 Task: Send an email with the signature Jamie Cooper with the subject Confirmation of a shipment and the message I noticed that there is an error in the financial report. Could you please take a look and let me know how we can correct it? from softage.5@softage.net to softage.10@softage.net and move the email from Sent Items to the folder Crafts
Action: Mouse moved to (47, 49)
Screenshot: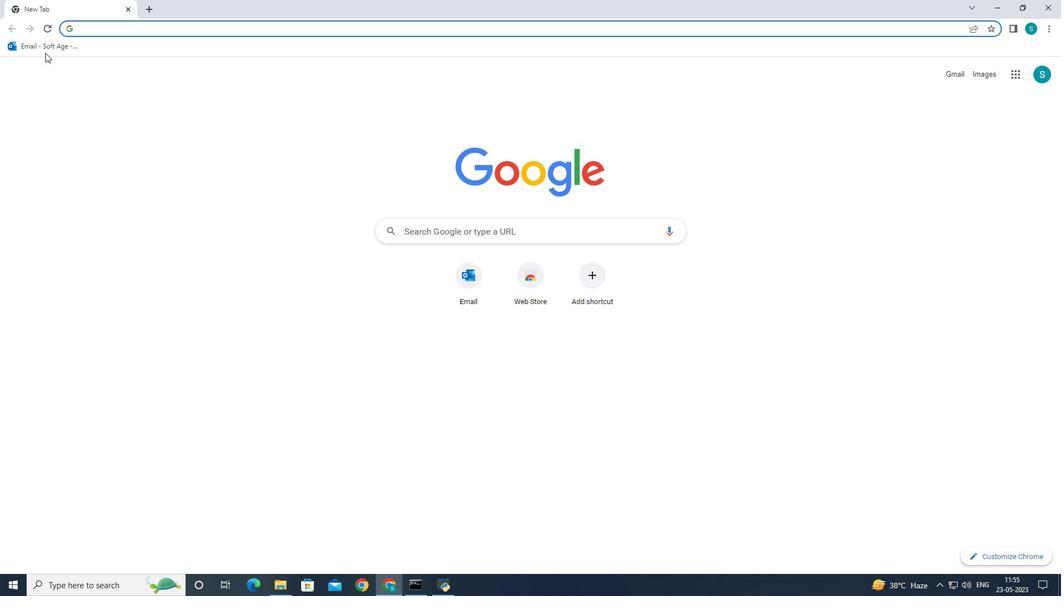 
Action: Mouse pressed left at (47, 49)
Screenshot: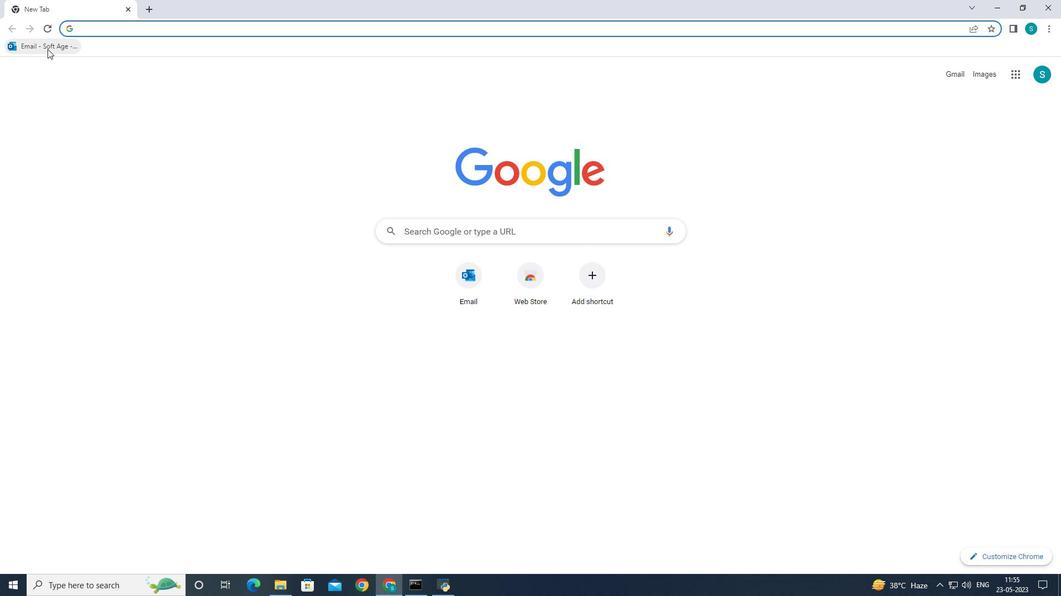 
Action: Mouse pressed left at (47, 49)
Screenshot: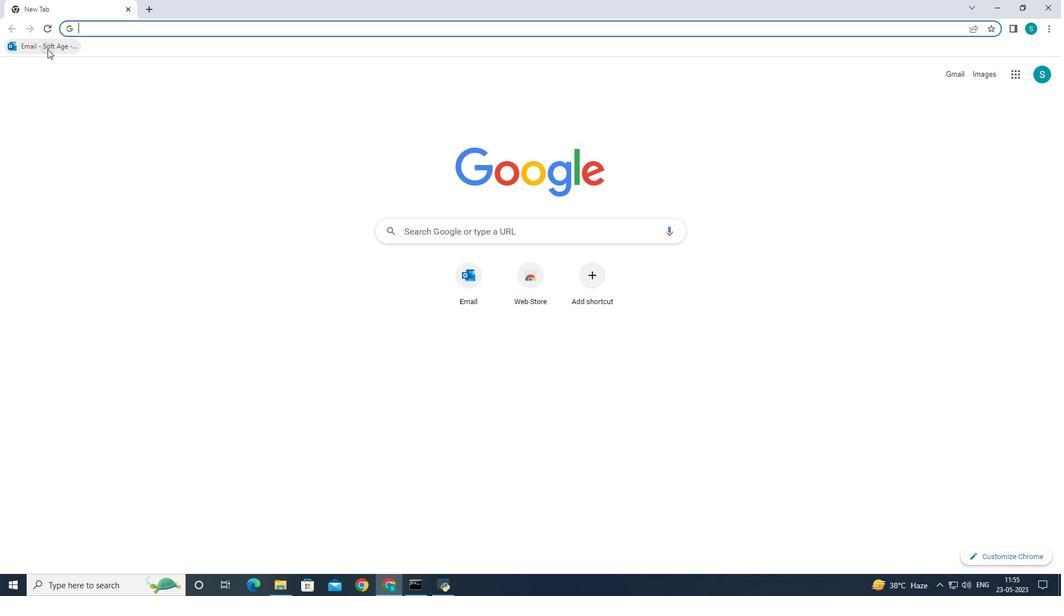
Action: Mouse moved to (161, 101)
Screenshot: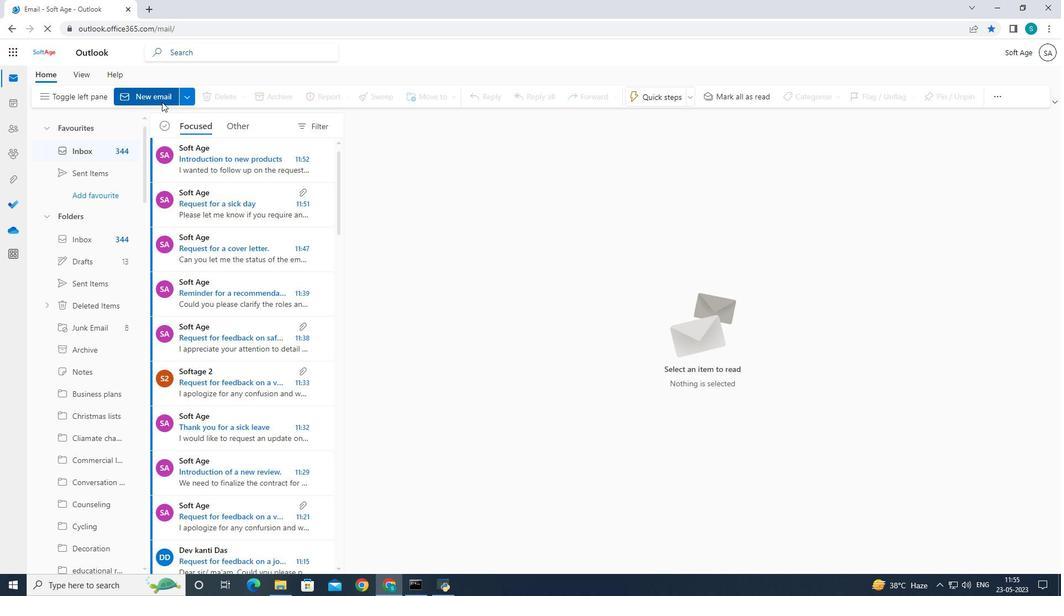 
Action: Mouse pressed left at (161, 101)
Screenshot: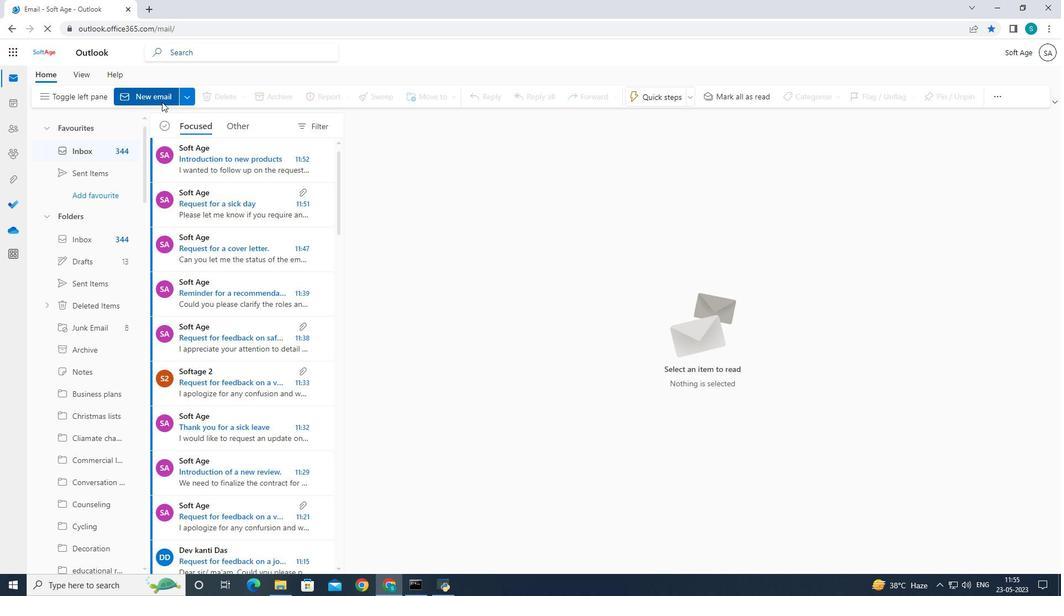 
Action: Mouse pressed left at (161, 101)
Screenshot: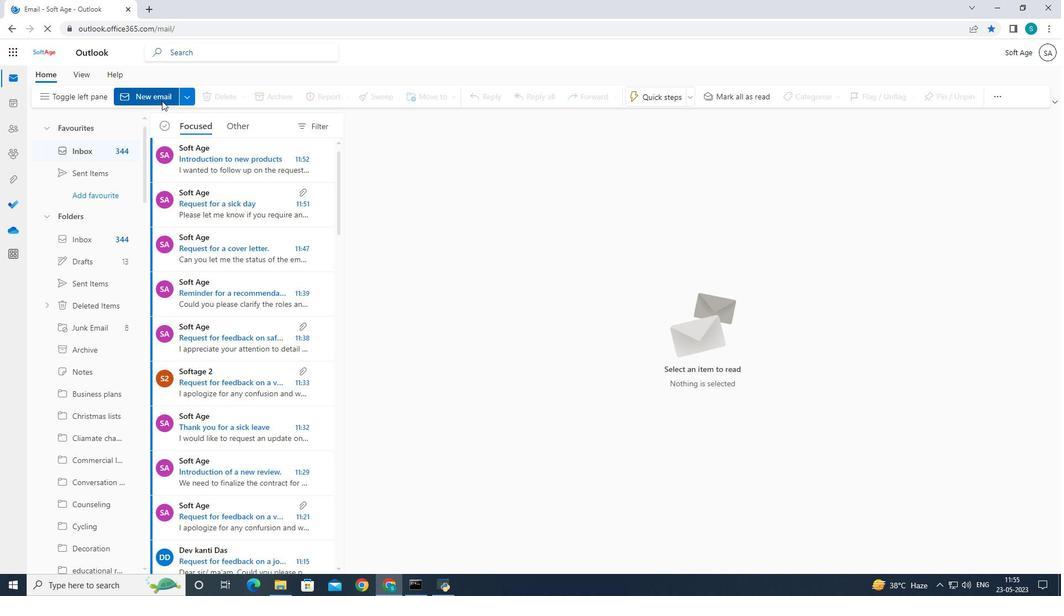 
Action: Mouse moved to (717, 95)
Screenshot: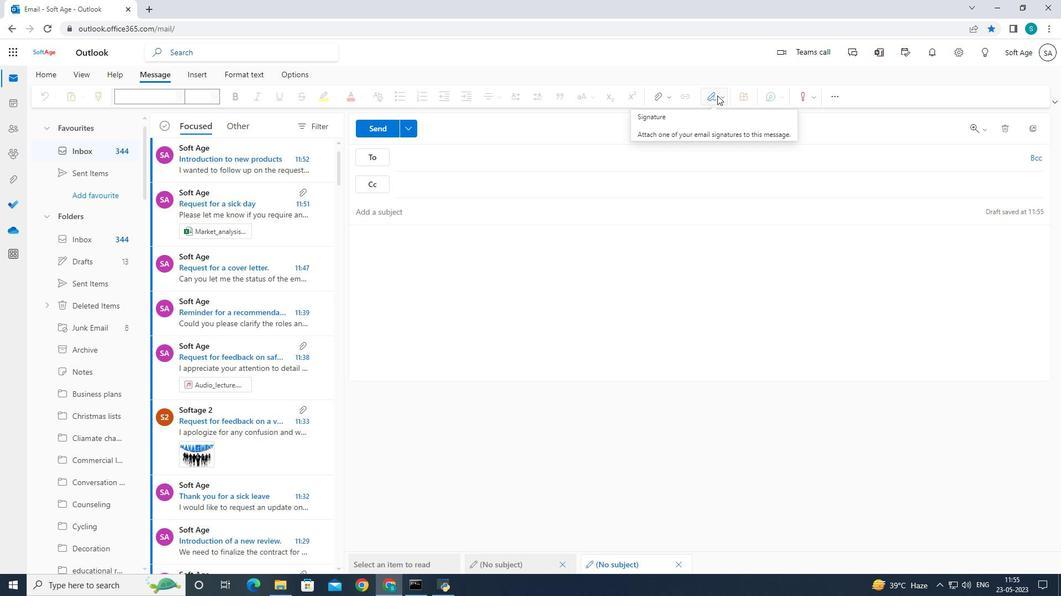 
Action: Mouse pressed left at (717, 95)
Screenshot: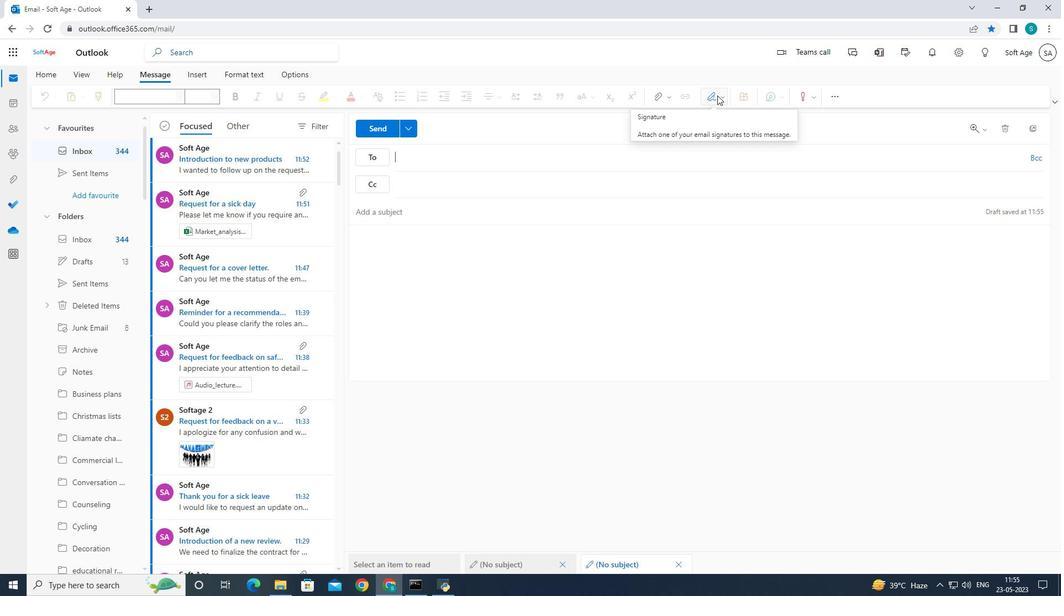 
Action: Mouse moved to (712, 144)
Screenshot: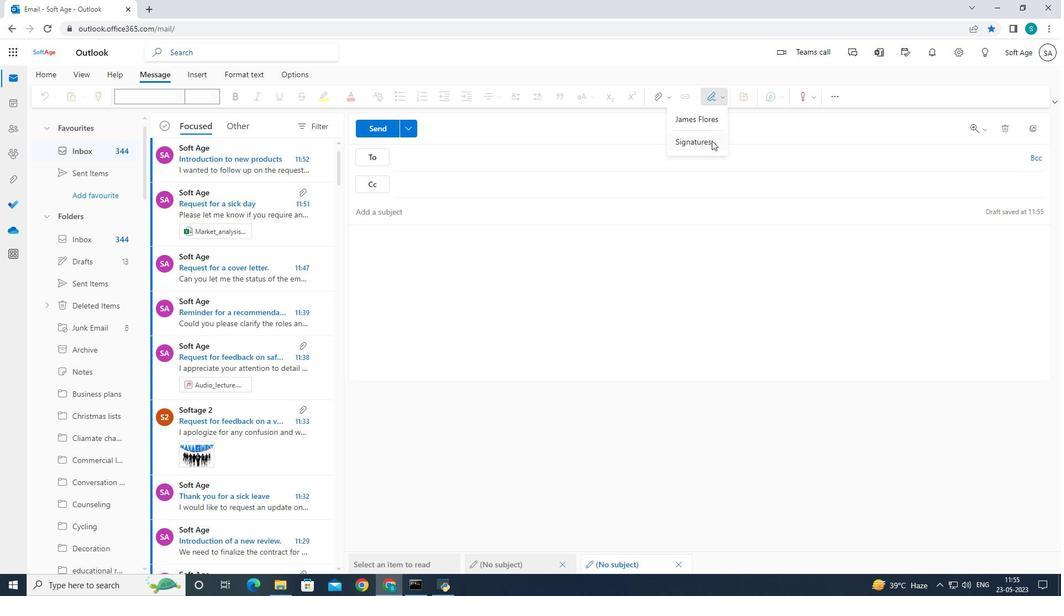 
Action: Mouse pressed left at (712, 144)
Screenshot: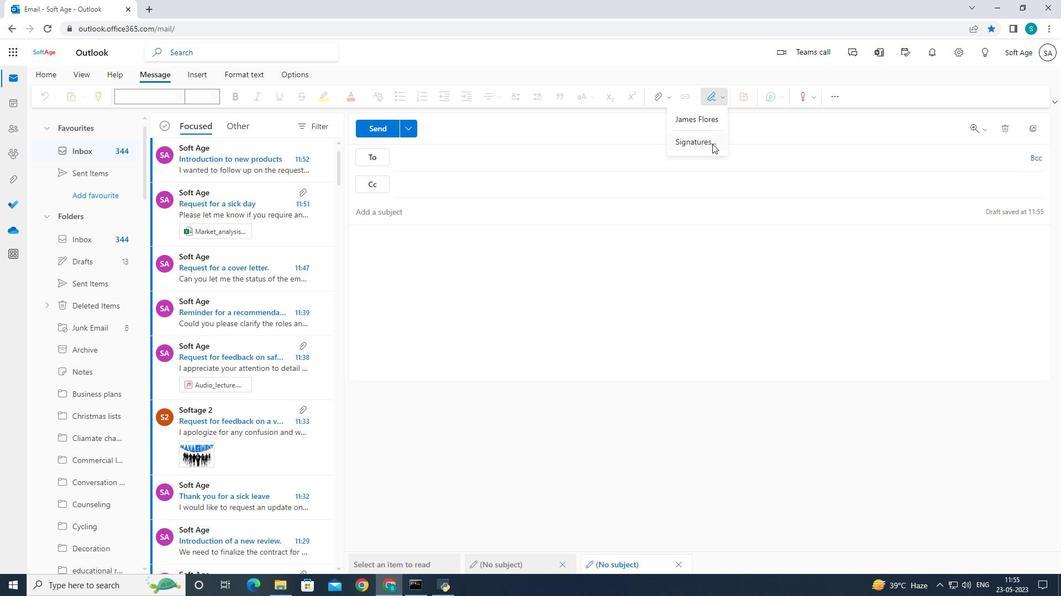 
Action: Mouse moved to (706, 186)
Screenshot: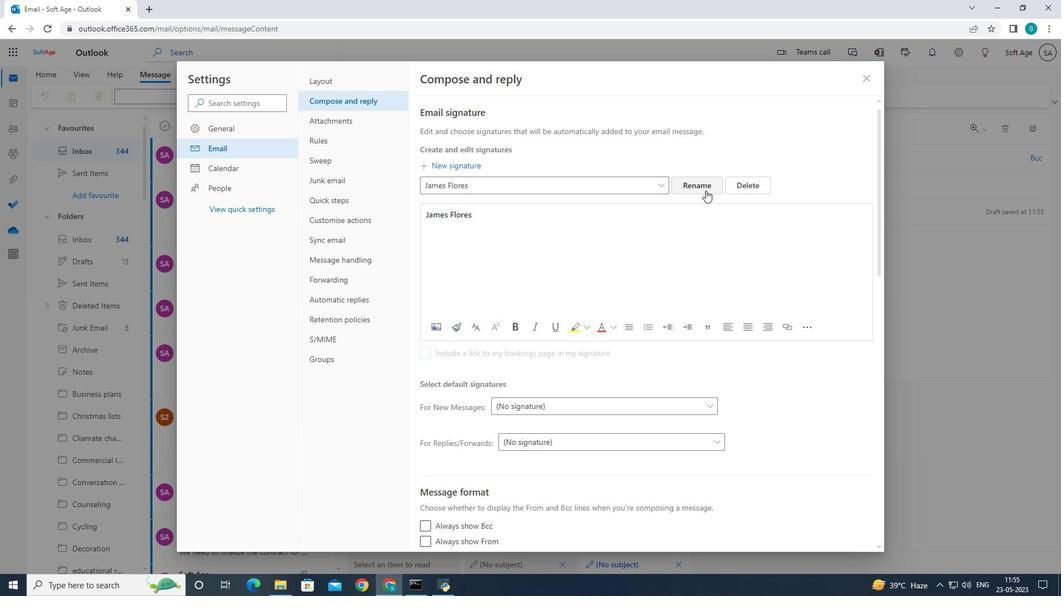 
Action: Mouse pressed left at (706, 186)
Screenshot: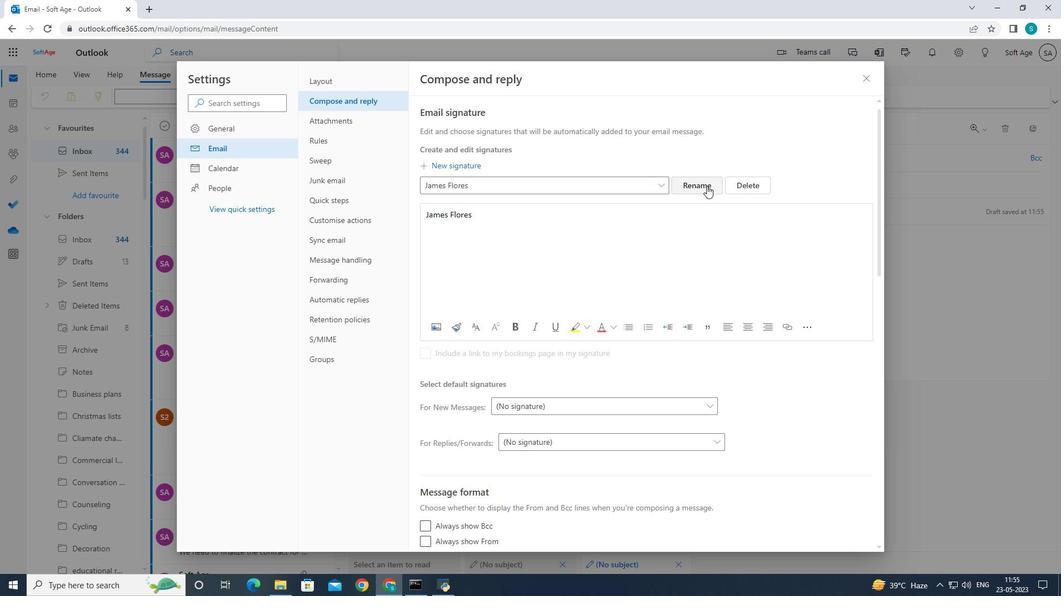 
Action: Mouse moved to (633, 185)
Screenshot: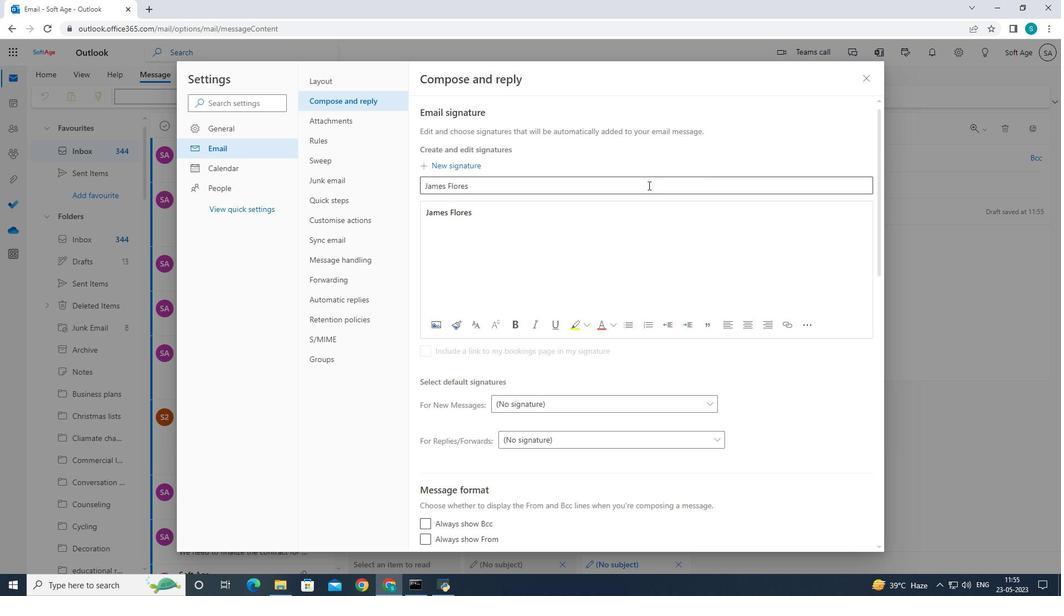 
Action: Mouse pressed left at (633, 185)
Screenshot: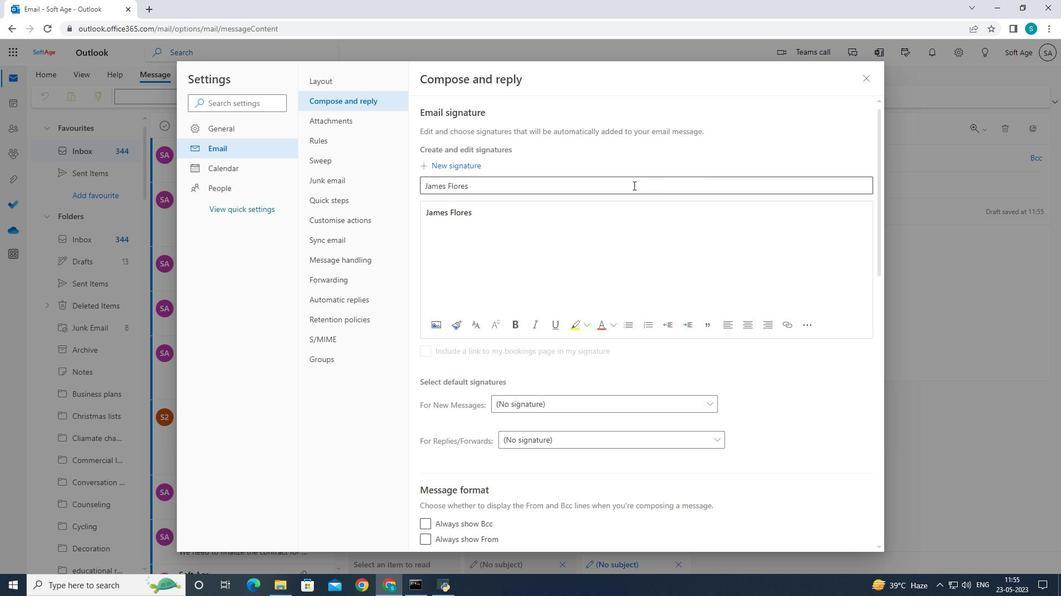 
Action: Mouse moved to (655, 188)
Screenshot: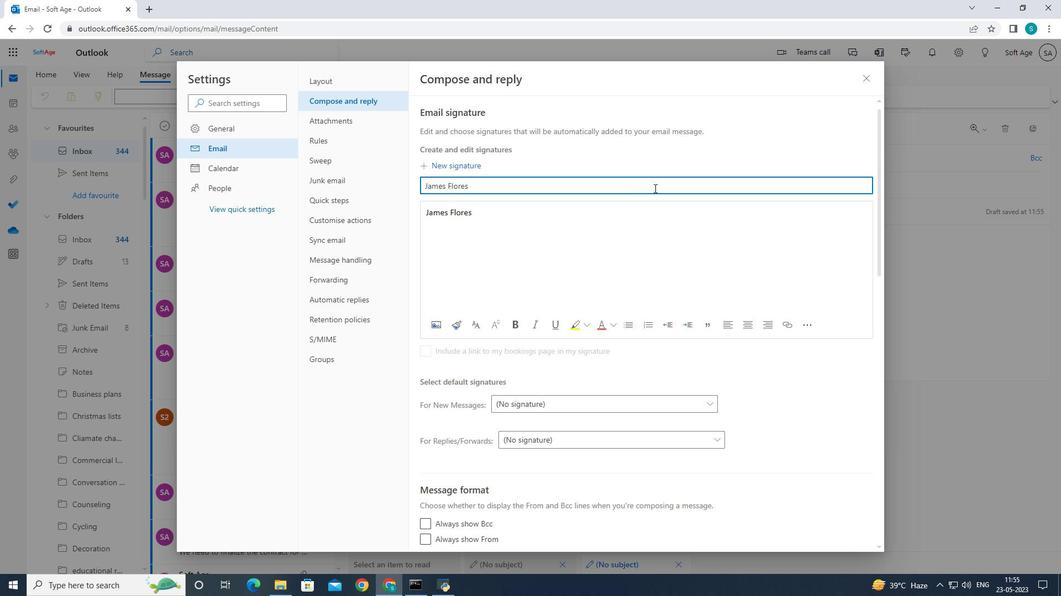 
Action: Key pressed <Key.backspace><Key.backspace><Key.backspace><Key.backspace><Key.backspace><Key.backspace><Key.backspace><Key.backspace><Key.backspace><Key.backspace><Key.backspace>amie<Key.space><Key.caps_lock>C<Key.caps_lock>ooper
Screenshot: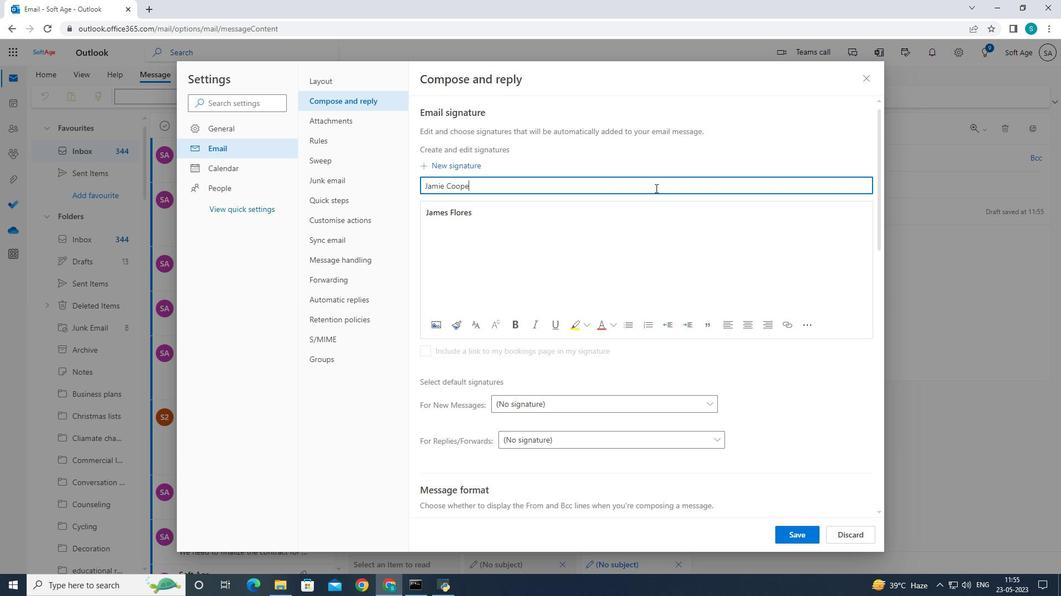 
Action: Mouse moved to (558, 220)
Screenshot: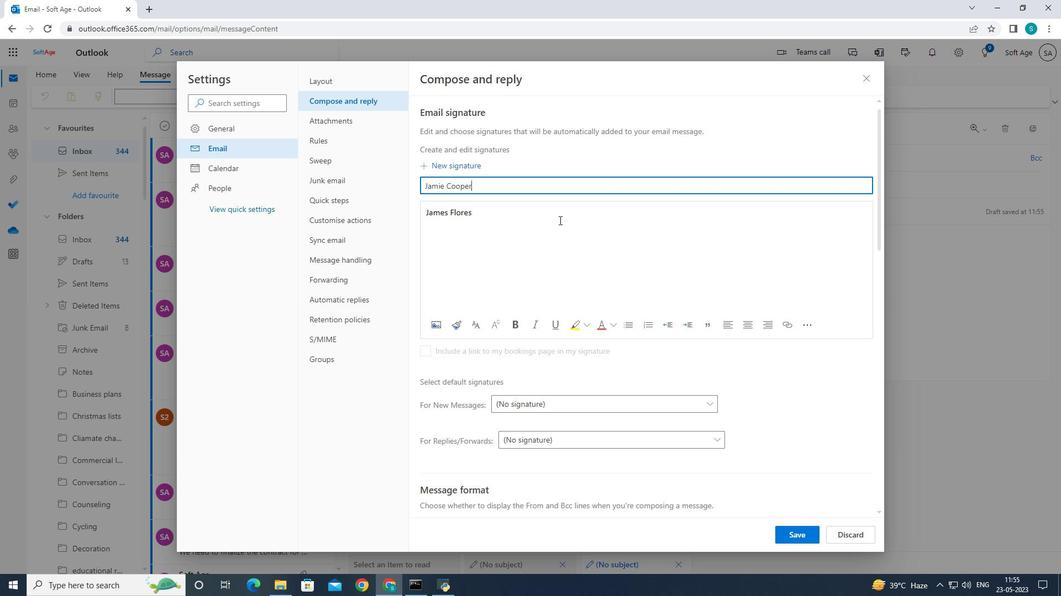 
Action: Mouse pressed left at (558, 220)
Screenshot: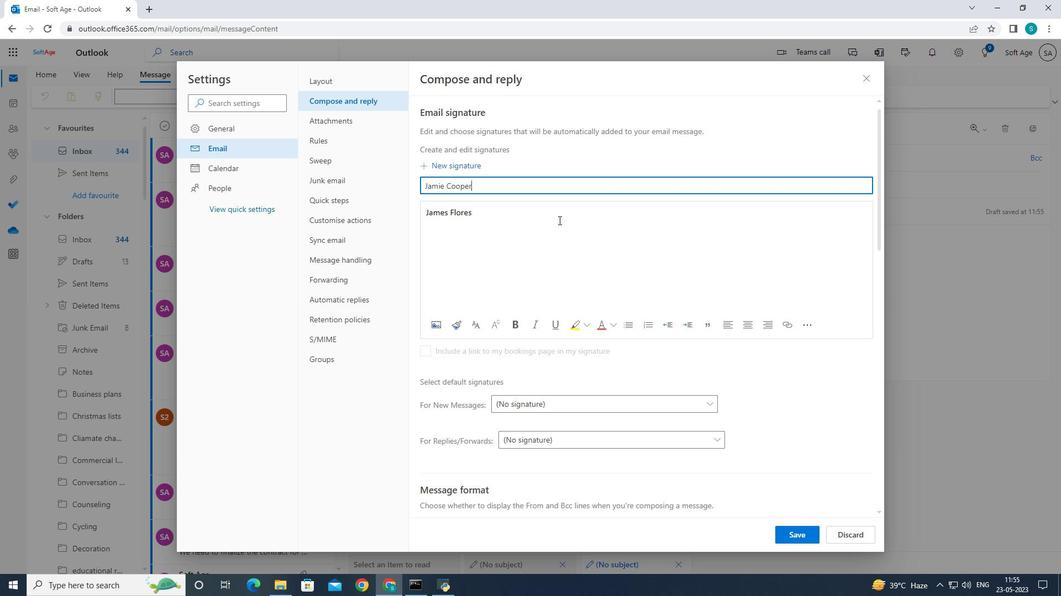 
Action: Mouse moved to (558, 218)
Screenshot: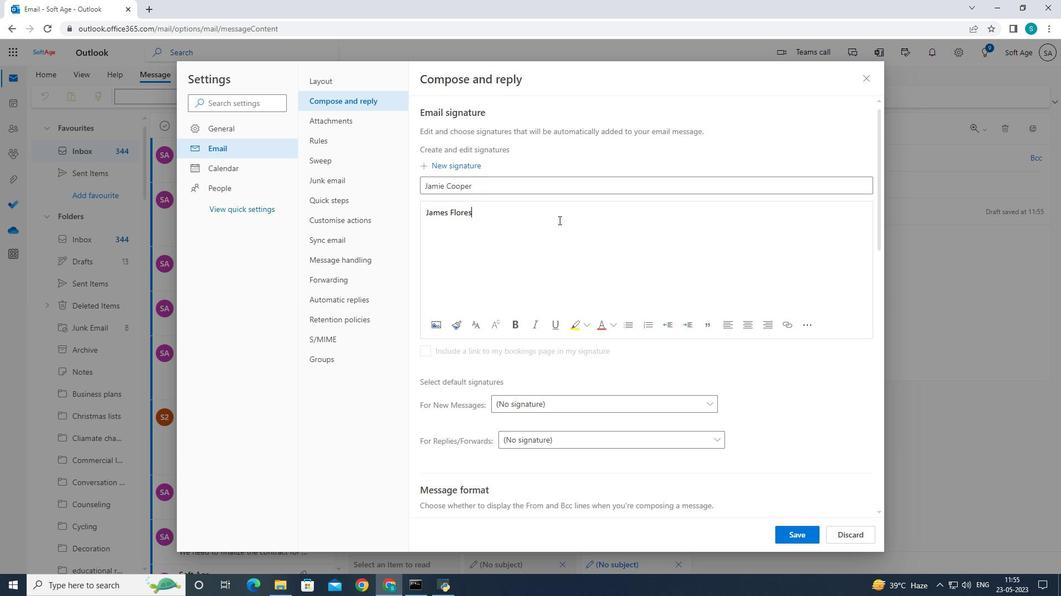
Action: Key pressed <Key.backspace><Key.backspace><Key.backspace><Key.backspace><Key.backspace><Key.backspace><Key.backspace><Key.backspace><Key.backspace>ie<Key.space><Key.caps_lock>C<Key.caps_lock>ooper
Screenshot: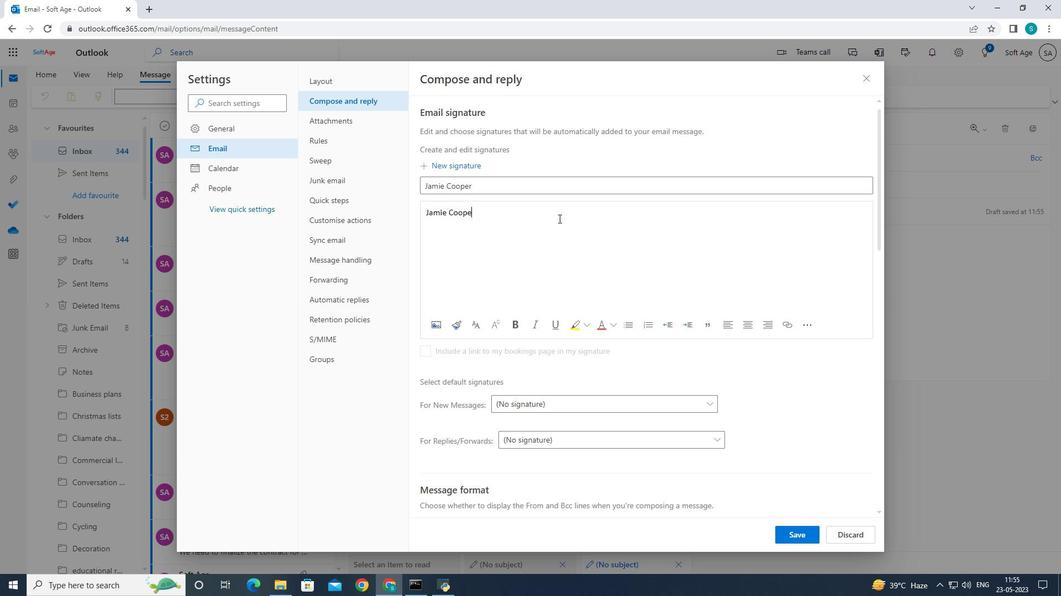 
Action: Mouse moved to (788, 541)
Screenshot: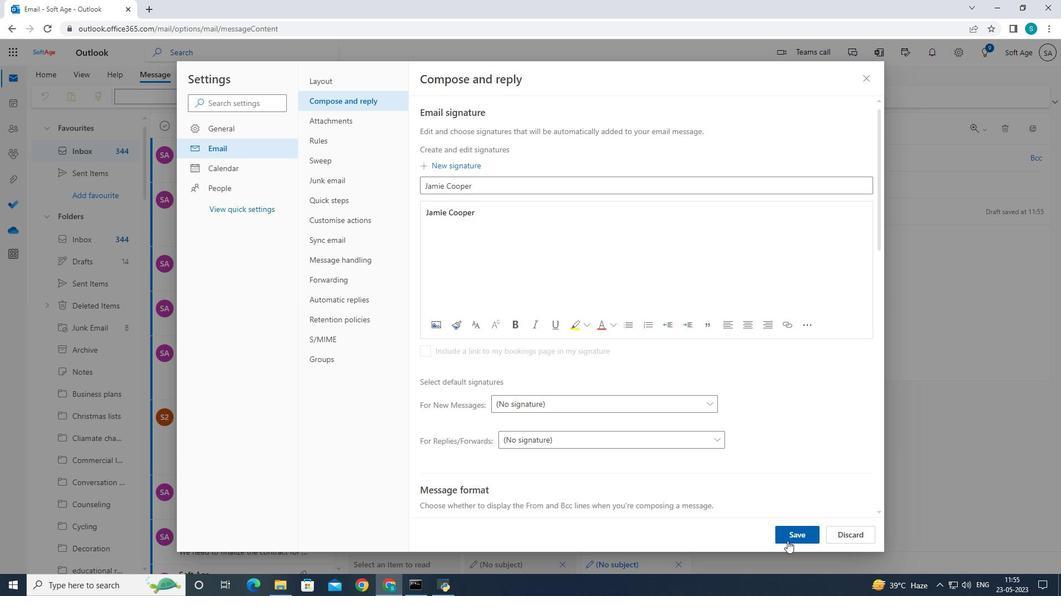 
Action: Mouse pressed left at (788, 541)
Screenshot: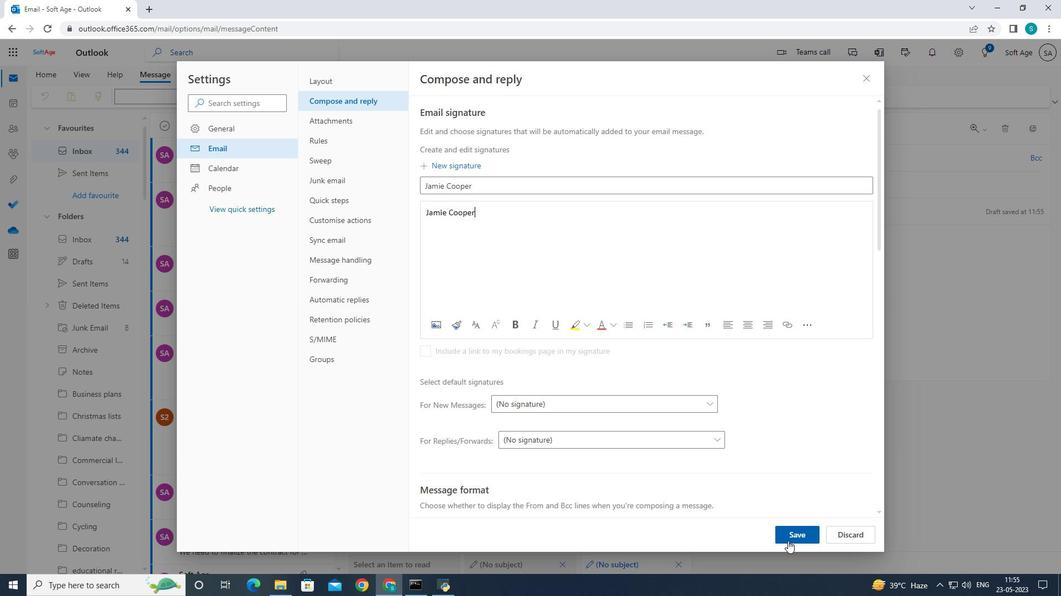 
Action: Mouse moved to (866, 76)
Screenshot: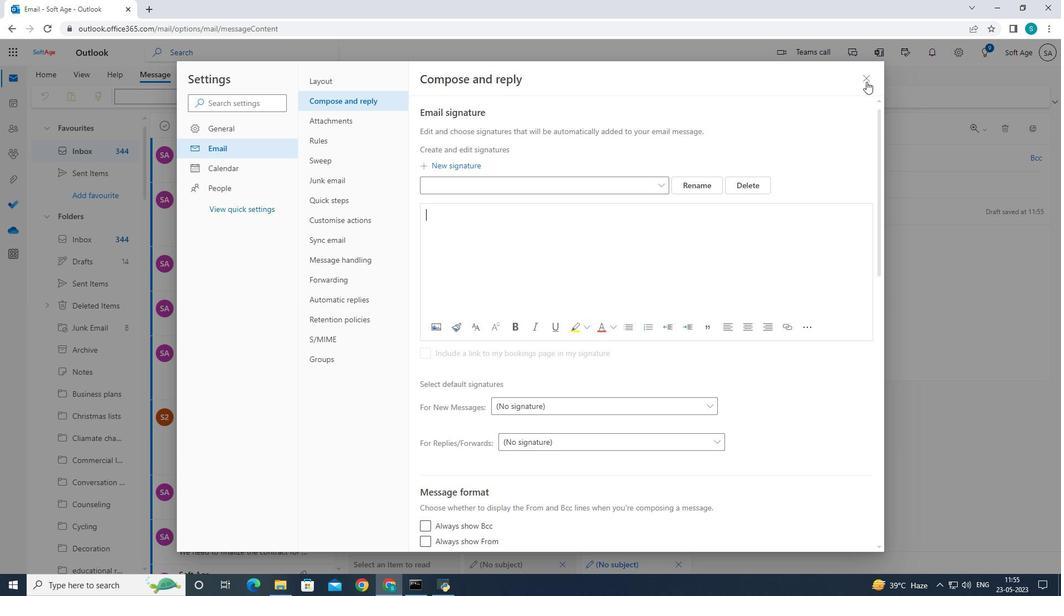 
Action: Mouse pressed left at (866, 76)
Screenshot: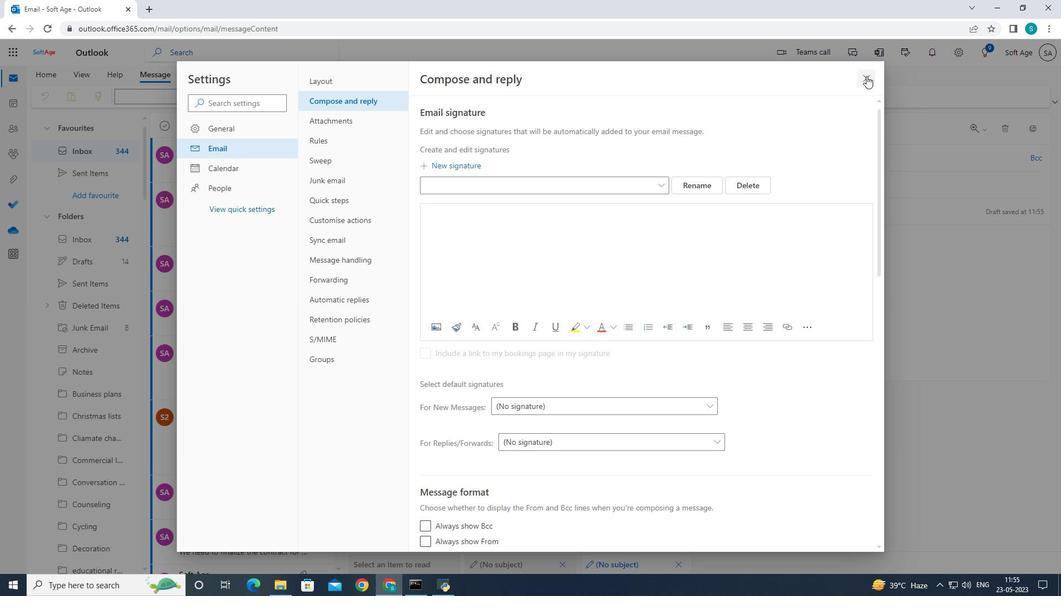 
Action: Mouse moved to (442, 211)
Screenshot: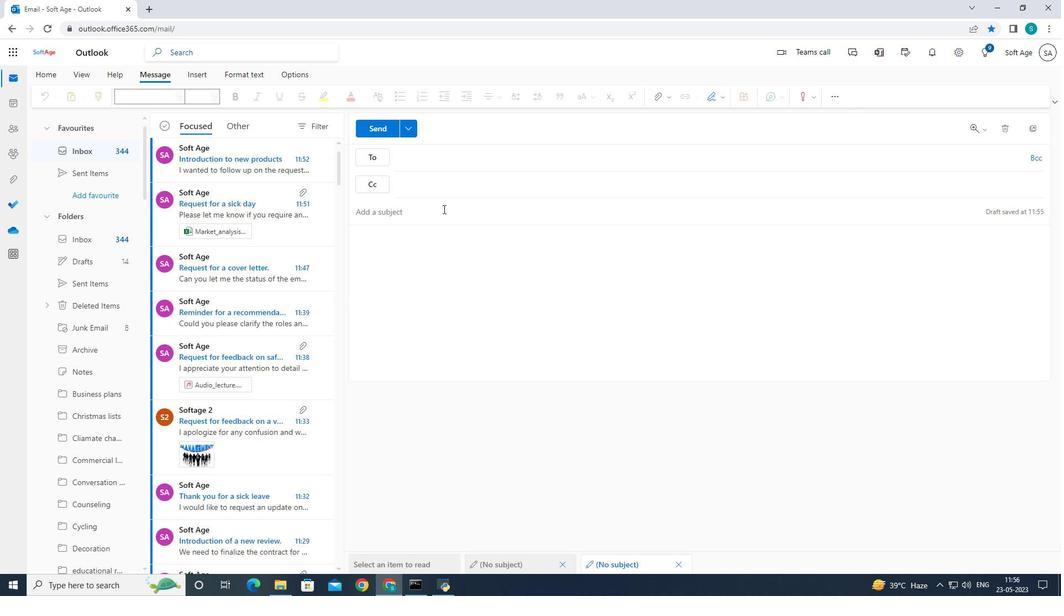 
Action: Mouse pressed left at (442, 211)
Screenshot: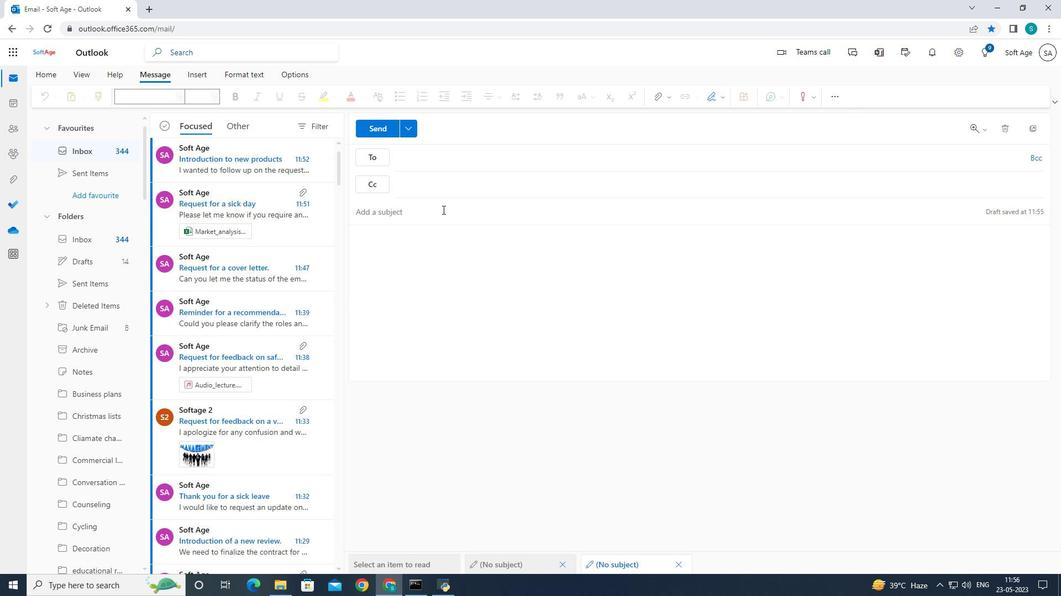 
Action: Mouse moved to (490, 216)
Screenshot: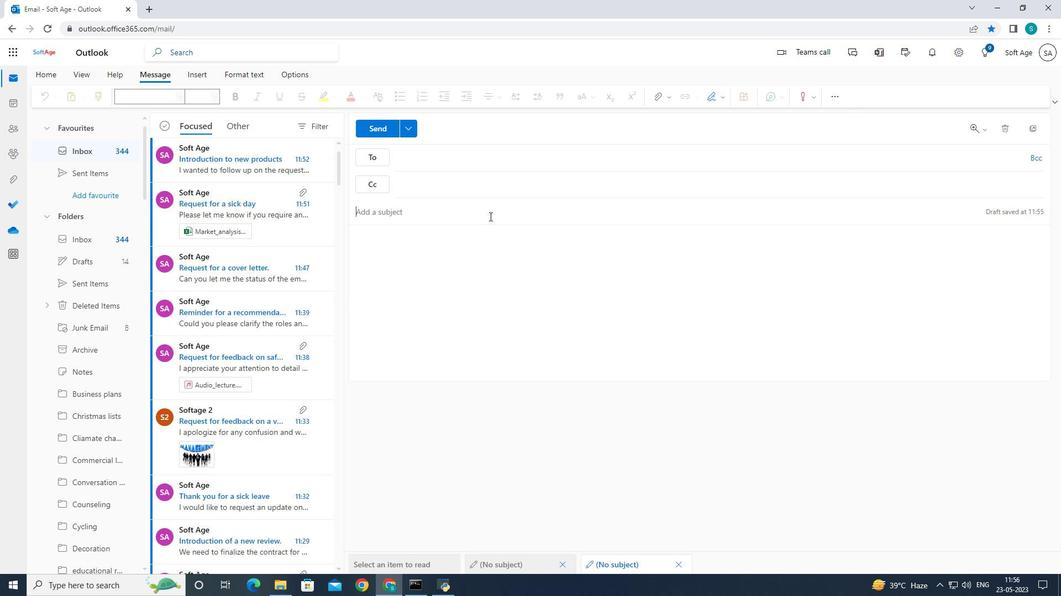 
Action: Key pressed <Key.caps_lock>C<Key.caps_lock>onfirmation<Key.space>of<Key.space>a<Key.space>shipment
Screenshot: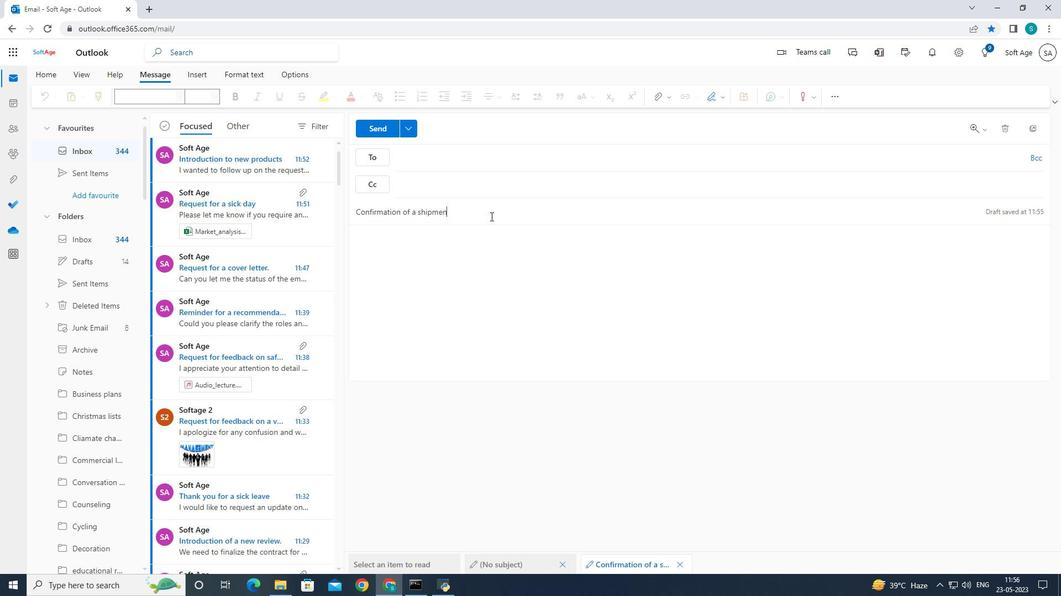 
Action: Mouse moved to (454, 239)
Screenshot: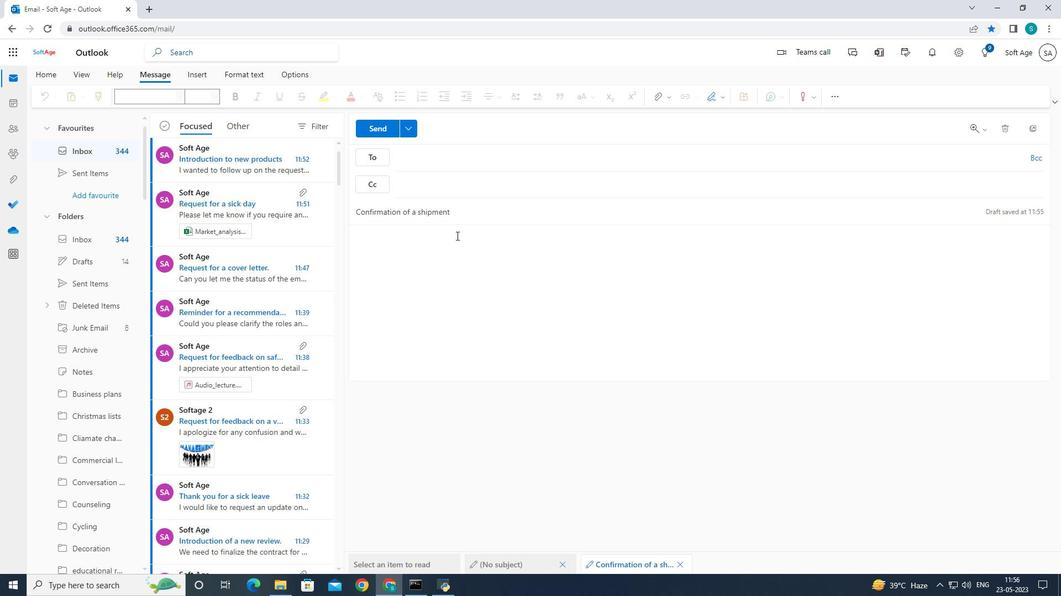 
Action: Mouse pressed left at (454, 239)
Screenshot: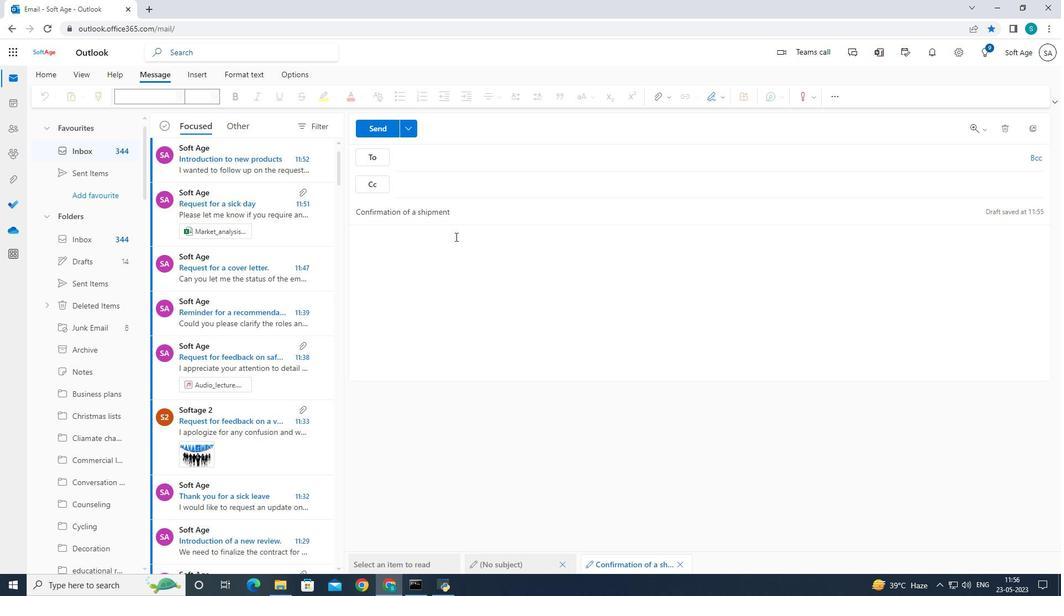 
Action: Mouse moved to (576, 258)
Screenshot: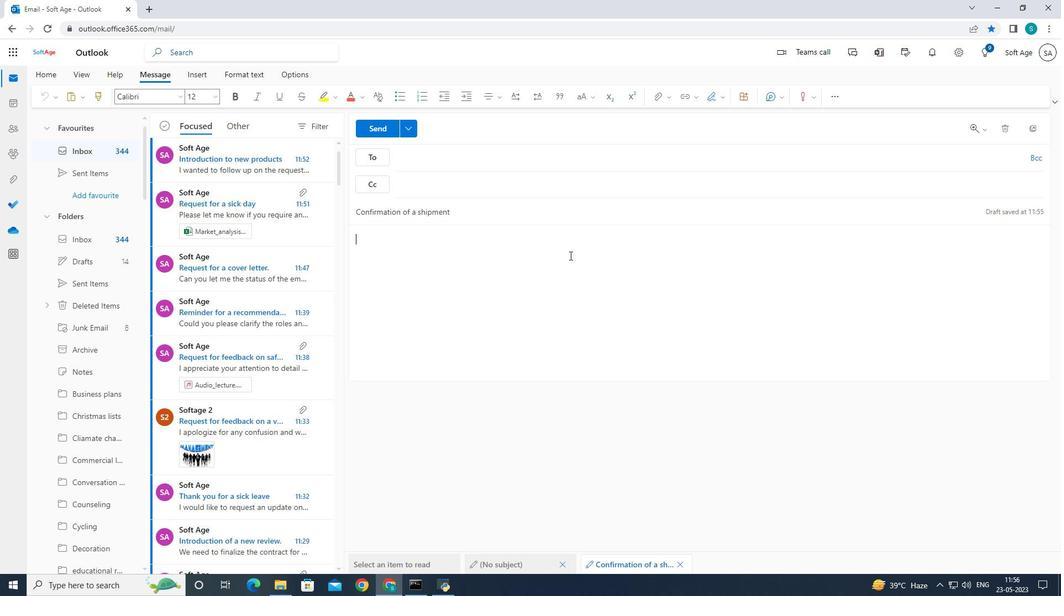 
Action: Key pressed <Key.caps_lock>I<Key.caps_lock><Key.space>noticed<Key.space>that<Key.space>there<Key.space>is<Key.space>an<Key.space>r<Key.backspace>error<Key.space>in<Key.space>the<Key.space>financial<Key.space>report<Key.space><Key.shift>.<Key.space><Key.shift>Could<Key.space>you<Key.space>please<Key.space>take<Key.space>a<Key.space>look<Key.space>and<Key.space>let<Key.space>n<Key.backspace>me<Key.space>know<Key.space>how<Key.space>we<Key.space>can<Key.space>correct<Key.space>it<Key.space><Key.shift_r>?
Screenshot: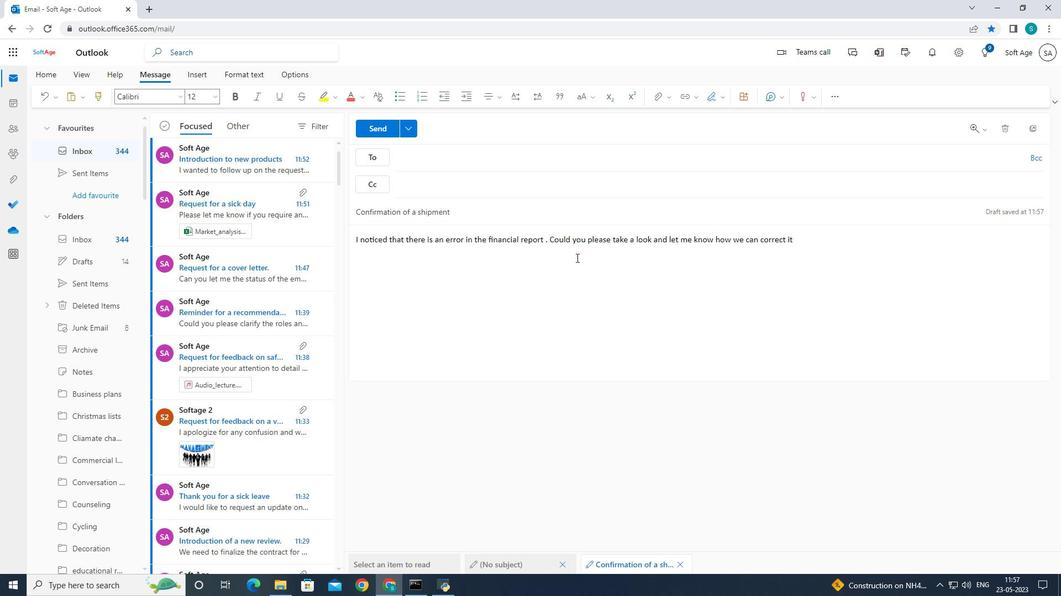 
Action: Mouse moved to (455, 161)
Screenshot: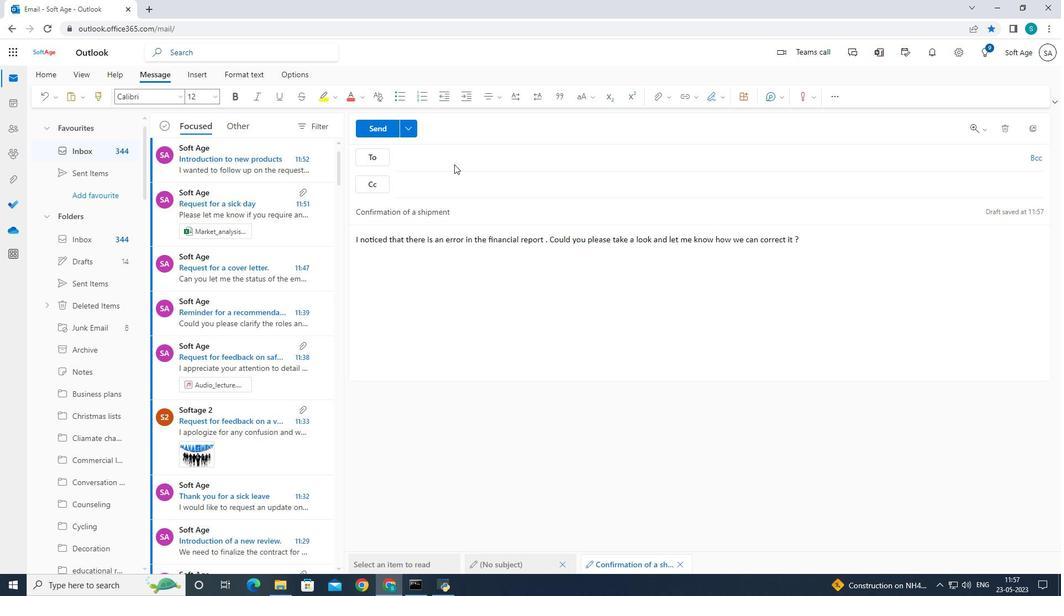 
Action: Mouse pressed left at (455, 161)
Screenshot: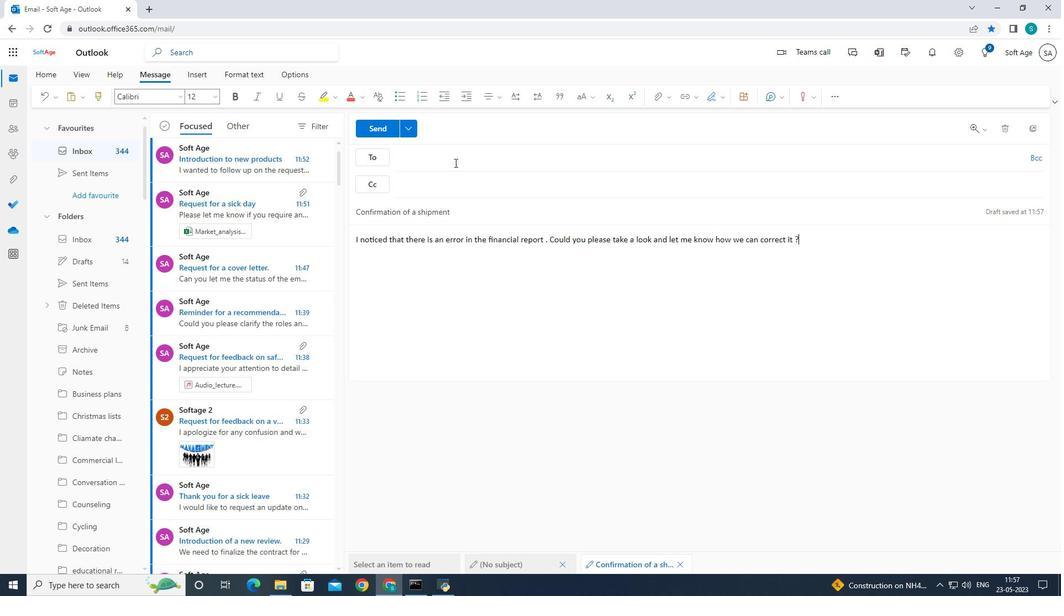
Action: Mouse moved to (694, 226)
Screenshot: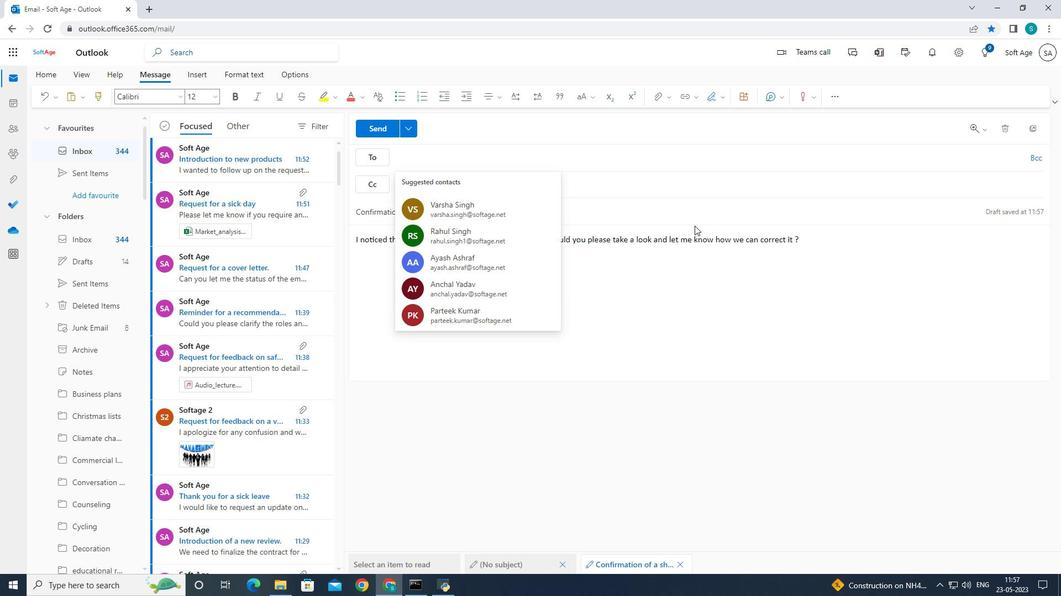 
Action: Key pressed <Key.caps_lock><Key.caps_lock>softage.10<Key.shift>@softage.net
Screenshot: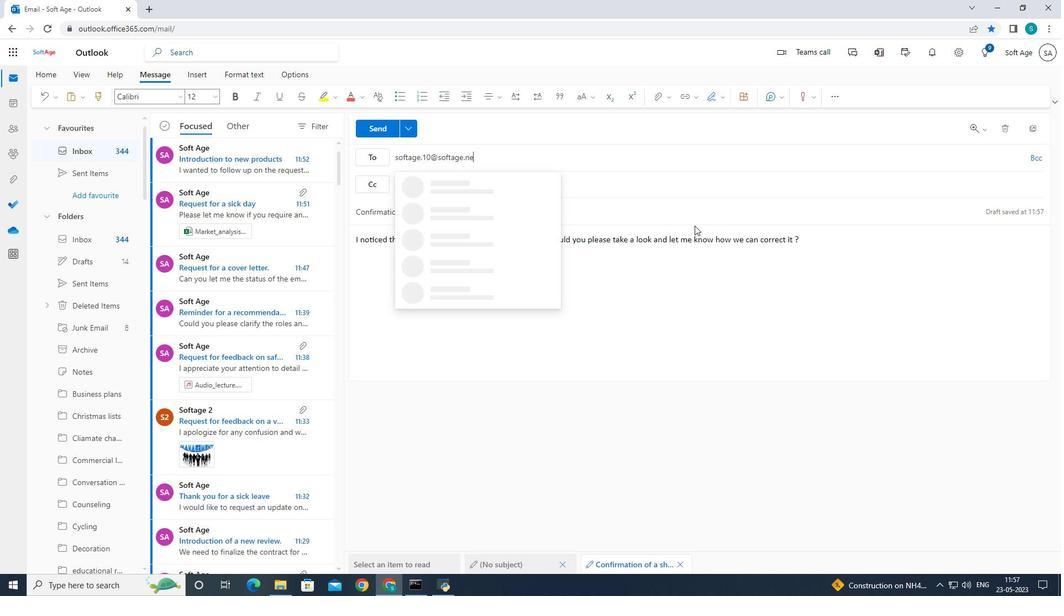 
Action: Mouse moved to (463, 181)
Screenshot: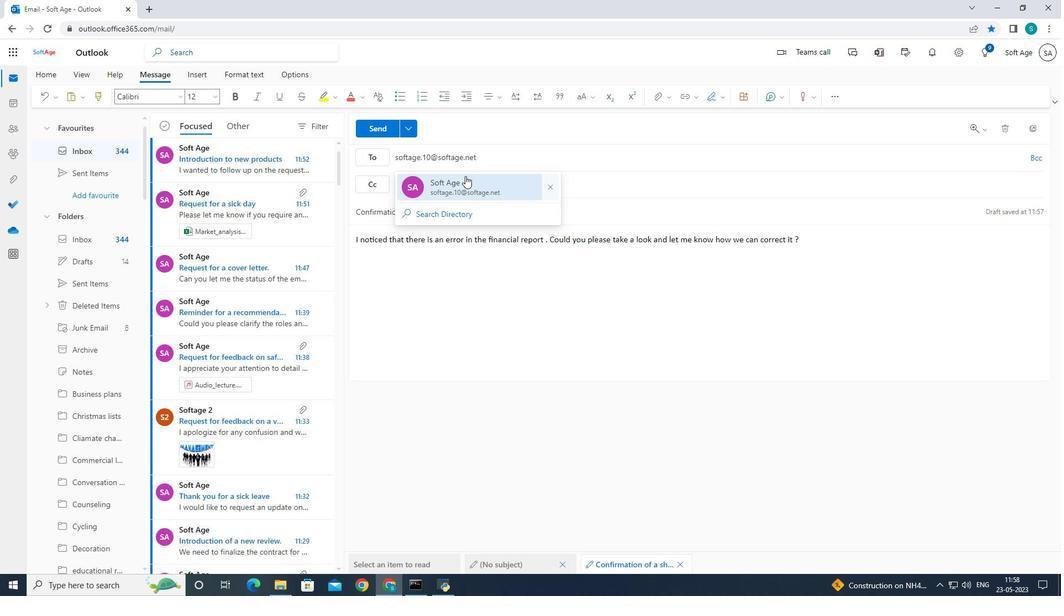 
Action: Mouse pressed left at (463, 181)
Screenshot: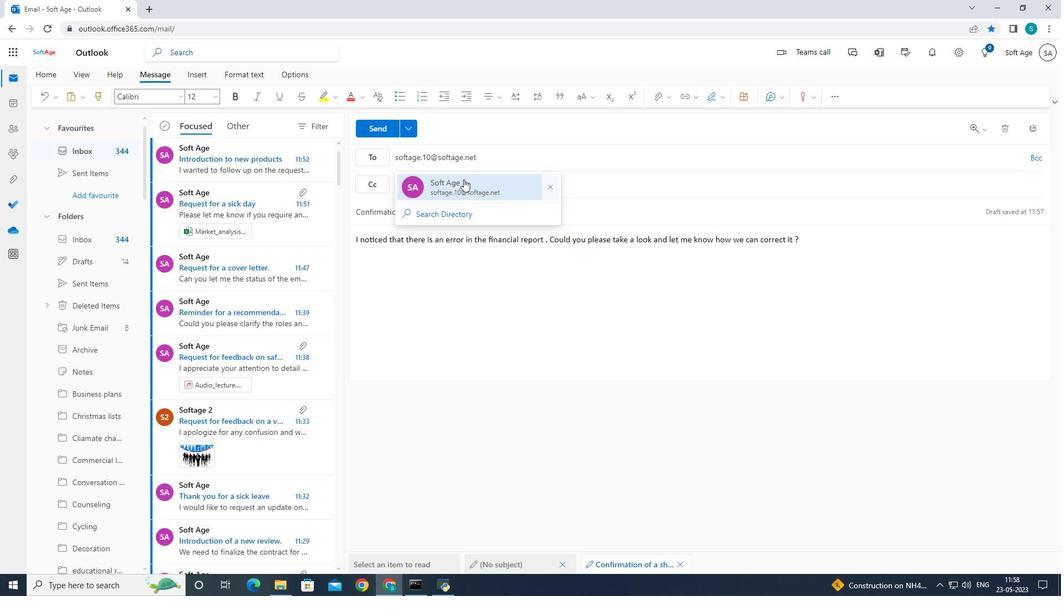 
Action: Mouse moved to (96, 328)
Screenshot: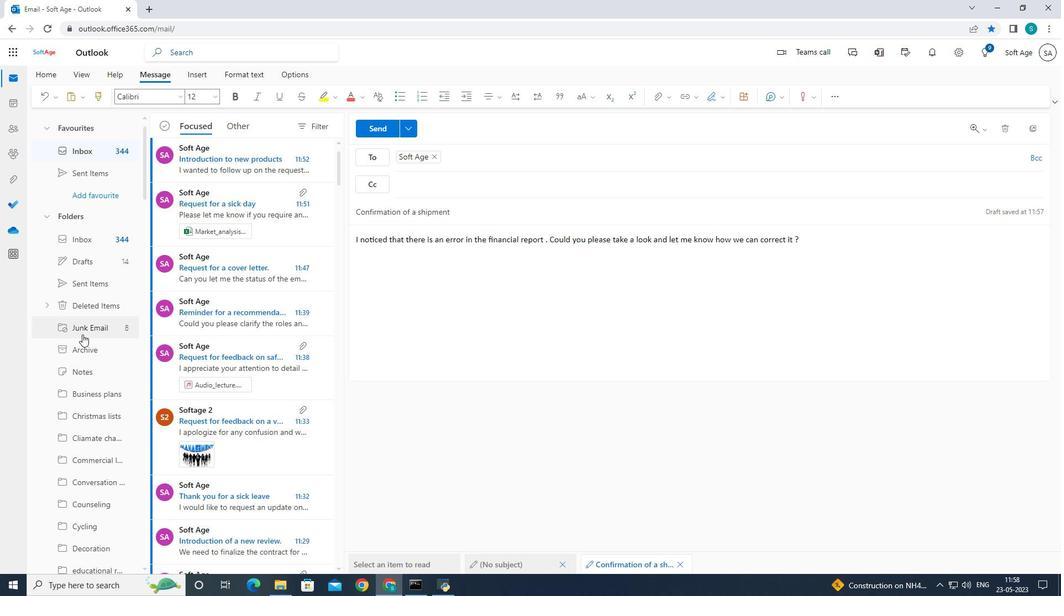 
Action: Mouse scrolled (96, 328) with delta (0, 0)
Screenshot: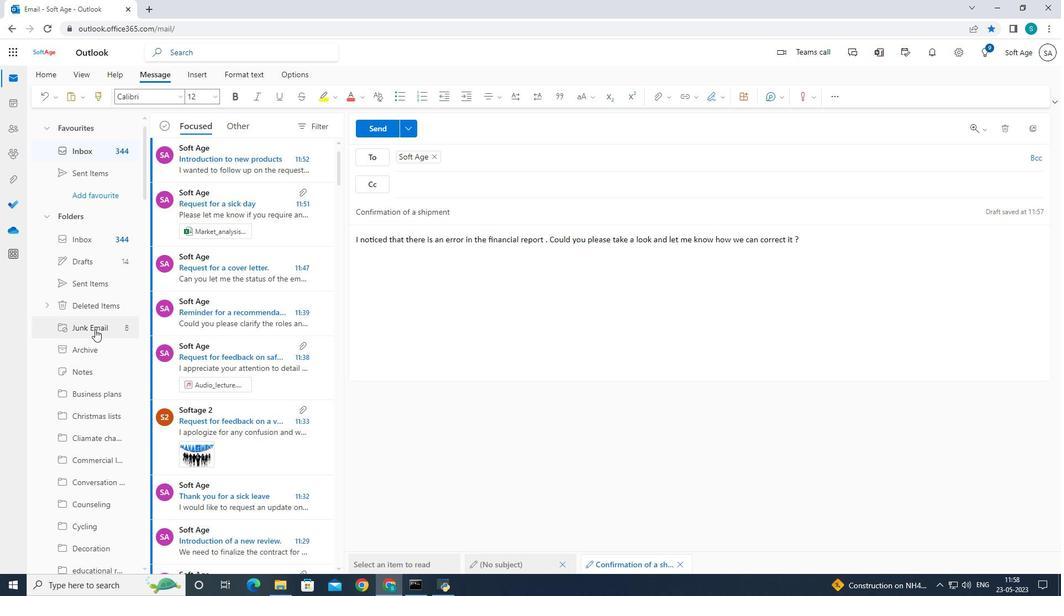 
Action: Mouse scrolled (96, 328) with delta (0, 0)
Screenshot: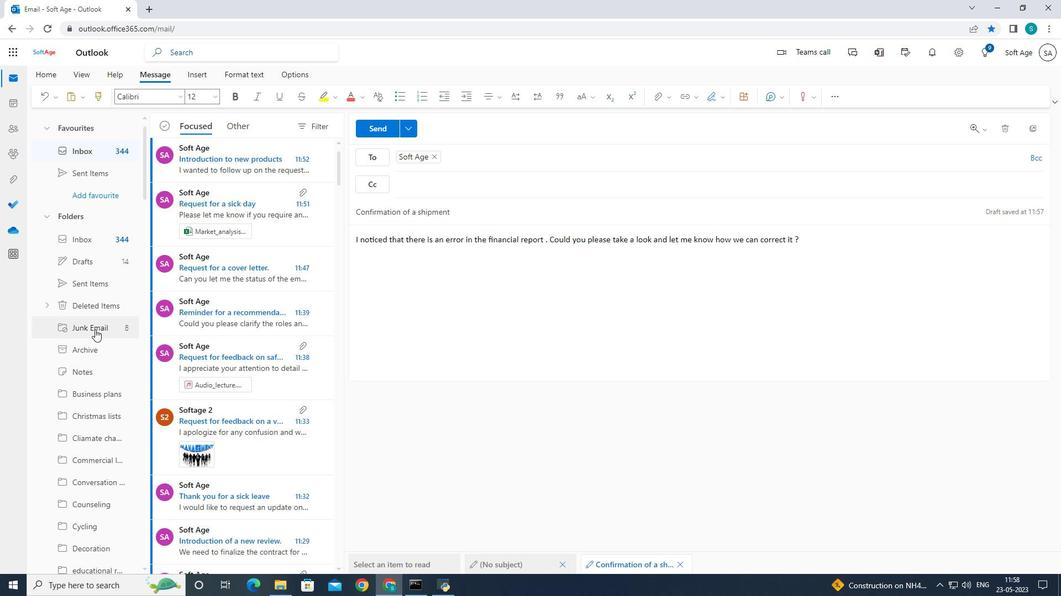 
Action: Mouse scrolled (96, 328) with delta (0, 0)
Screenshot: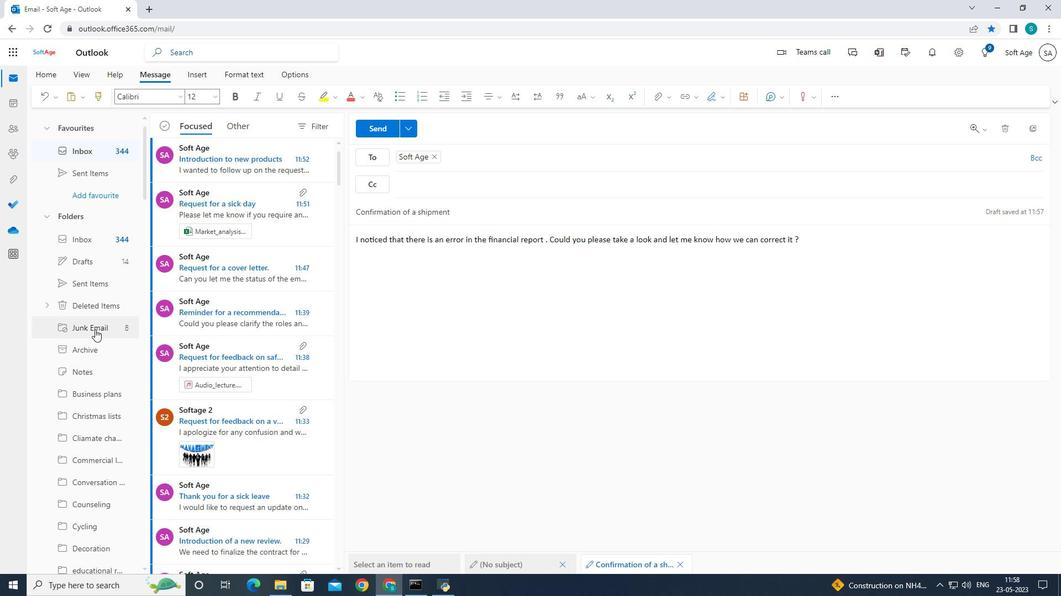 
Action: Mouse scrolled (96, 328) with delta (0, 0)
Screenshot: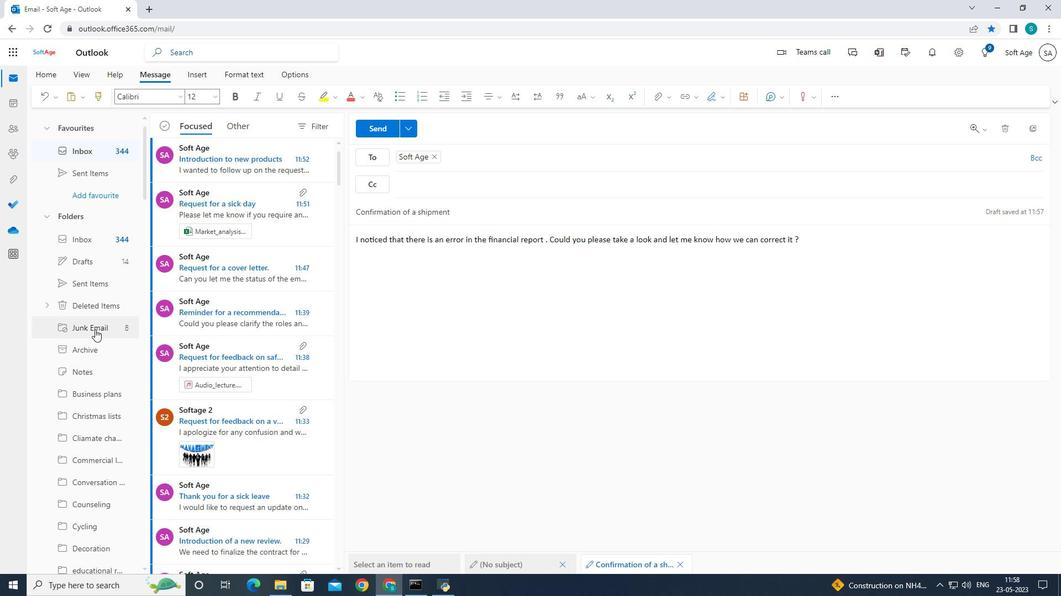 
Action: Mouse scrolled (96, 328) with delta (0, 0)
Screenshot: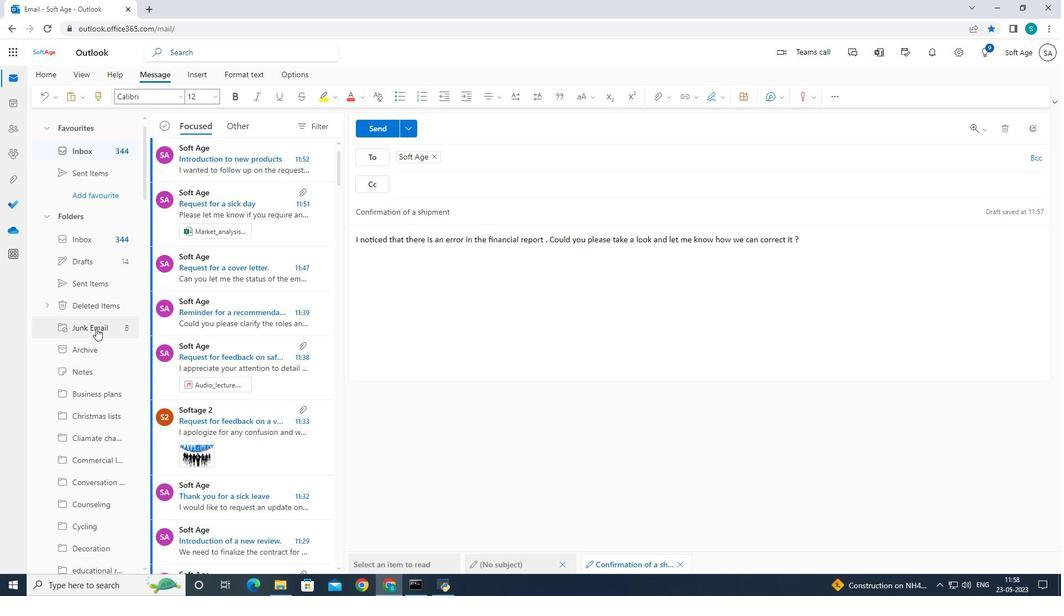 
Action: Mouse scrolled (96, 328) with delta (0, 0)
Screenshot: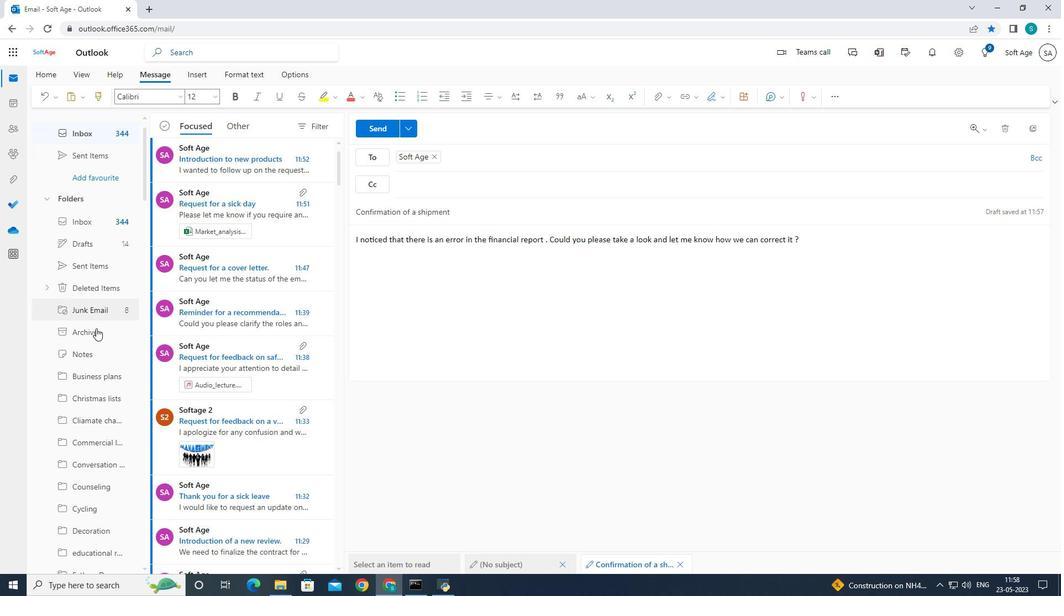 
Action: Mouse scrolled (96, 328) with delta (0, 0)
Screenshot: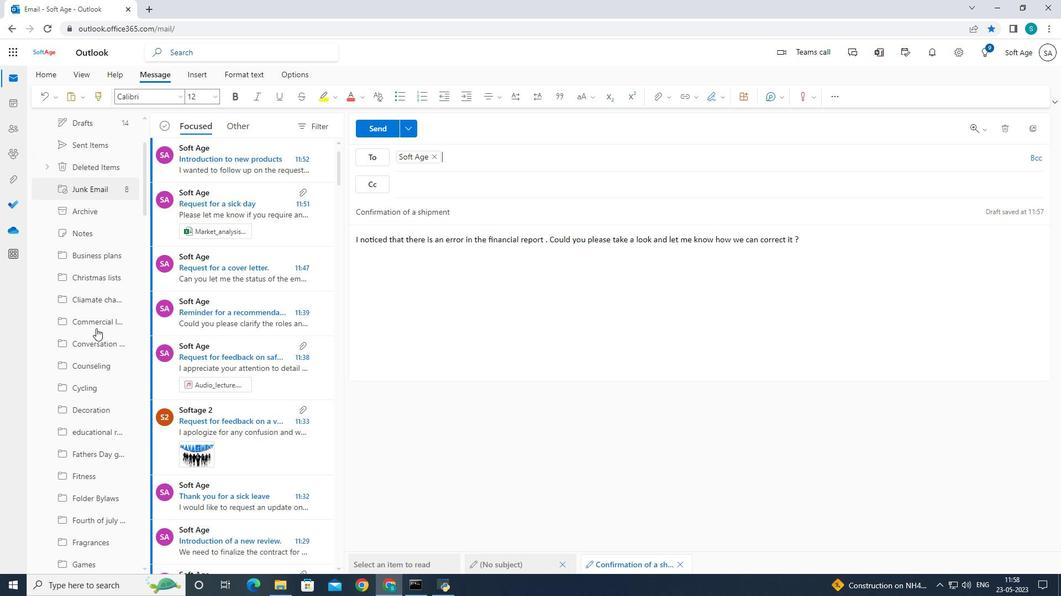 
Action: Mouse scrolled (96, 328) with delta (0, 0)
Screenshot: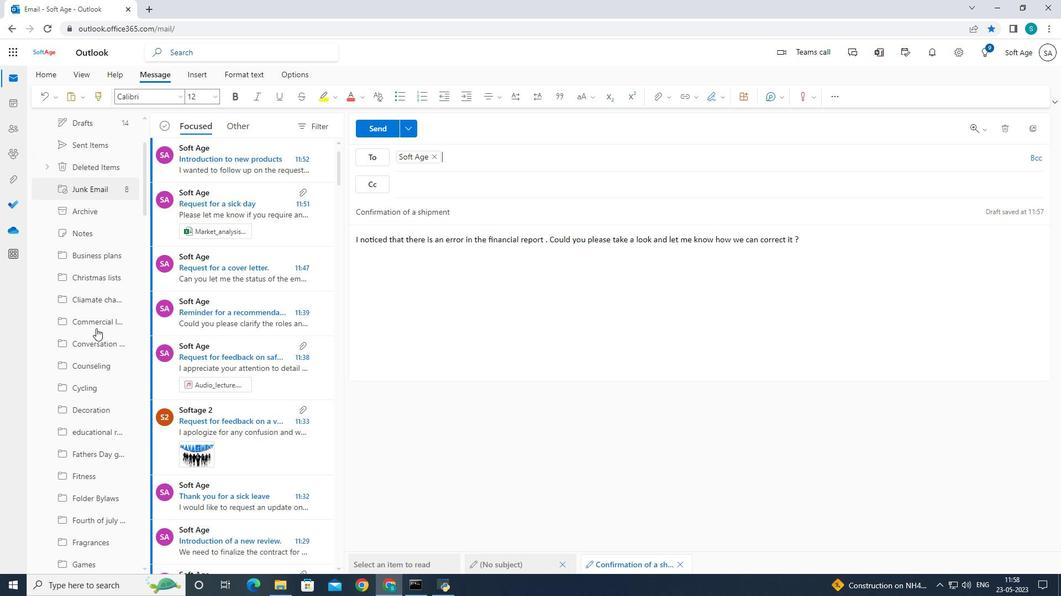 
Action: Mouse scrolled (96, 328) with delta (0, 0)
Screenshot: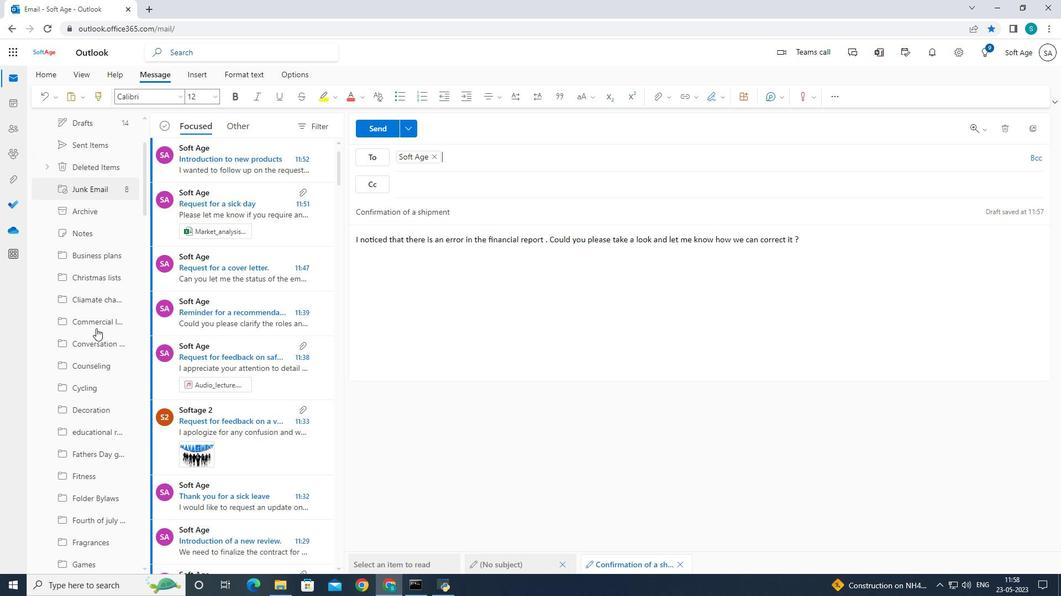 
Action: Mouse moved to (96, 327)
Screenshot: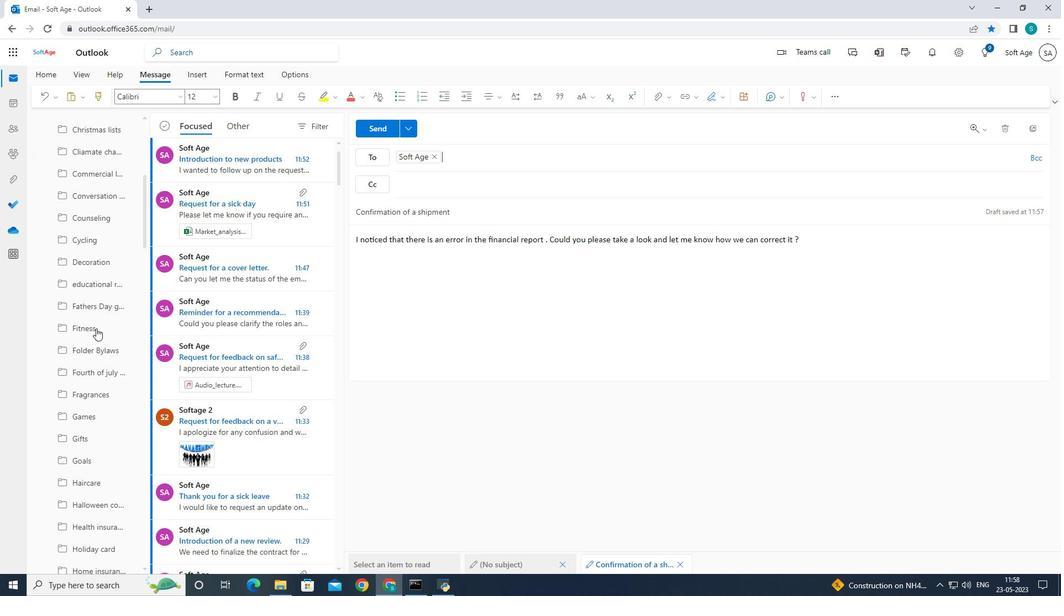 
Action: Mouse scrolled (96, 327) with delta (0, 0)
Screenshot: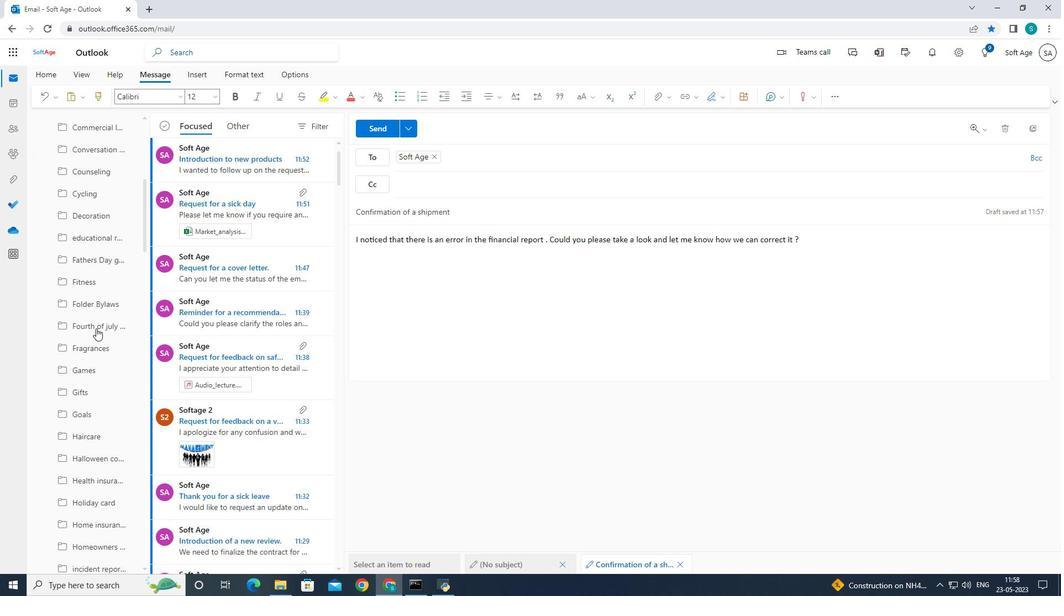 
Action: Mouse scrolled (96, 327) with delta (0, 0)
Screenshot: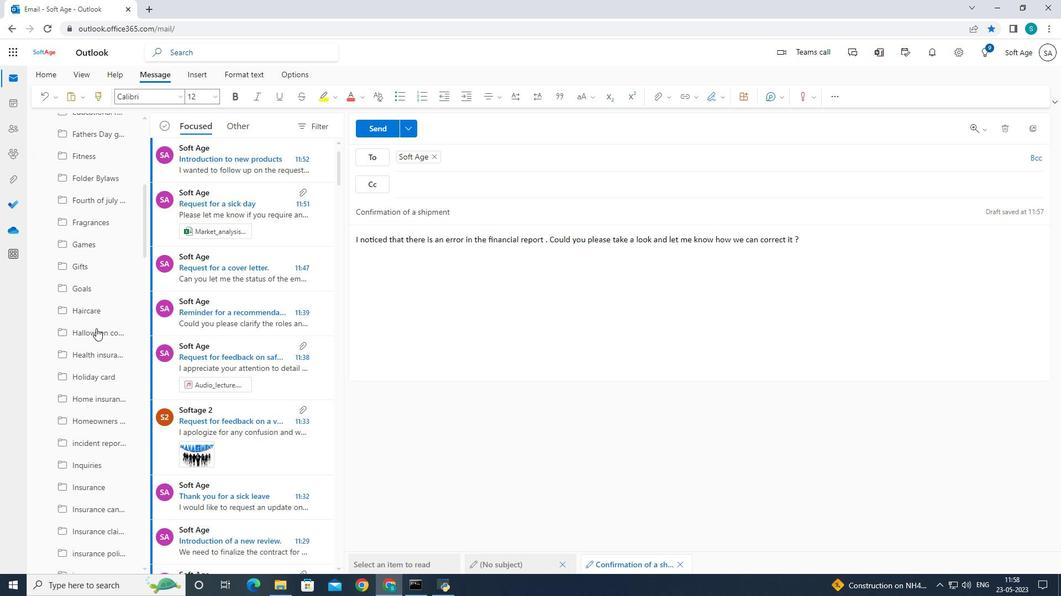 
Action: Mouse scrolled (96, 327) with delta (0, 0)
Screenshot: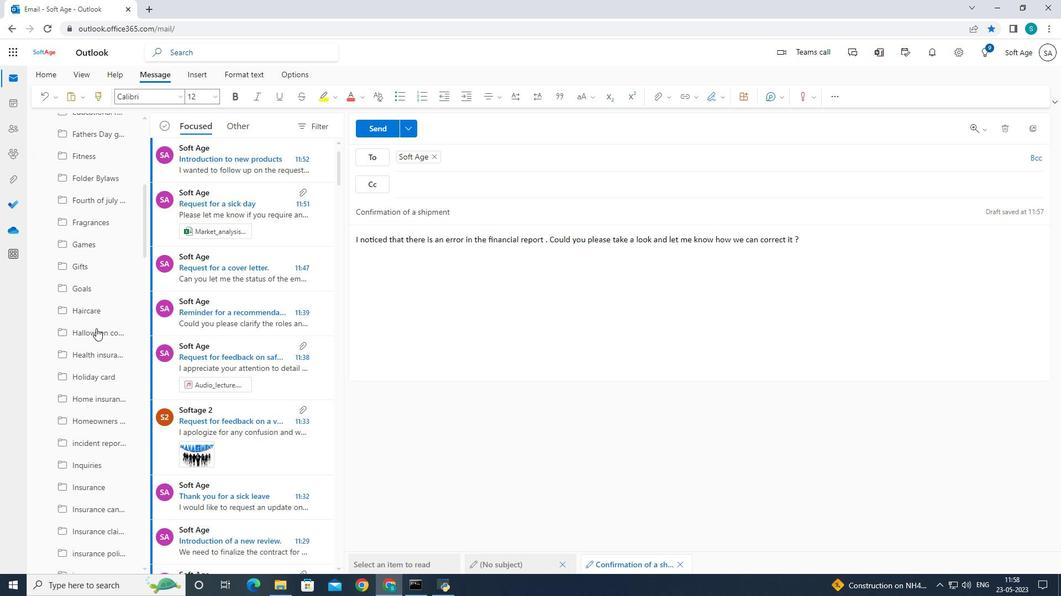
Action: Mouse moved to (96, 327)
Screenshot: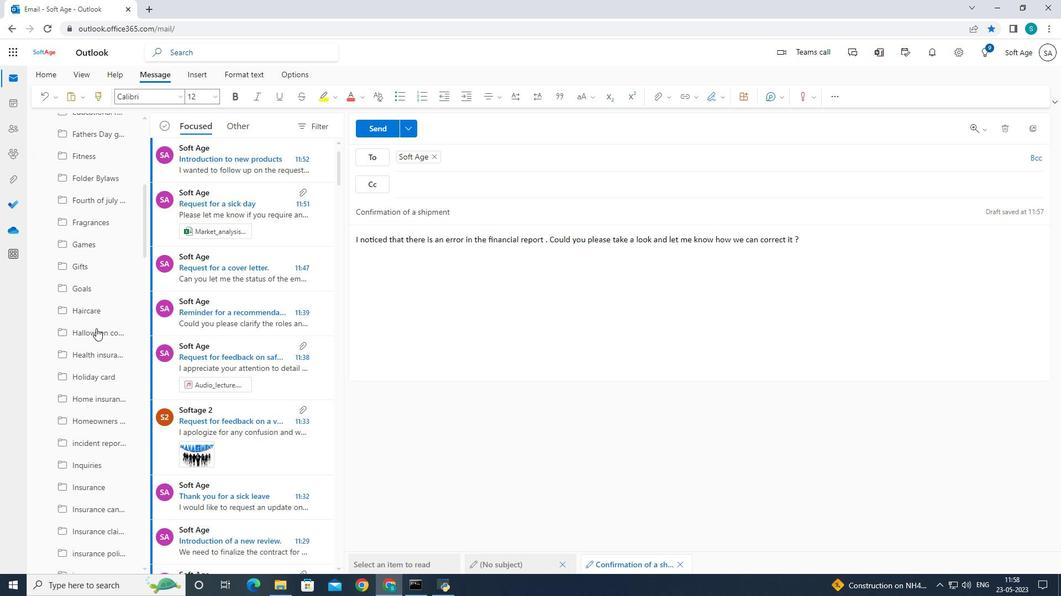 
Action: Mouse scrolled (96, 326) with delta (0, 0)
Screenshot: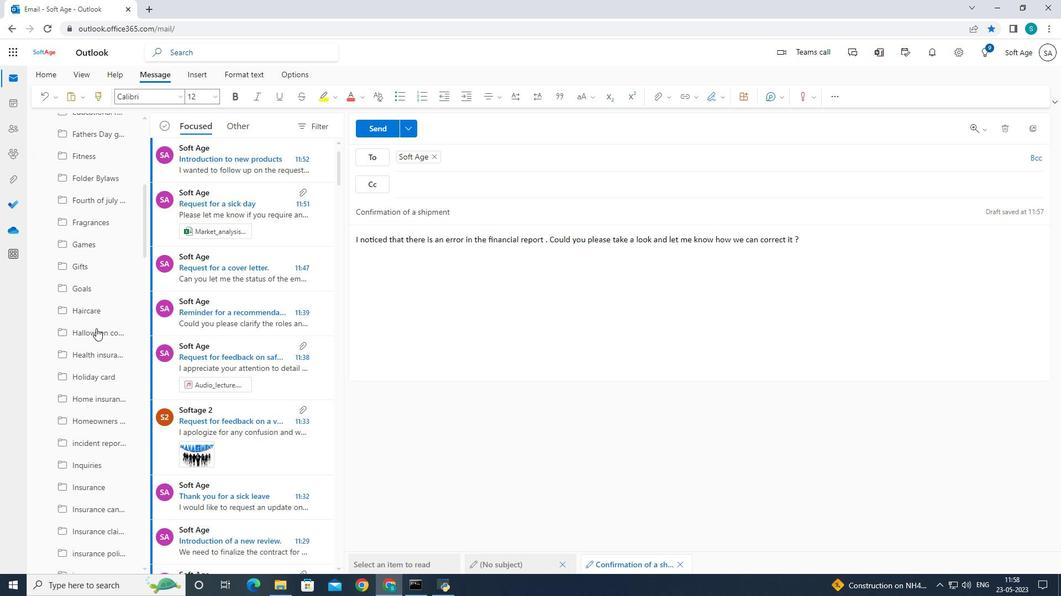 
Action: Mouse scrolled (96, 326) with delta (0, 0)
Screenshot: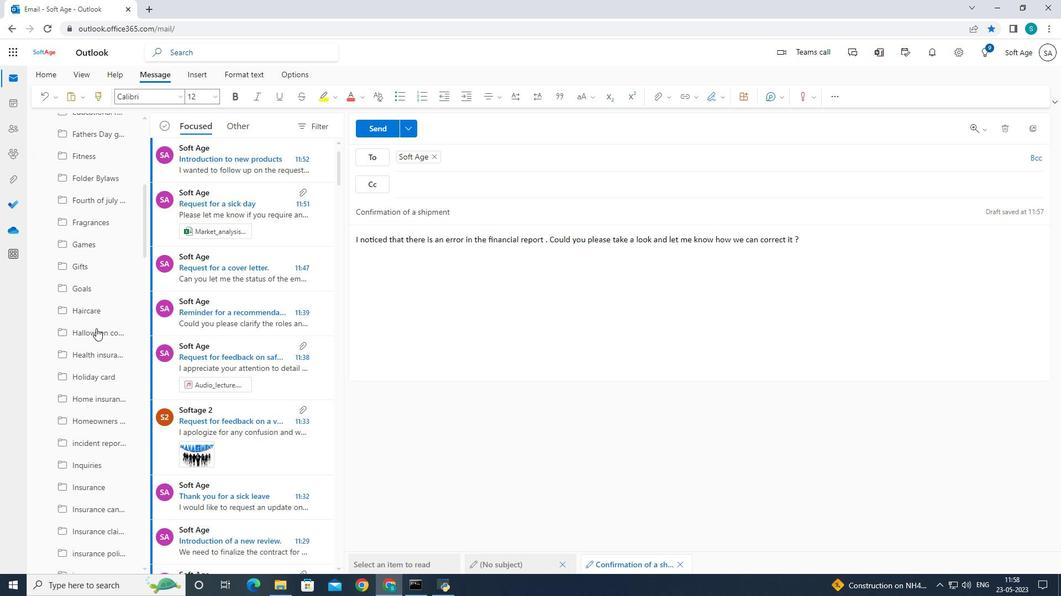 
Action: Mouse moved to (97, 324)
Screenshot: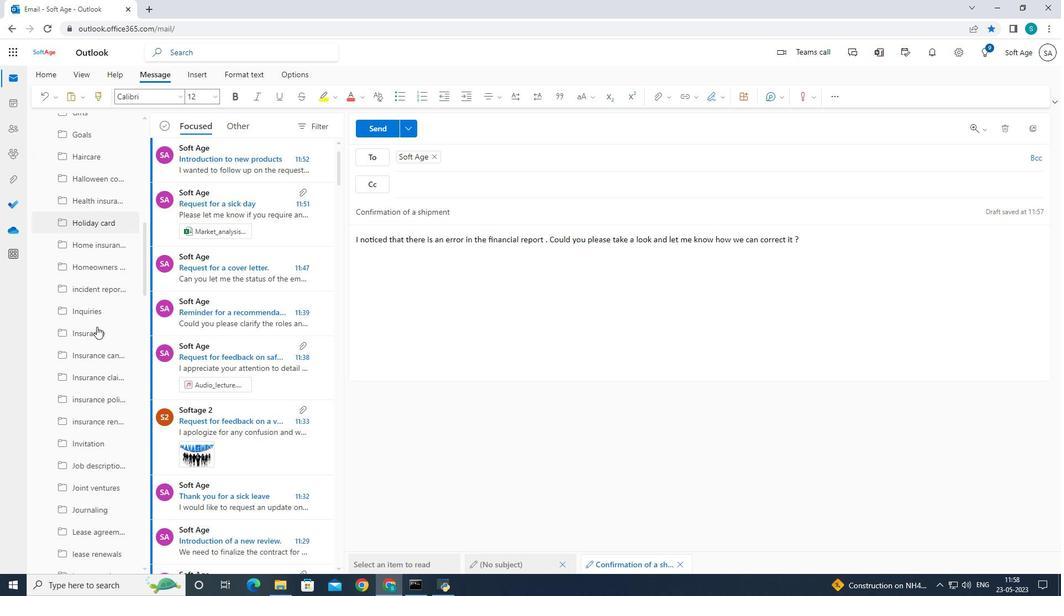 
Action: Mouse scrolled (97, 323) with delta (0, 0)
Screenshot: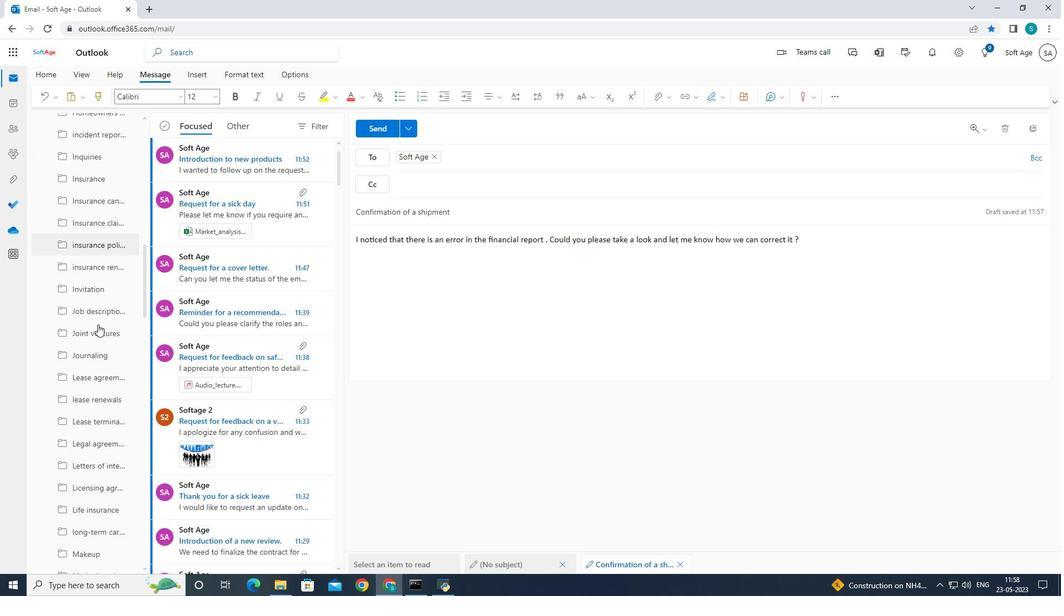 
Action: Mouse scrolled (97, 323) with delta (0, 0)
Screenshot: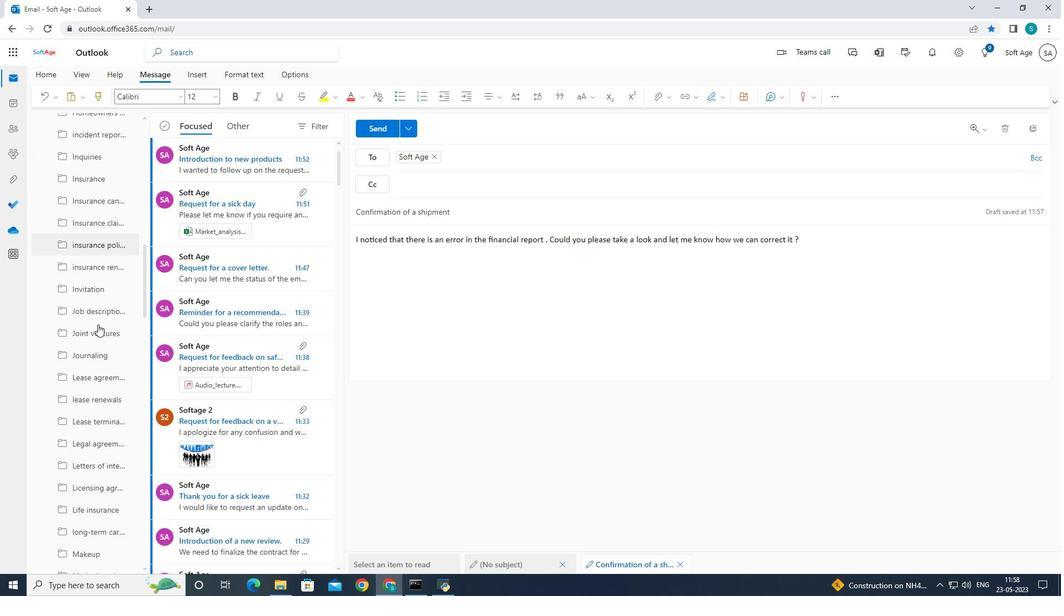 
Action: Mouse scrolled (97, 323) with delta (0, 0)
Screenshot: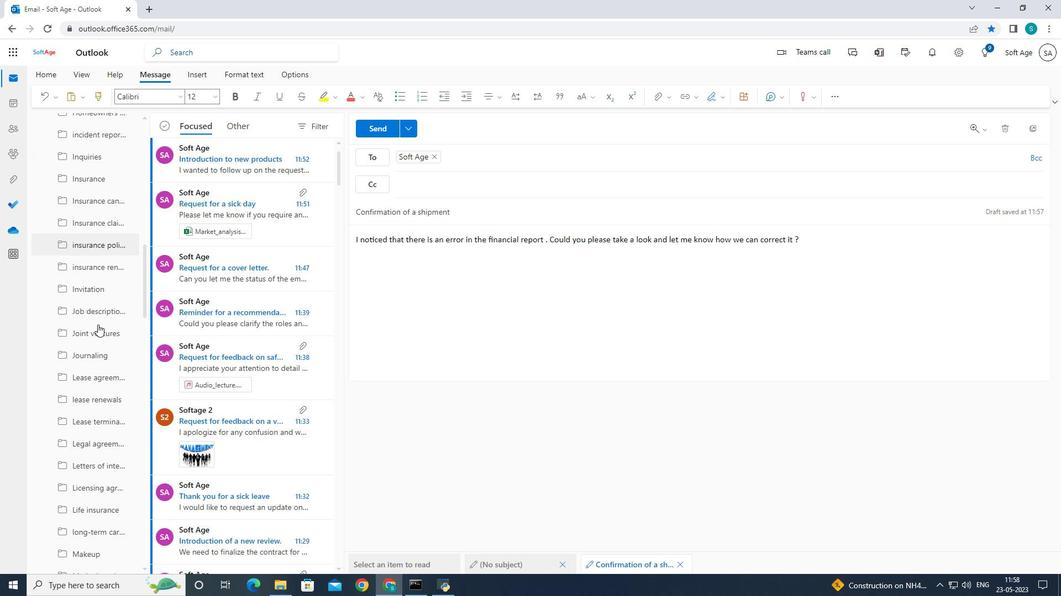 
Action: Mouse scrolled (97, 323) with delta (0, 0)
Screenshot: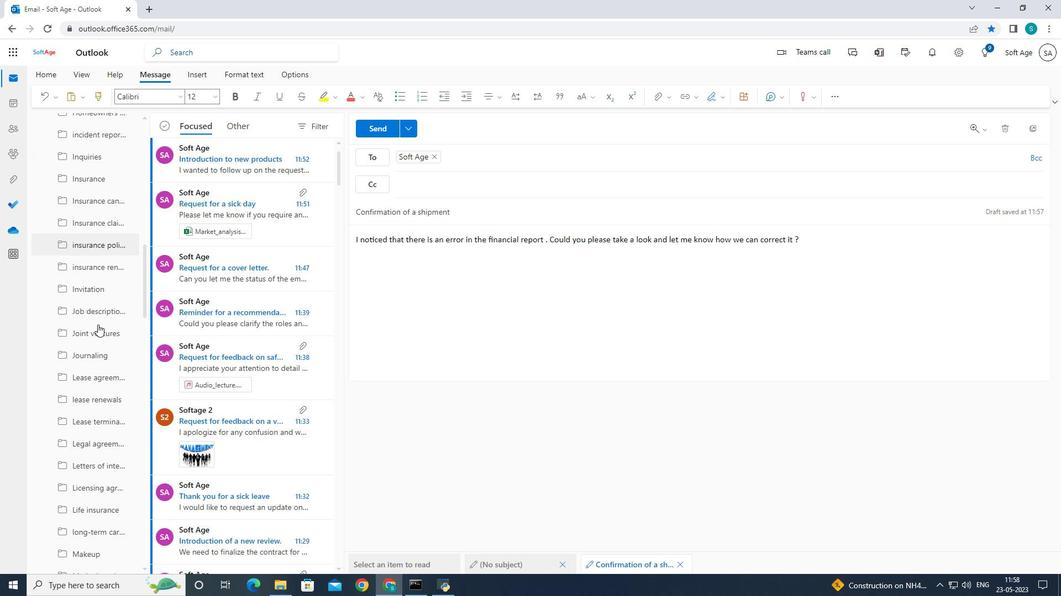 
Action: Mouse scrolled (97, 323) with delta (0, 0)
Screenshot: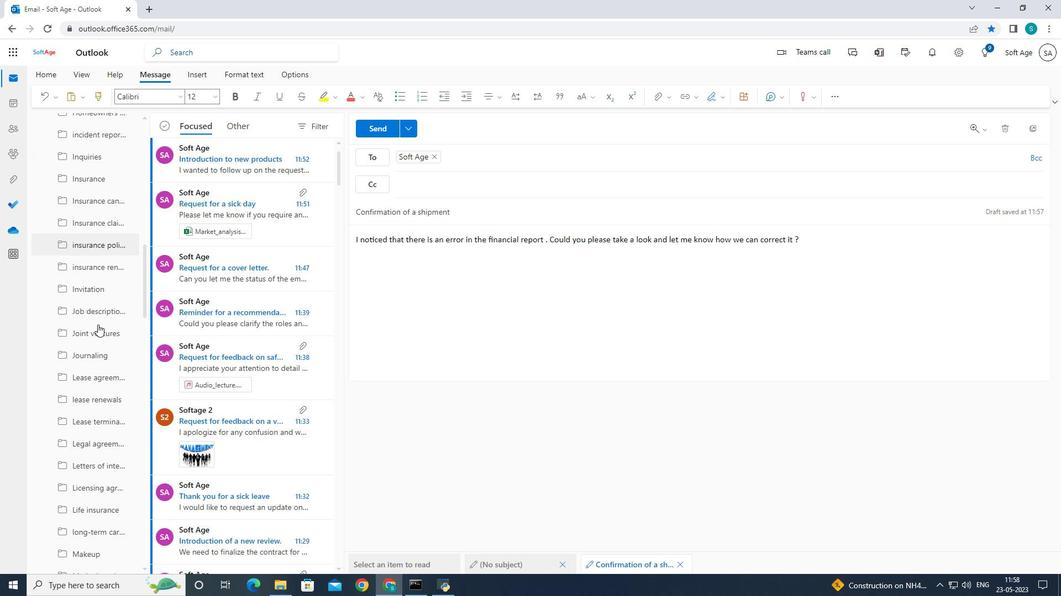 
Action: Mouse moved to (98, 324)
Screenshot: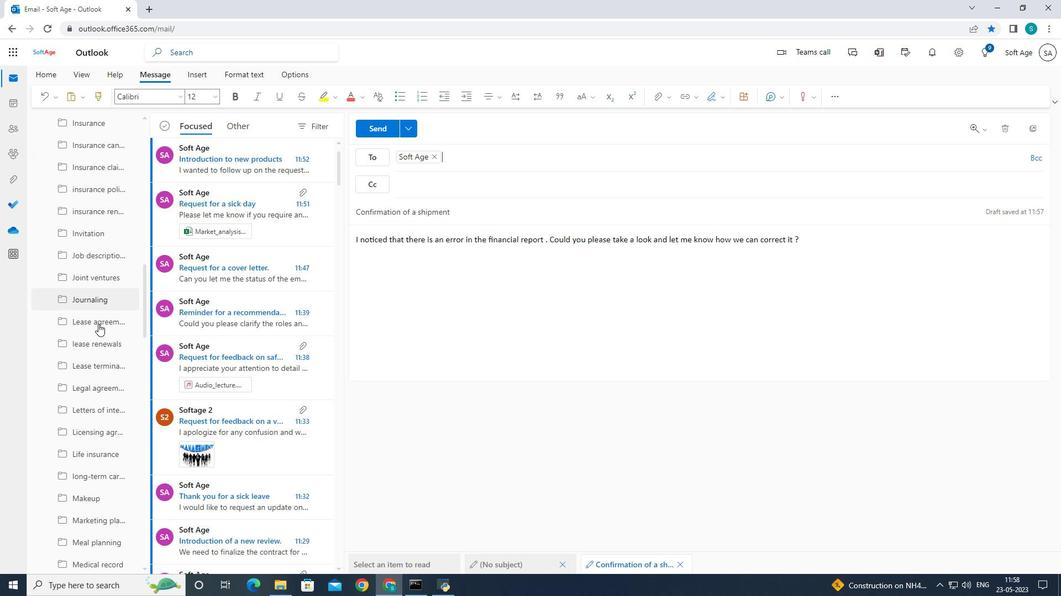 
Action: Mouse scrolled (98, 323) with delta (0, 0)
Screenshot: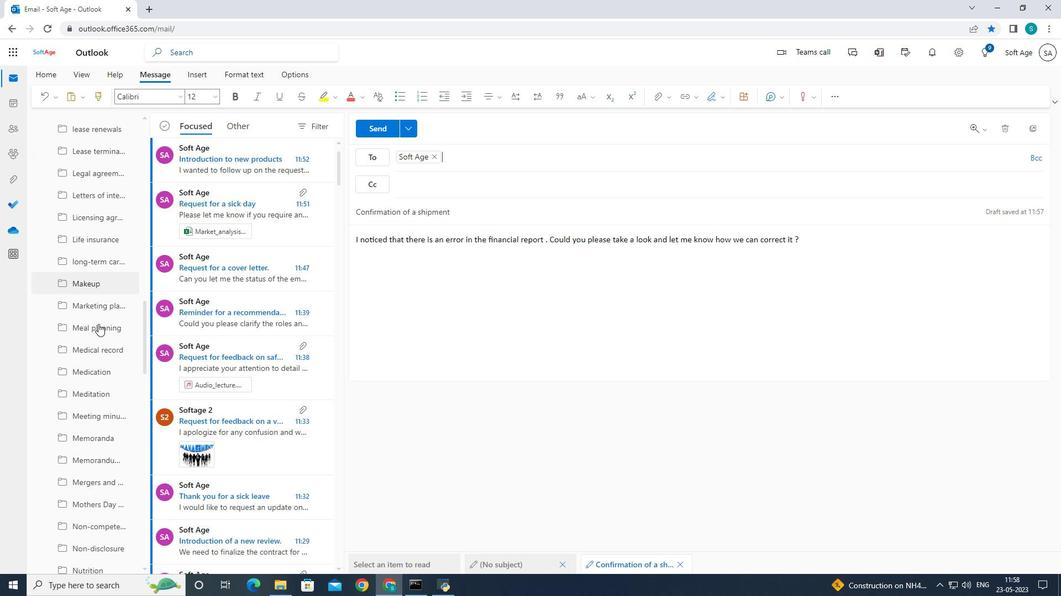 
Action: Mouse moved to (479, 298)
Screenshot: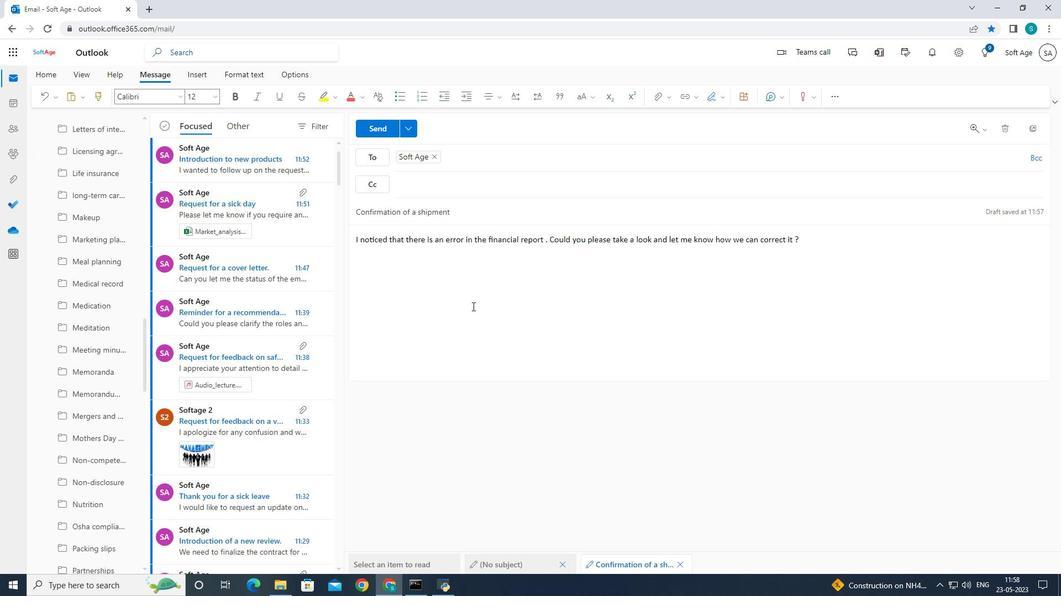 
Action: Mouse pressed left at (479, 298)
Screenshot: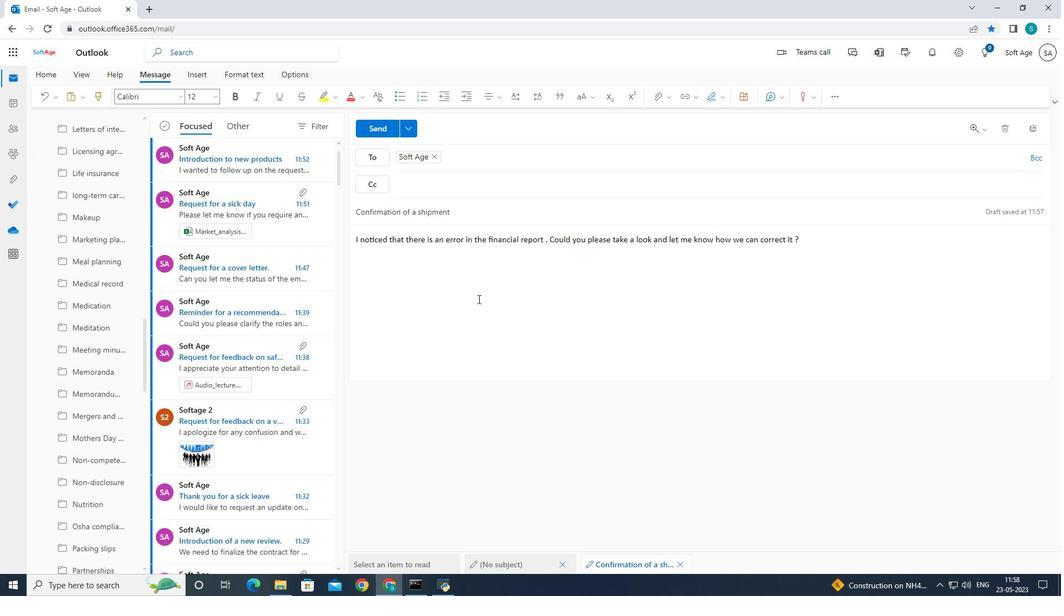 
Action: Mouse moved to (727, 101)
Screenshot: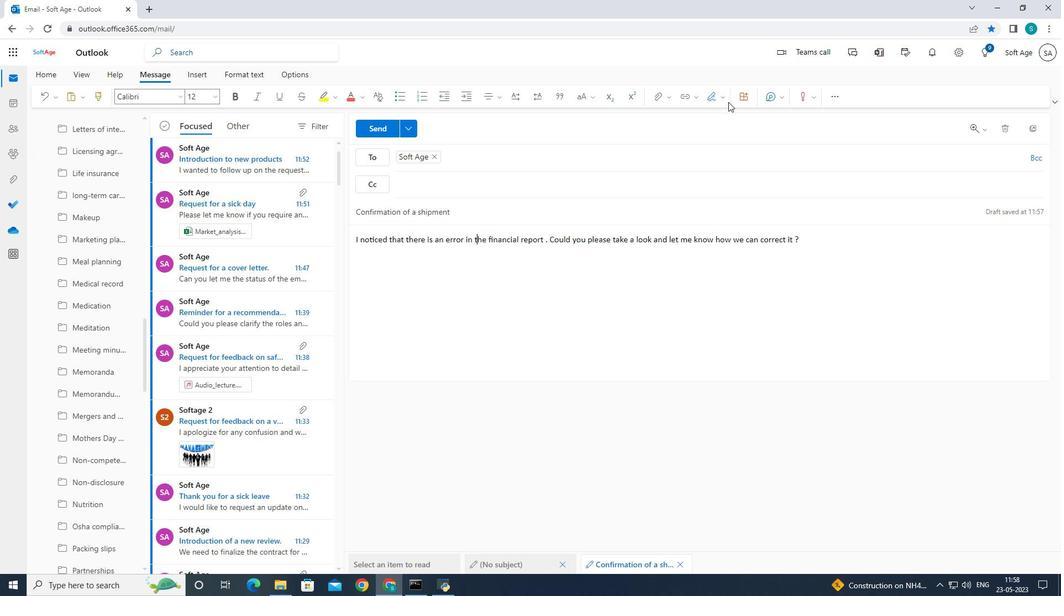 
Action: Mouse pressed left at (727, 101)
Screenshot: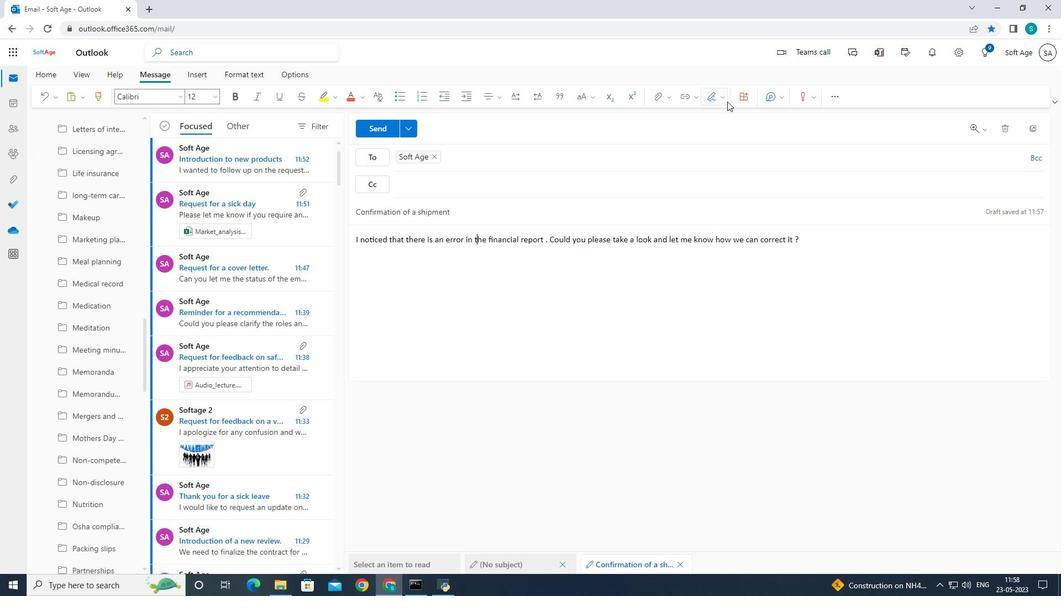 
Action: Mouse moved to (711, 119)
Screenshot: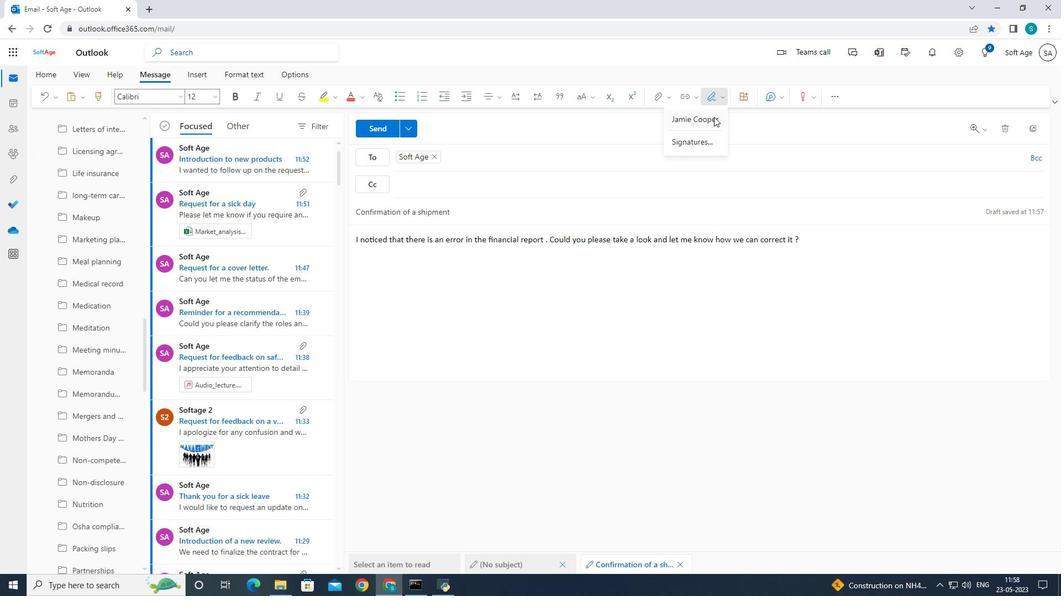 
Action: Mouse pressed left at (711, 119)
Screenshot: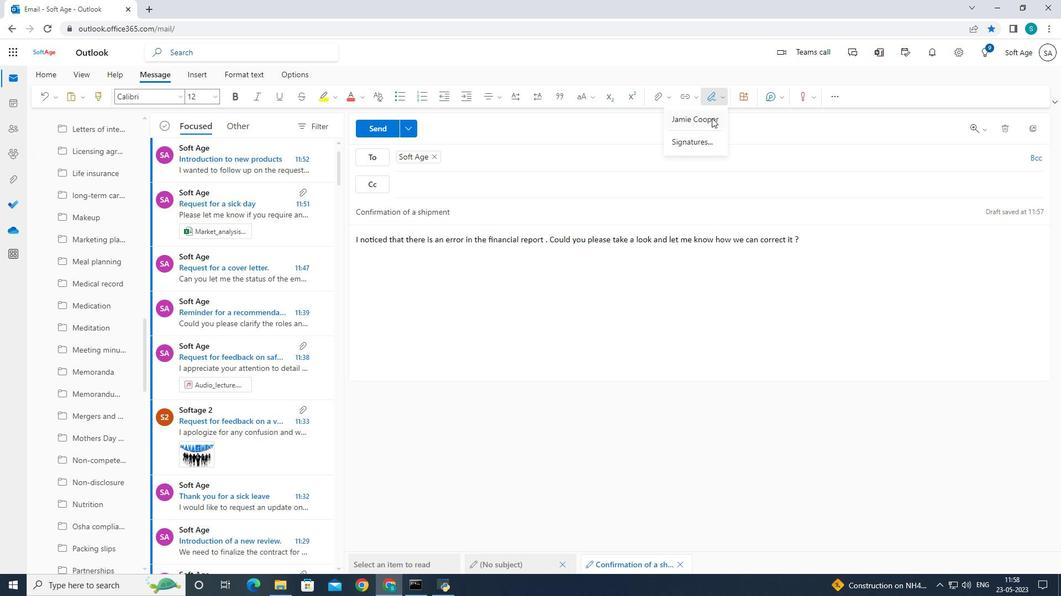 
Action: Mouse moved to (82, 413)
Screenshot: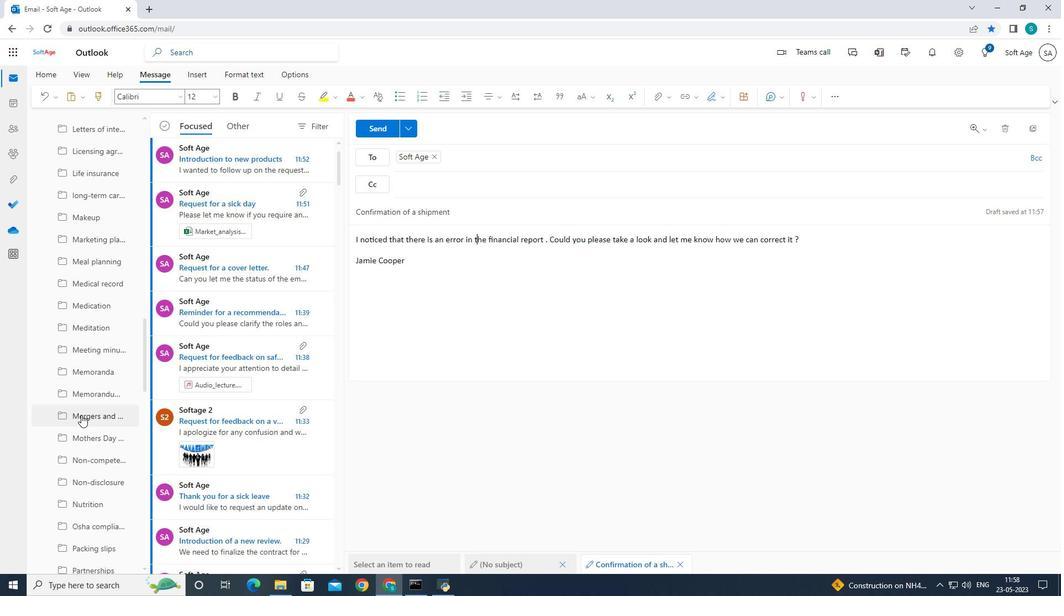 
Action: Mouse scrolled (82, 412) with delta (0, 0)
Screenshot: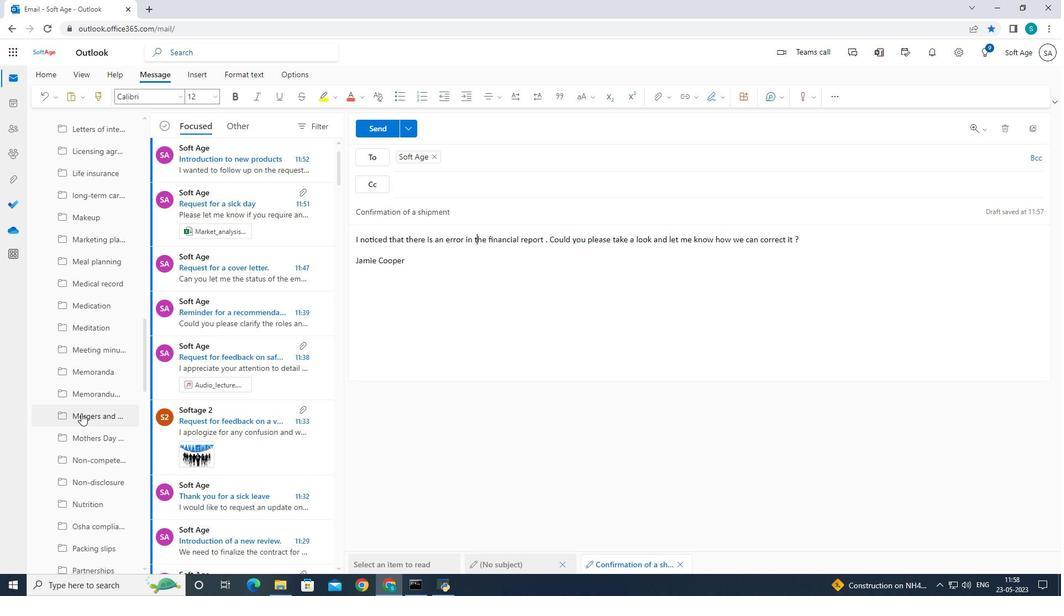 
Action: Mouse scrolled (82, 412) with delta (0, 0)
Screenshot: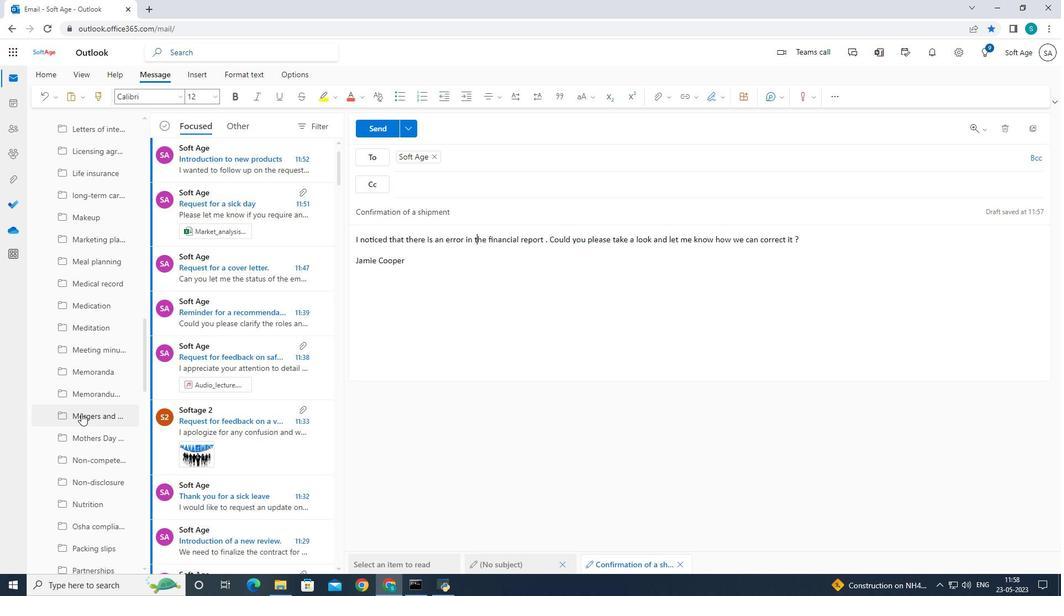 
Action: Mouse moved to (82, 412)
Screenshot: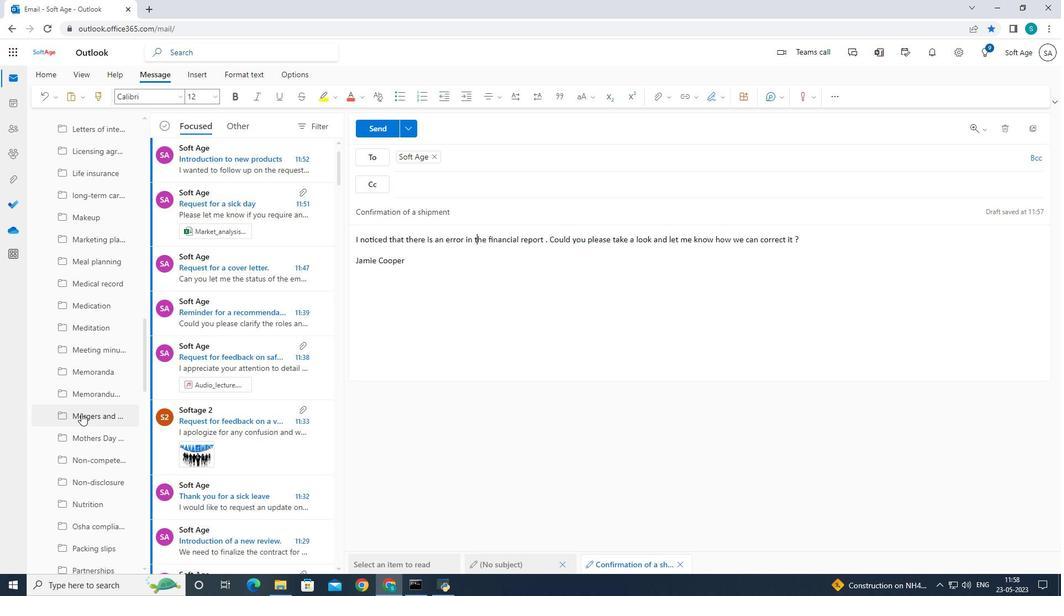 
Action: Mouse scrolled (82, 412) with delta (0, 0)
Screenshot: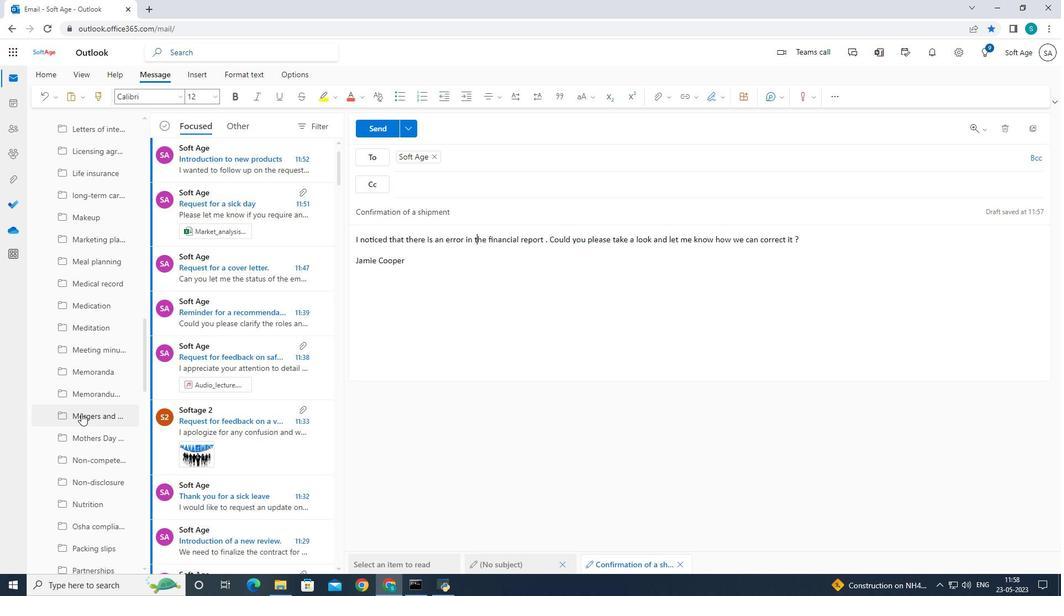 
Action: Mouse moved to (83, 412)
Screenshot: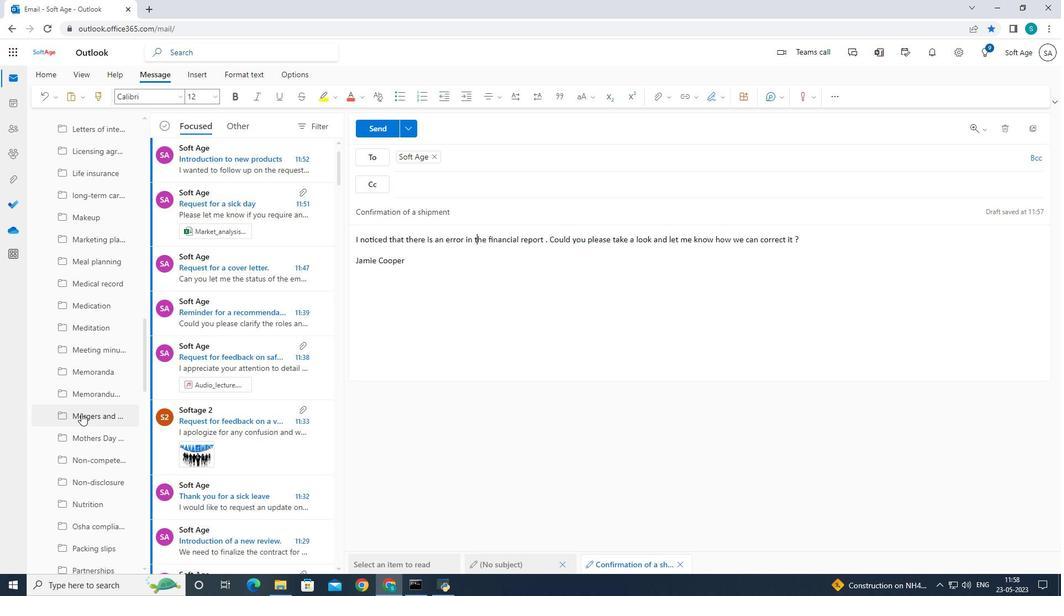 
Action: Mouse scrolled (83, 411) with delta (0, 0)
Screenshot: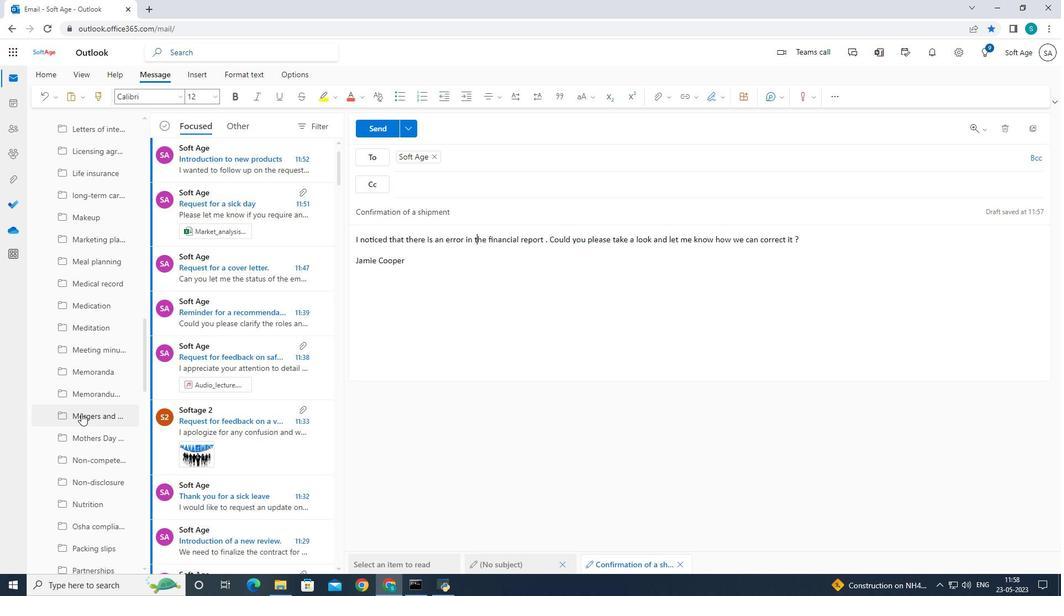
Action: Mouse moved to (84, 412)
Screenshot: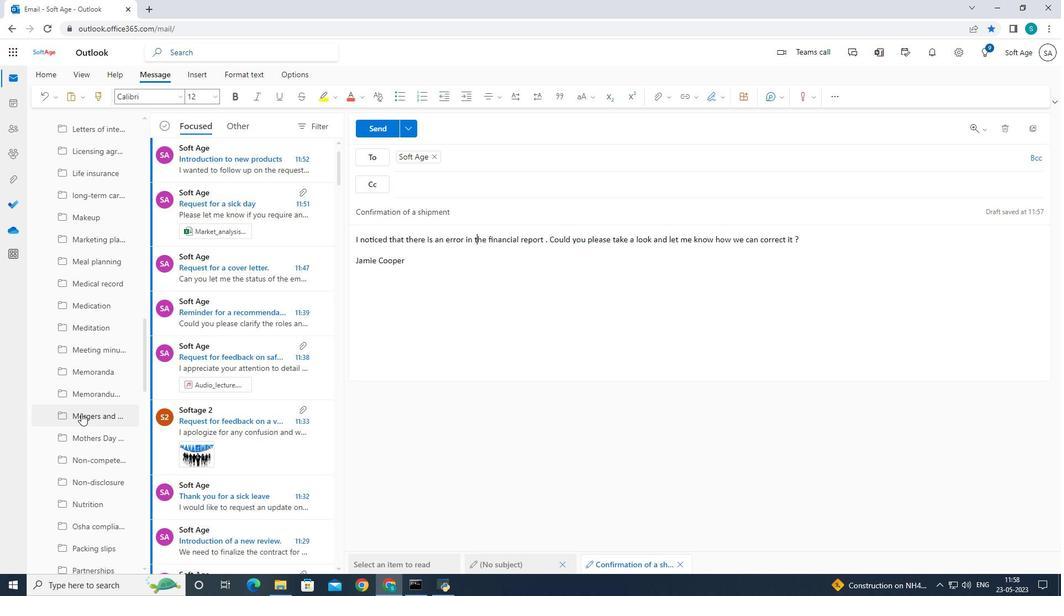 
Action: Mouse scrolled (84, 411) with delta (0, 0)
Screenshot: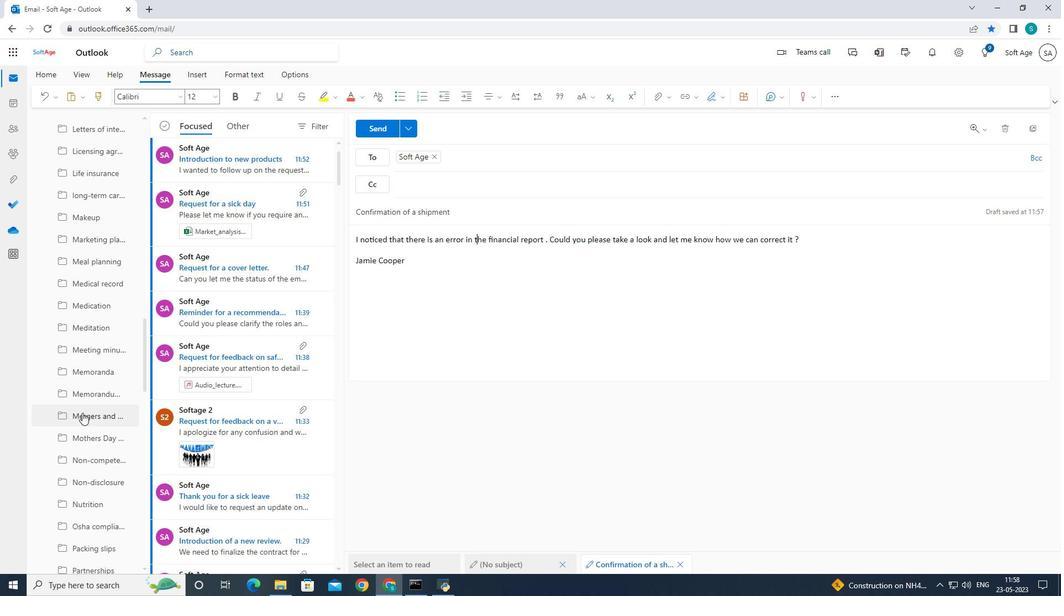 
Action: Mouse moved to (88, 401)
Screenshot: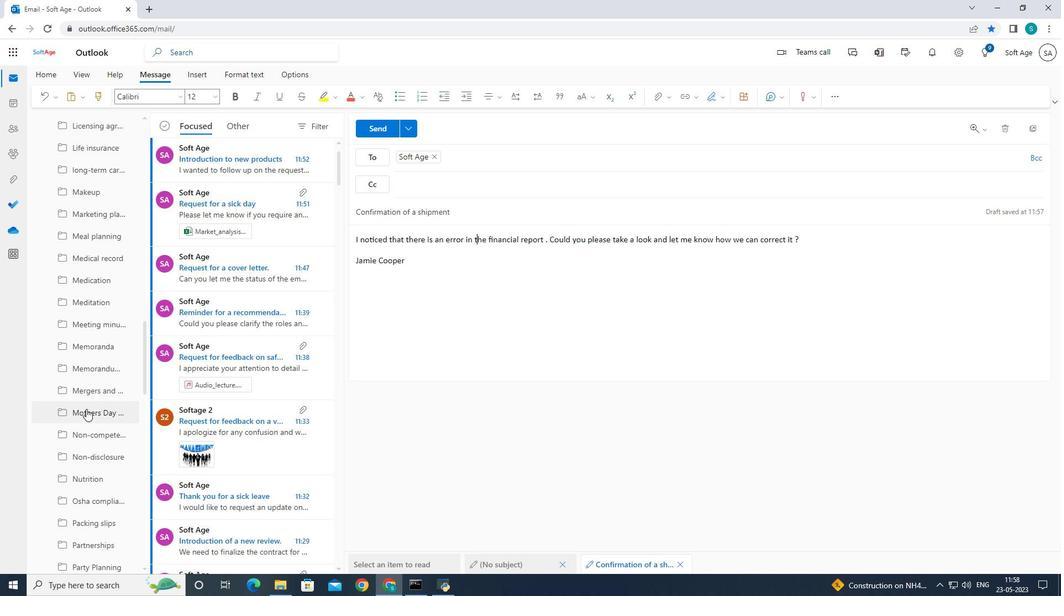 
Action: Mouse scrolled (88, 401) with delta (0, 0)
Screenshot: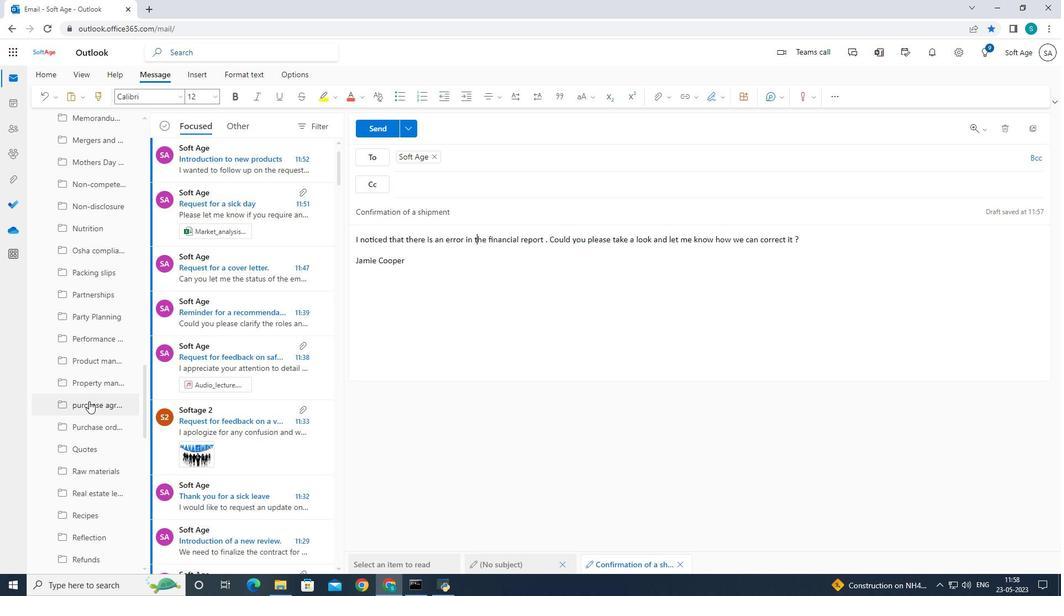 
Action: Mouse scrolled (88, 401) with delta (0, 0)
Screenshot: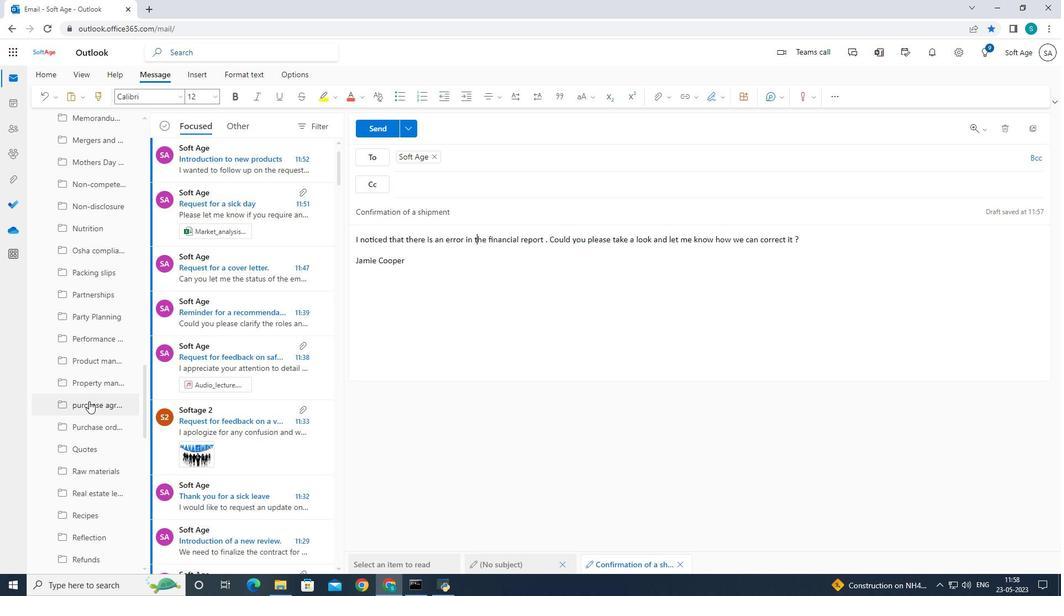 
Action: Mouse scrolled (88, 401) with delta (0, 0)
Screenshot: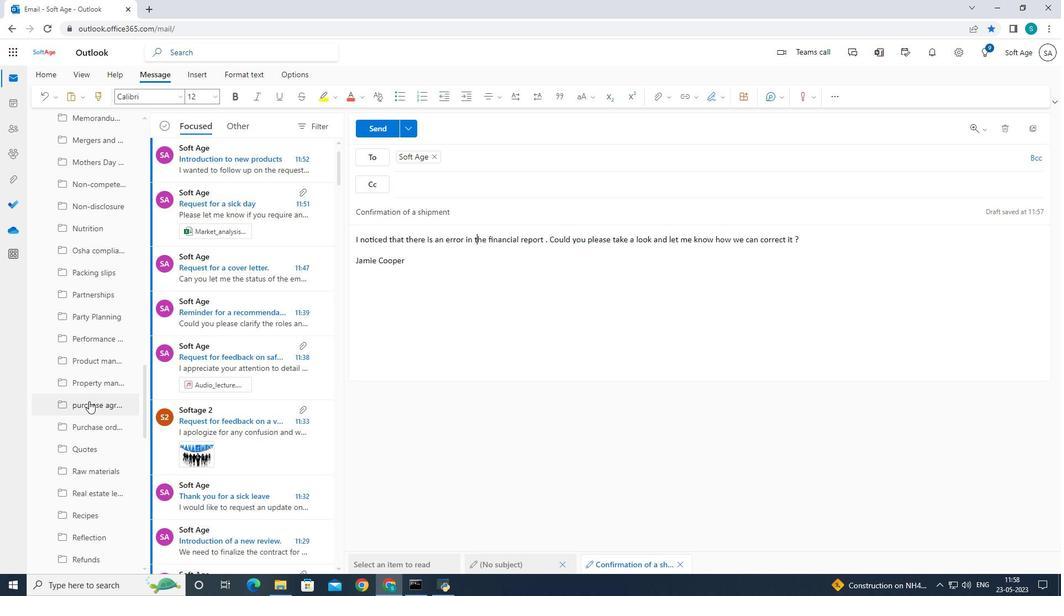 
Action: Mouse scrolled (88, 401) with delta (0, 0)
Screenshot: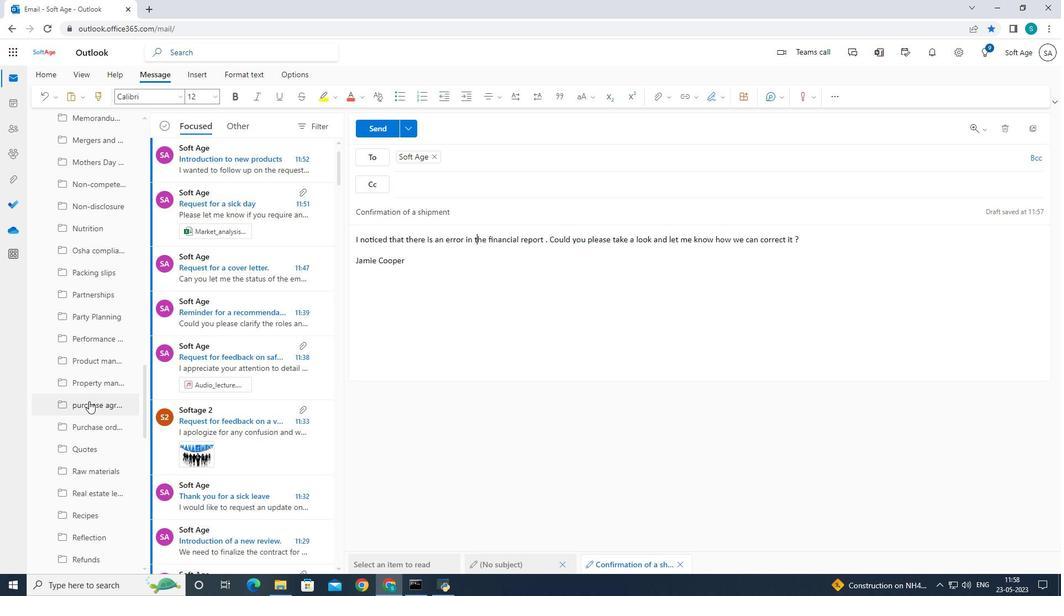 
Action: Mouse moved to (93, 395)
Screenshot: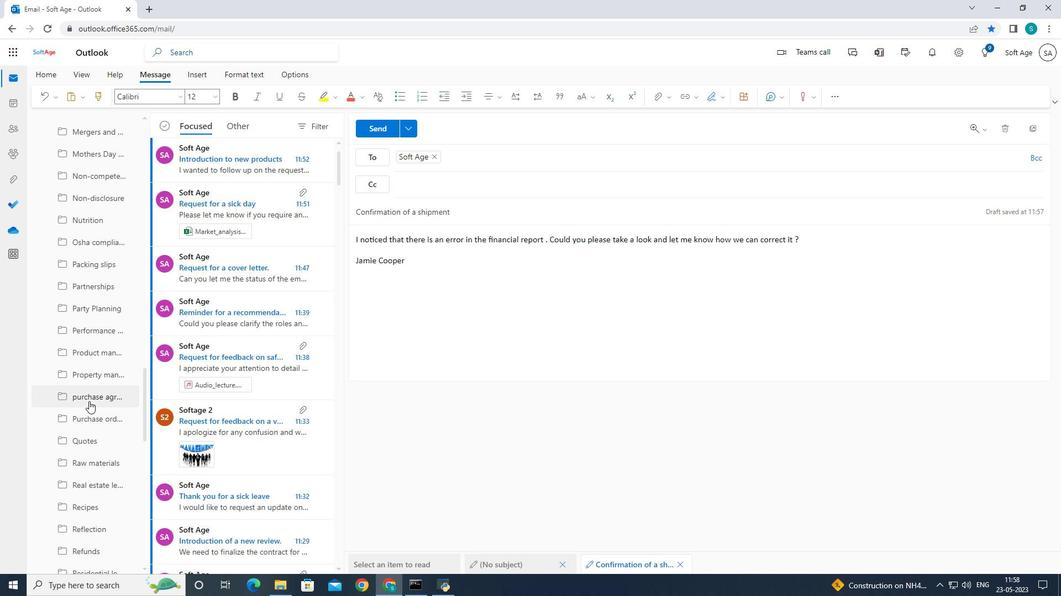 
Action: Mouse scrolled (93, 395) with delta (0, 0)
Screenshot: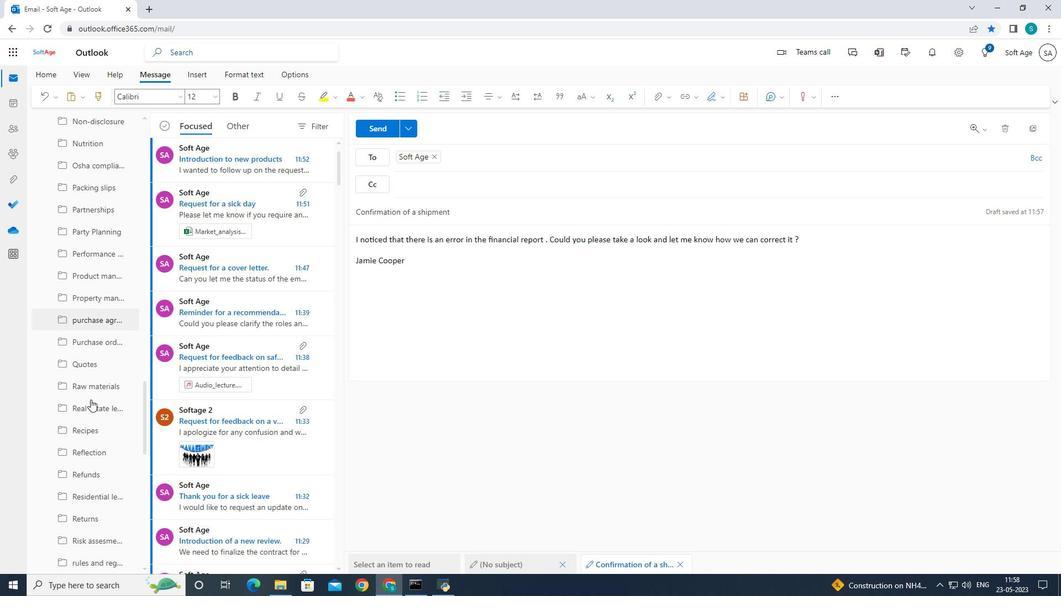 
Action: Mouse scrolled (93, 395) with delta (0, 0)
Screenshot: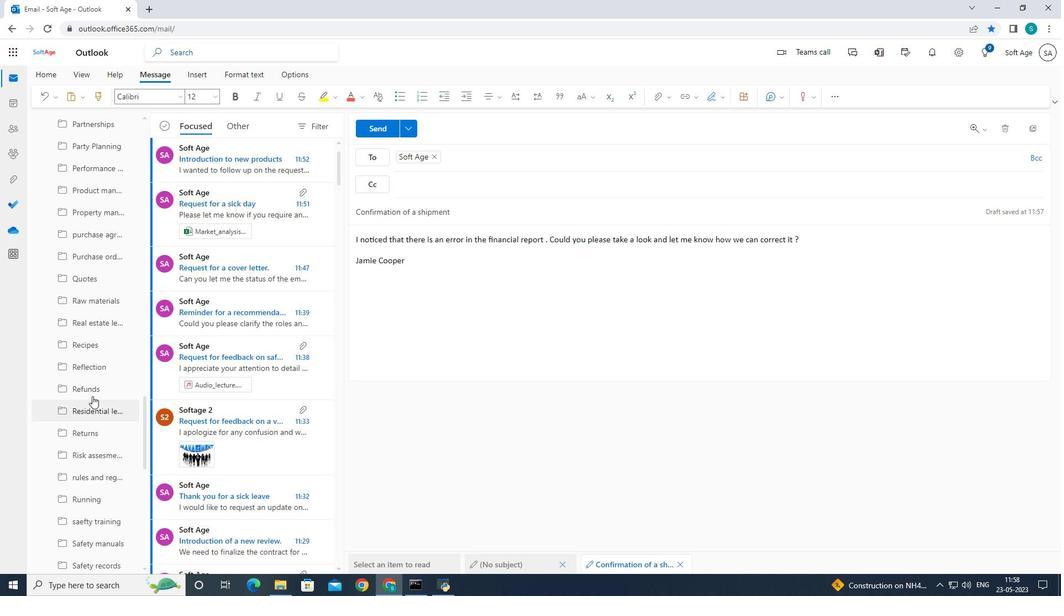 
Action: Mouse scrolled (93, 395) with delta (0, 0)
Screenshot: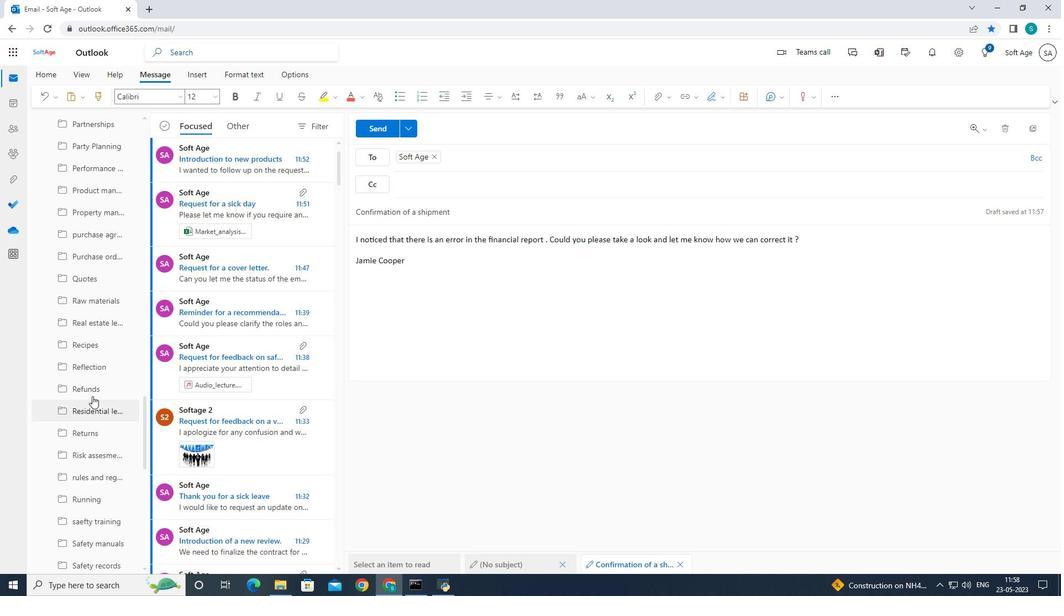 
Action: Mouse scrolled (93, 395) with delta (0, 0)
Screenshot: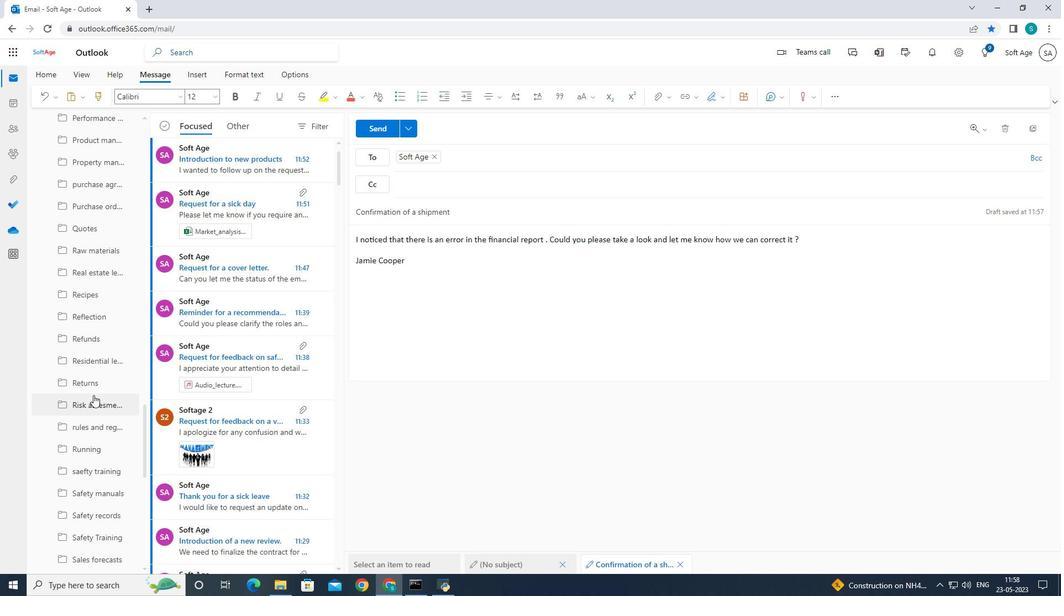 
Action: Mouse scrolled (93, 395) with delta (0, 0)
Screenshot: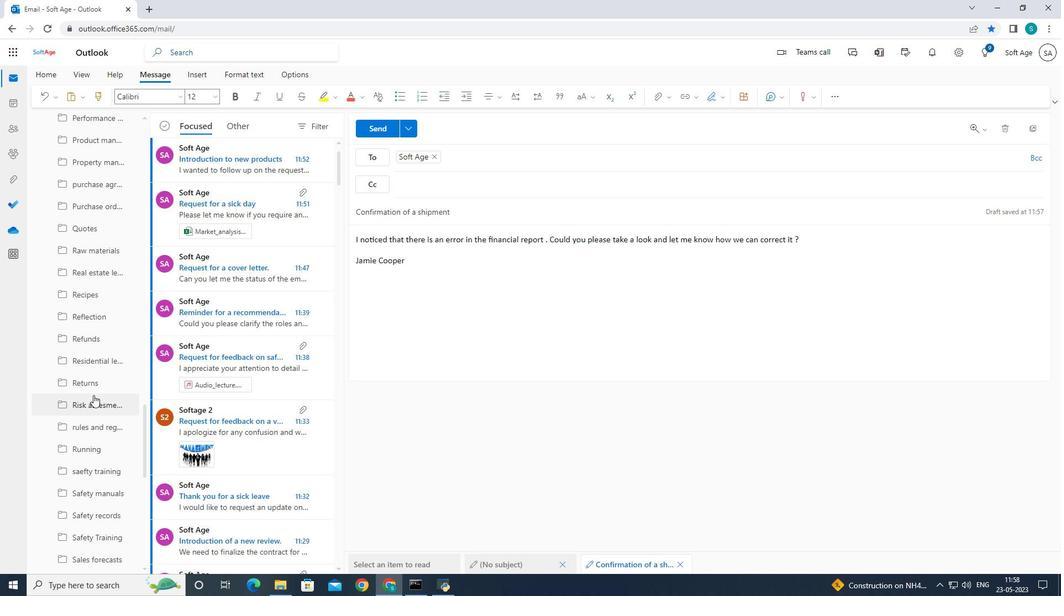 
Action: Mouse moved to (95, 391)
Screenshot: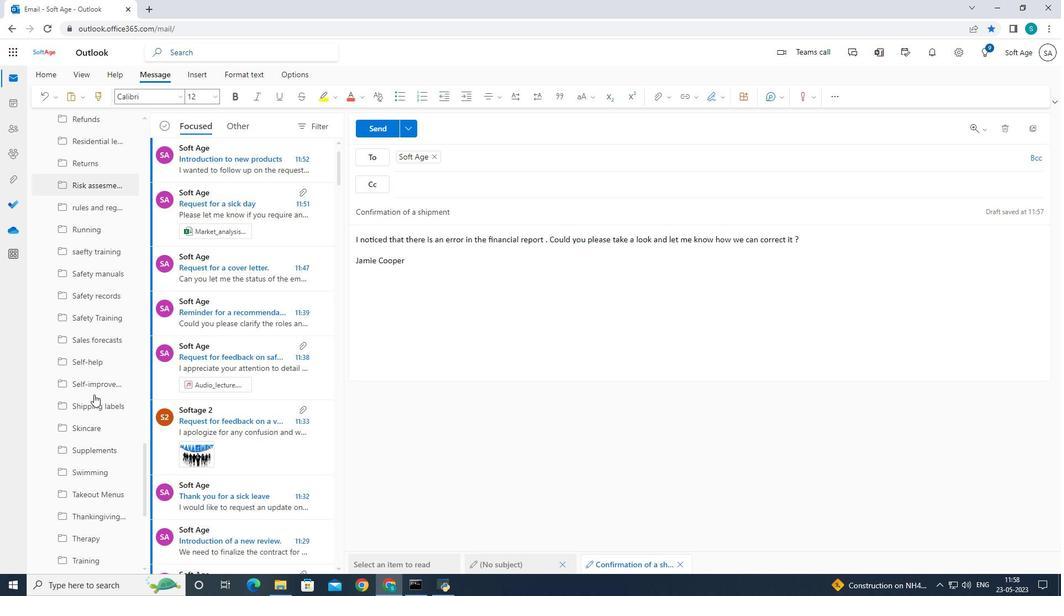 
Action: Mouse scrolled (95, 391) with delta (0, 0)
Screenshot: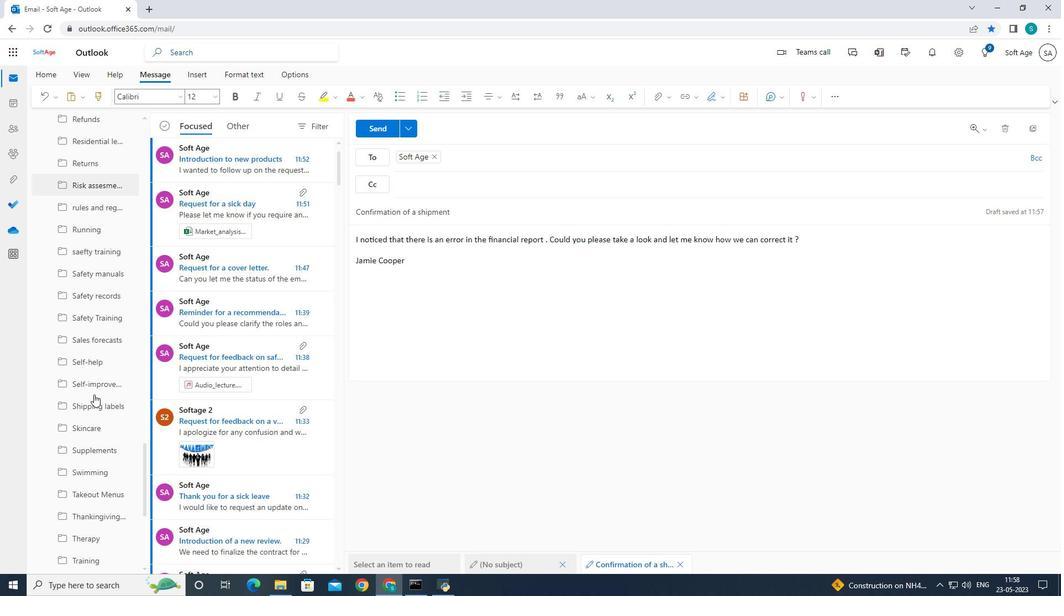 
Action: Mouse scrolled (95, 391) with delta (0, 0)
Screenshot: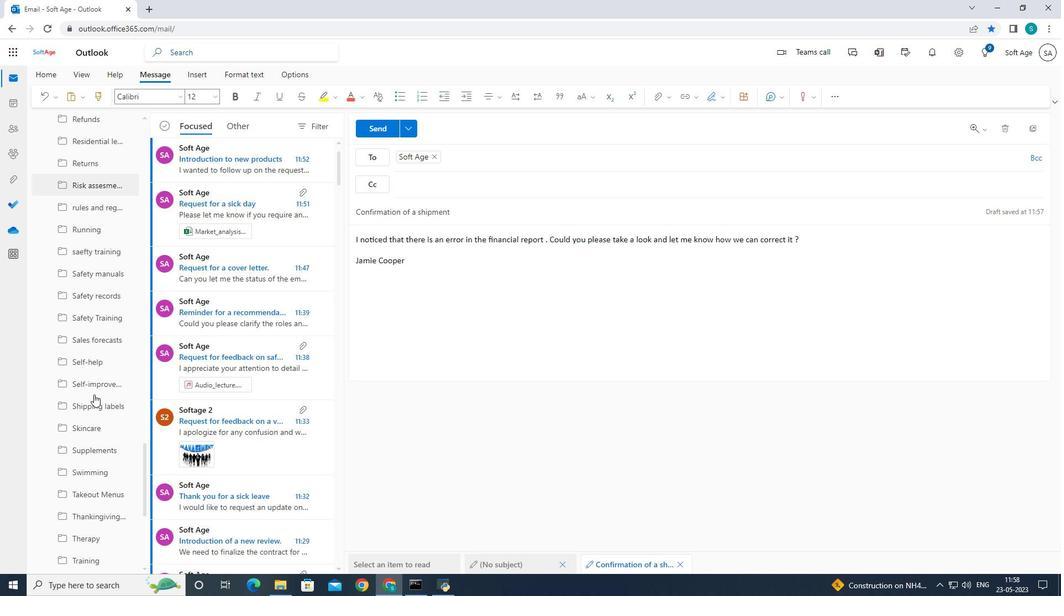 
Action: Mouse moved to (95, 391)
Screenshot: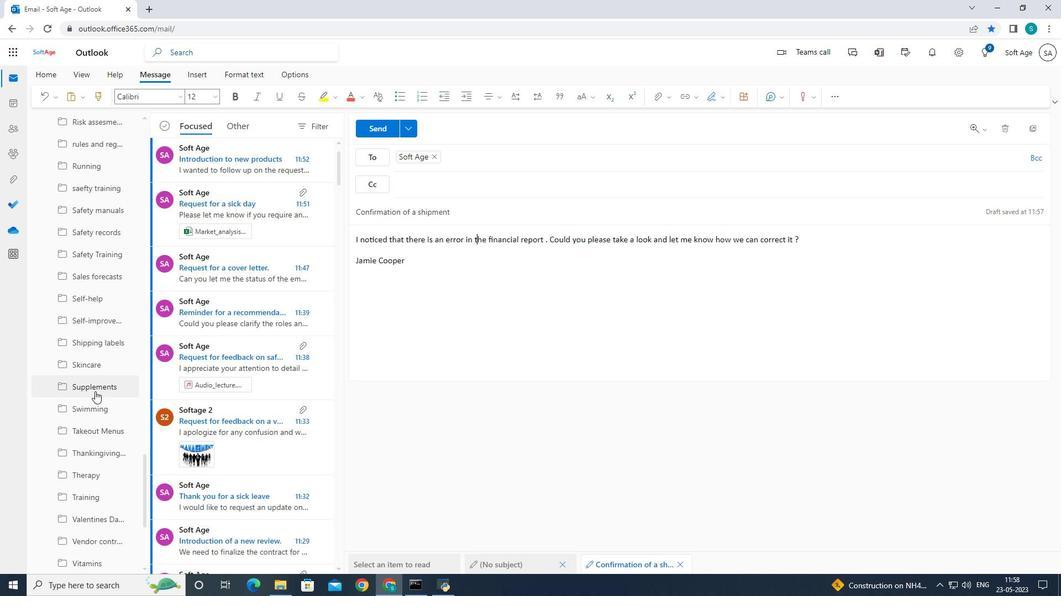 
Action: Mouse scrolled (95, 391) with delta (0, 0)
Screenshot: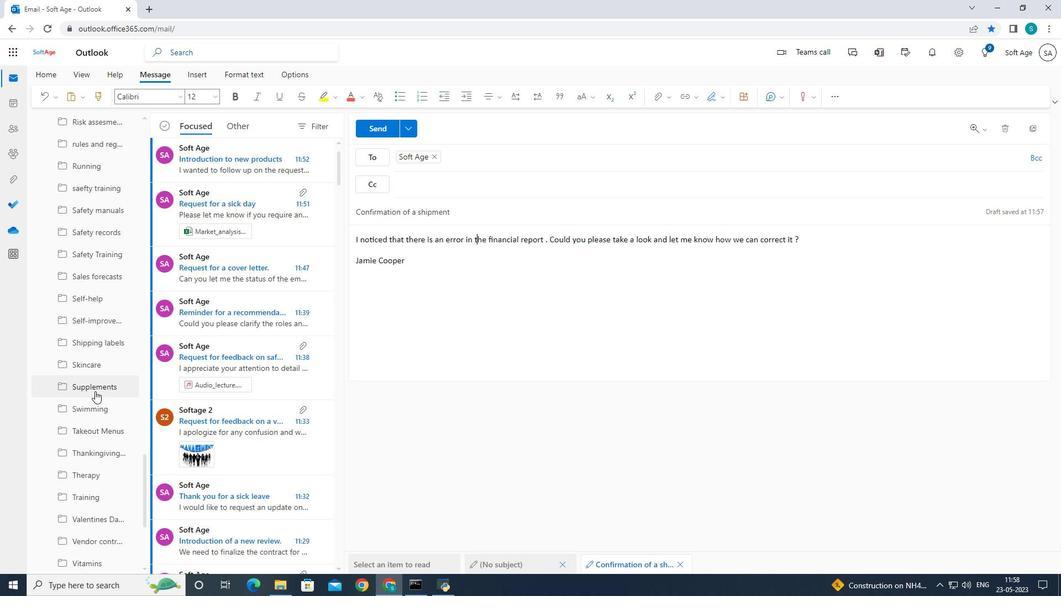 
Action: Mouse moved to (96, 391)
Screenshot: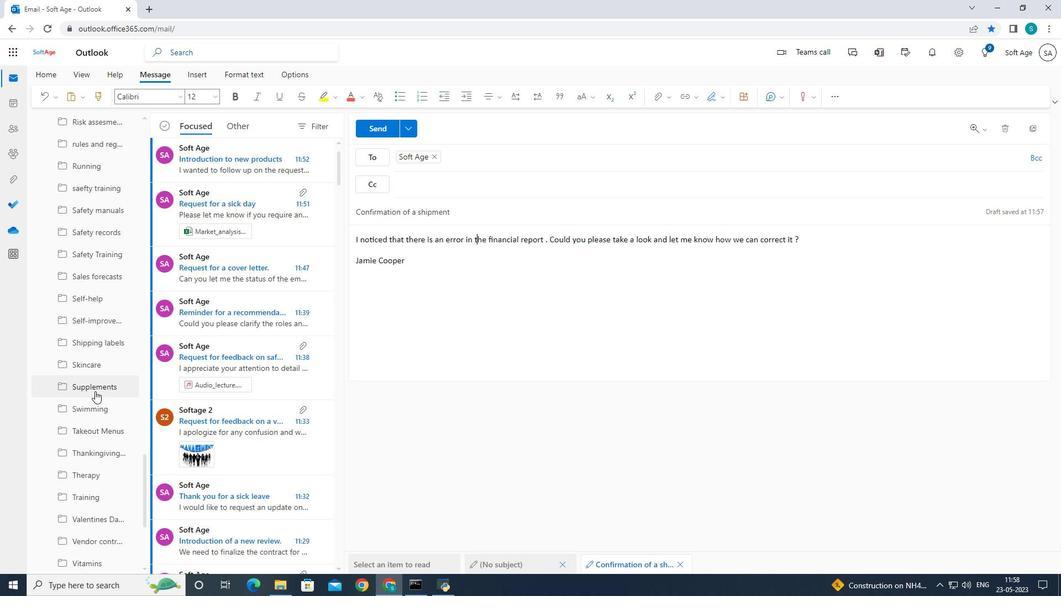 
Action: Mouse scrolled (95, 391) with delta (0, 0)
Screenshot: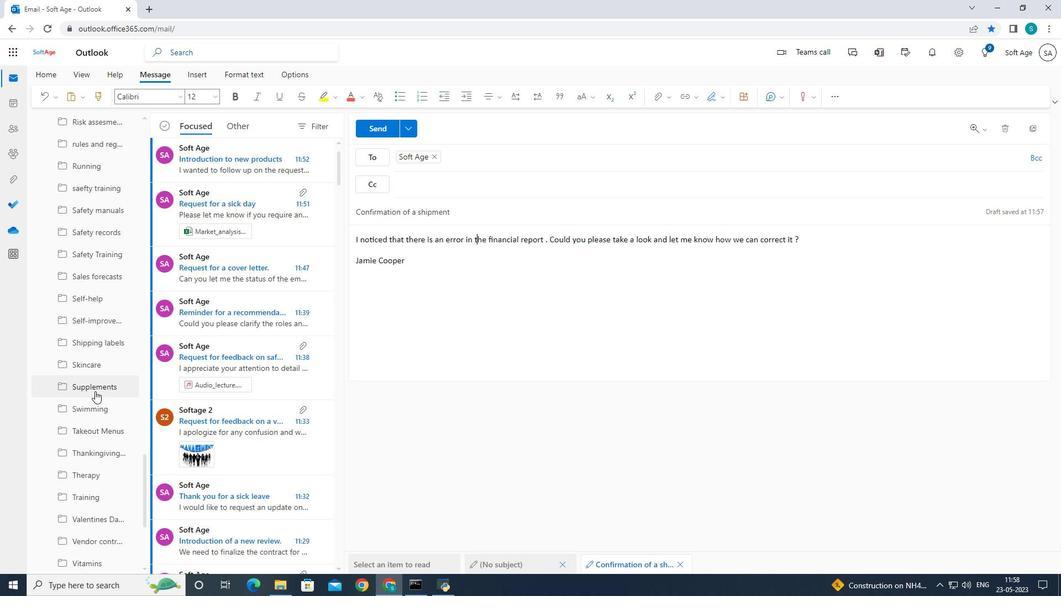 
Action: Mouse scrolled (95, 391) with delta (0, 0)
Screenshot: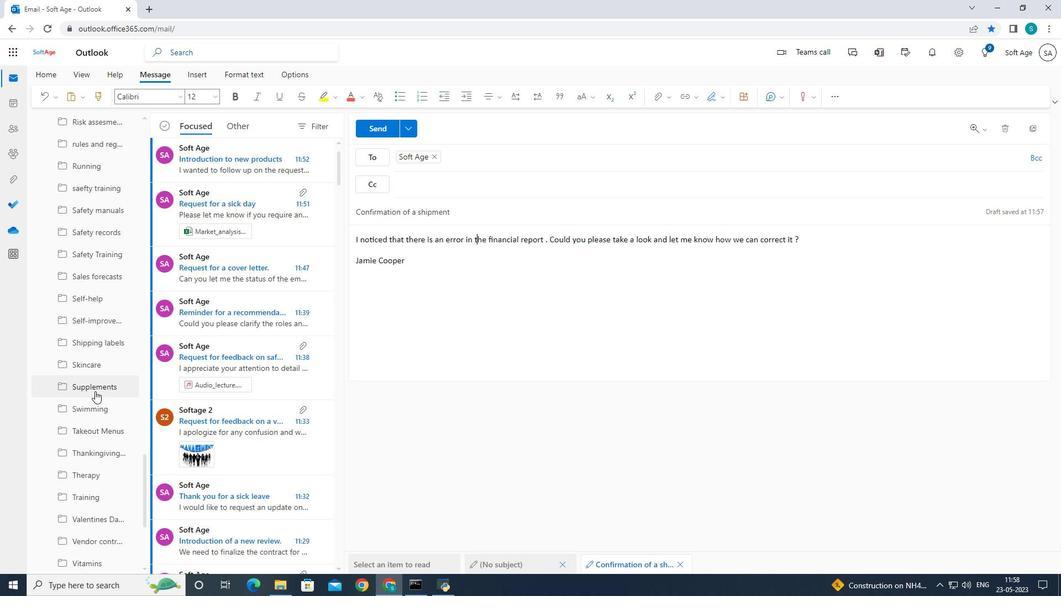 
Action: Mouse scrolled (96, 390) with delta (0, 0)
Screenshot: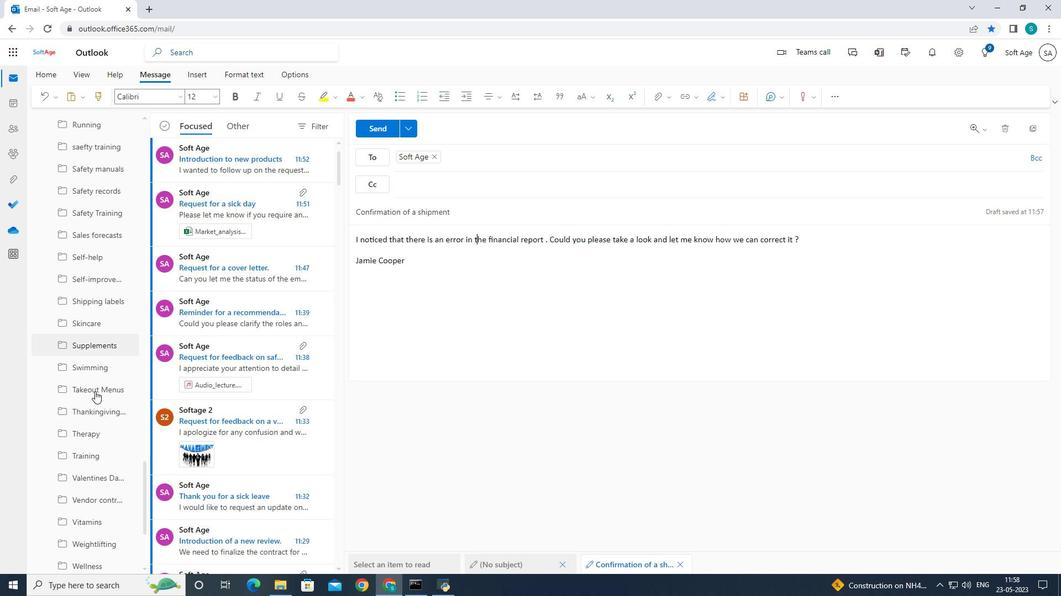 
Action: Mouse moved to (96, 391)
Screenshot: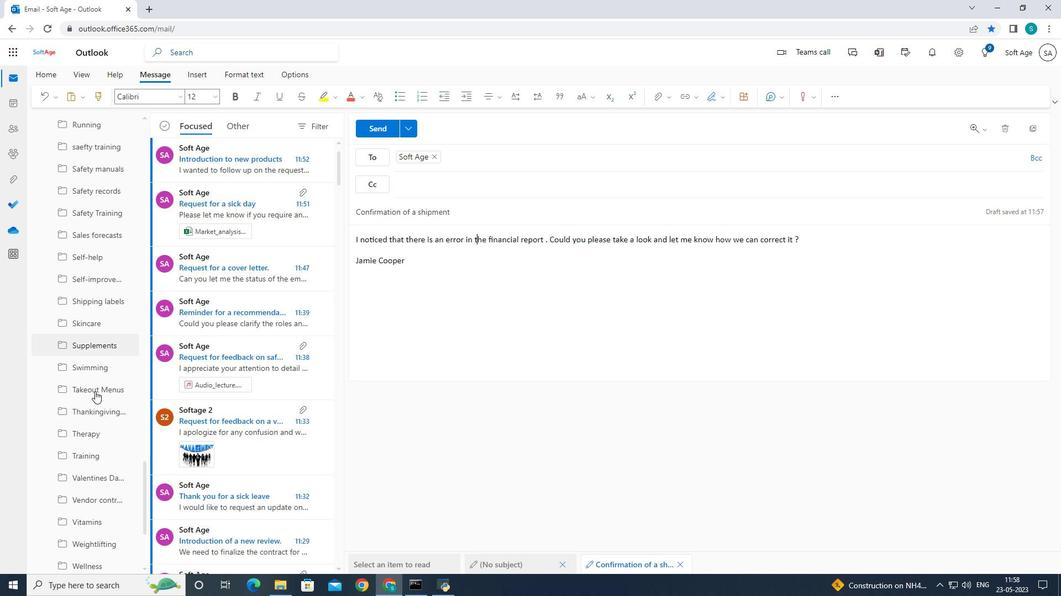 
Action: Mouse scrolled (96, 390) with delta (0, 0)
Screenshot: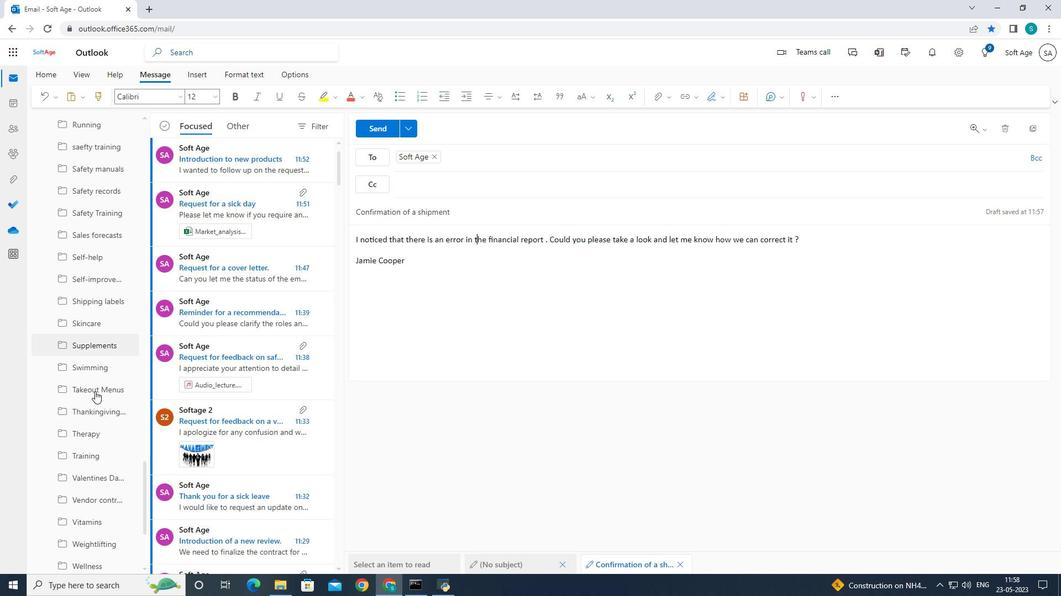 
Action: Mouse moved to (96, 391)
Screenshot: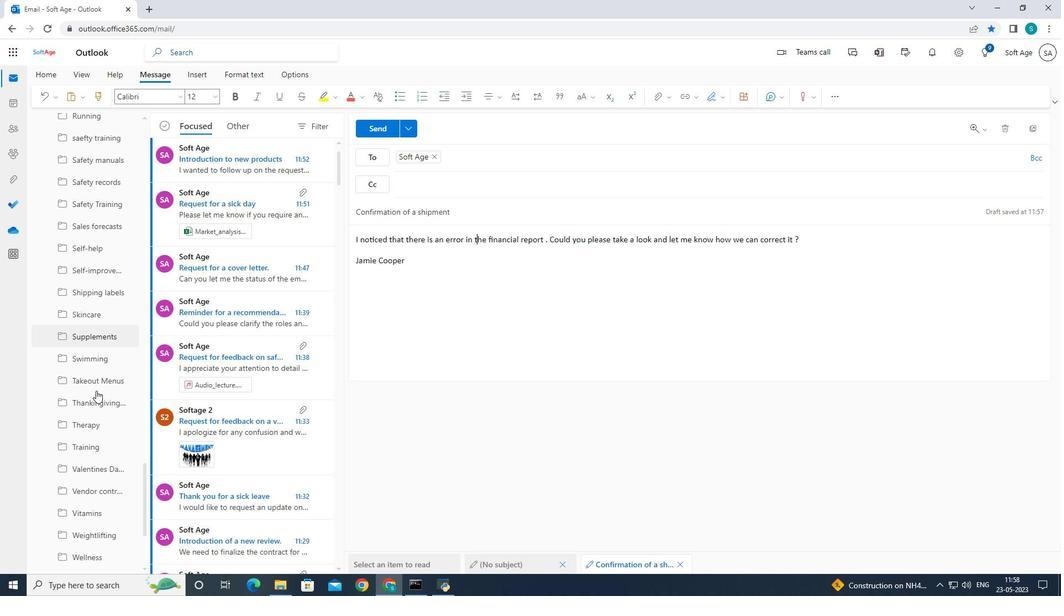 
Action: Mouse scrolled (96, 390) with delta (0, 0)
Screenshot: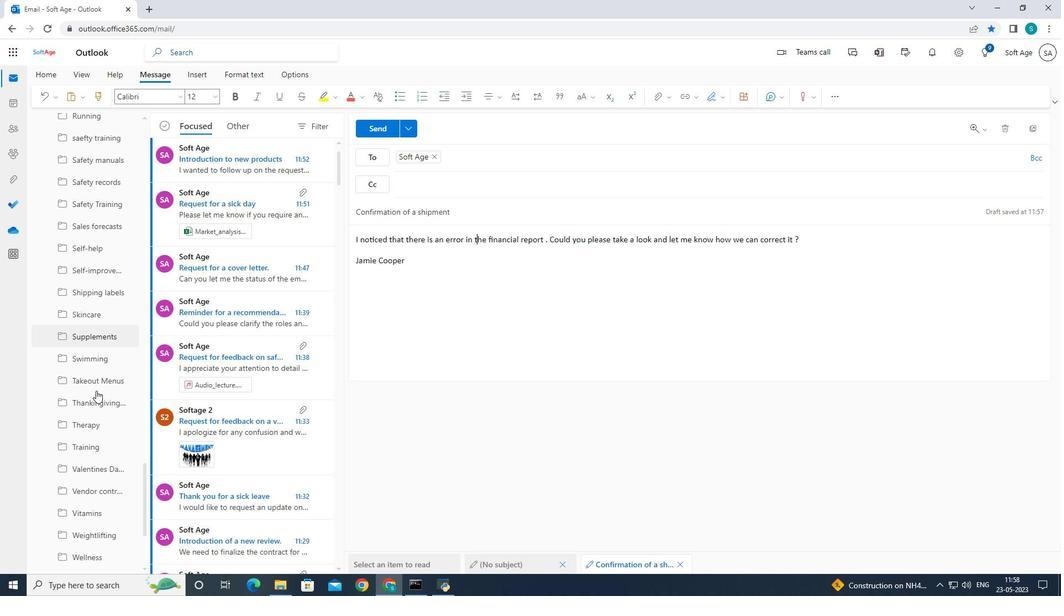 
Action: Mouse scrolled (96, 390) with delta (0, 0)
Screenshot: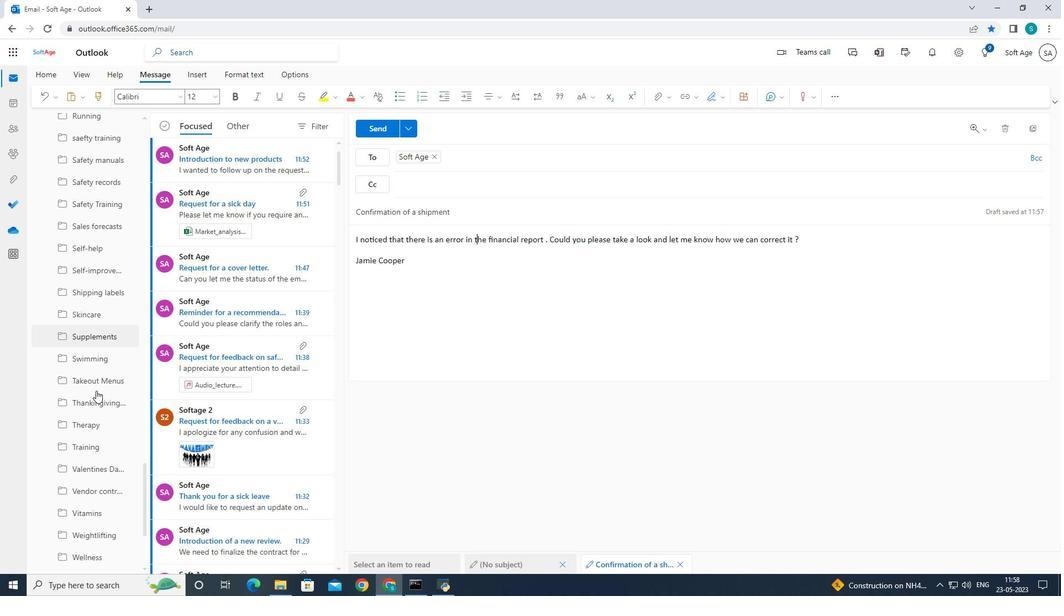 
Action: Mouse moved to (97, 392)
Screenshot: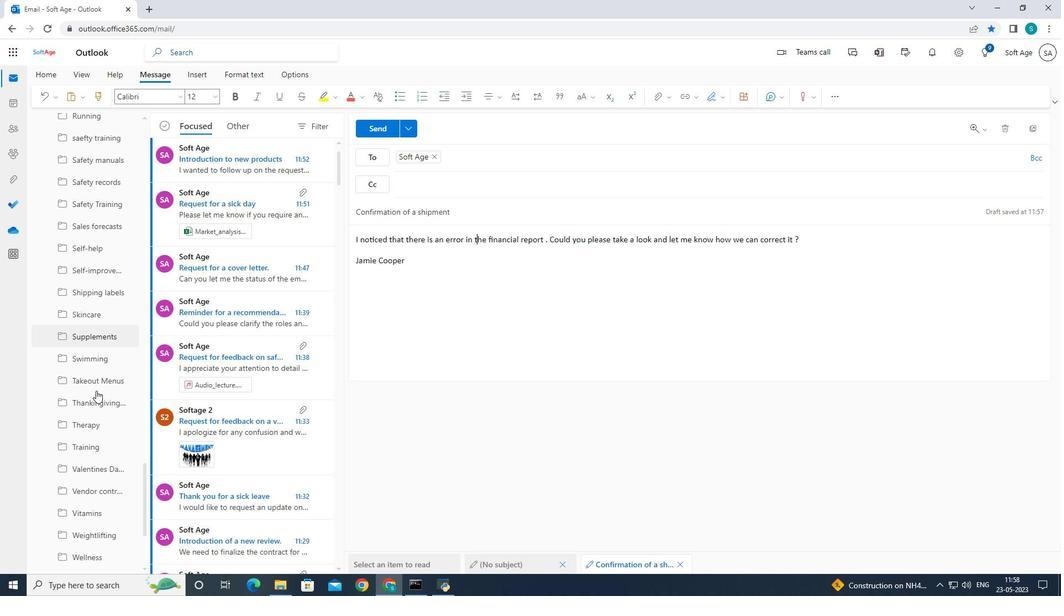 
Action: Mouse scrolled (97, 392) with delta (0, 0)
Screenshot: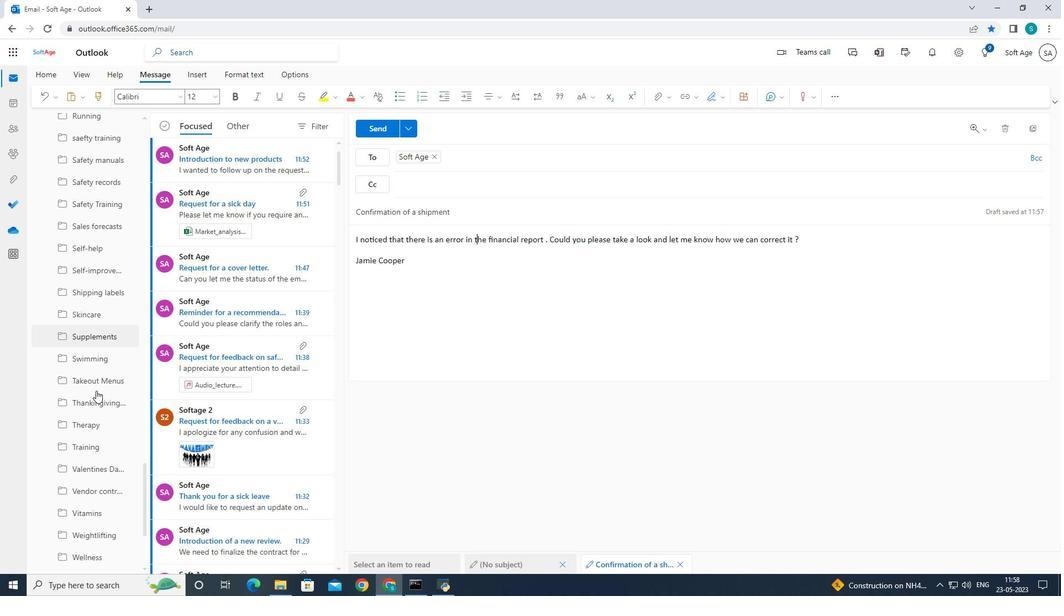 
Action: Mouse moved to (97, 392)
Screenshot: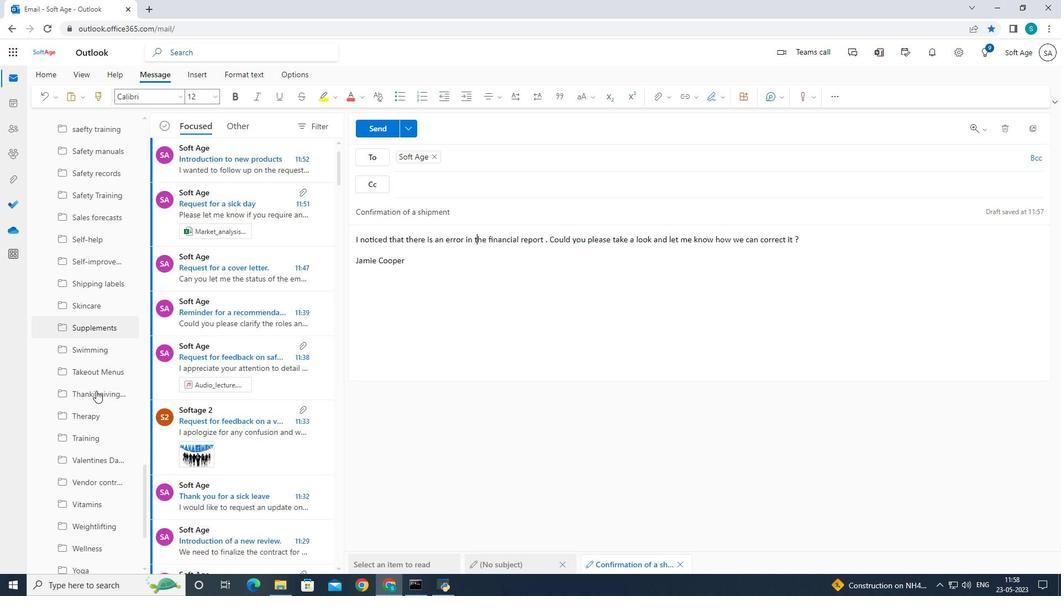 
Action: Mouse scrolled (97, 392) with delta (0, 0)
Screenshot: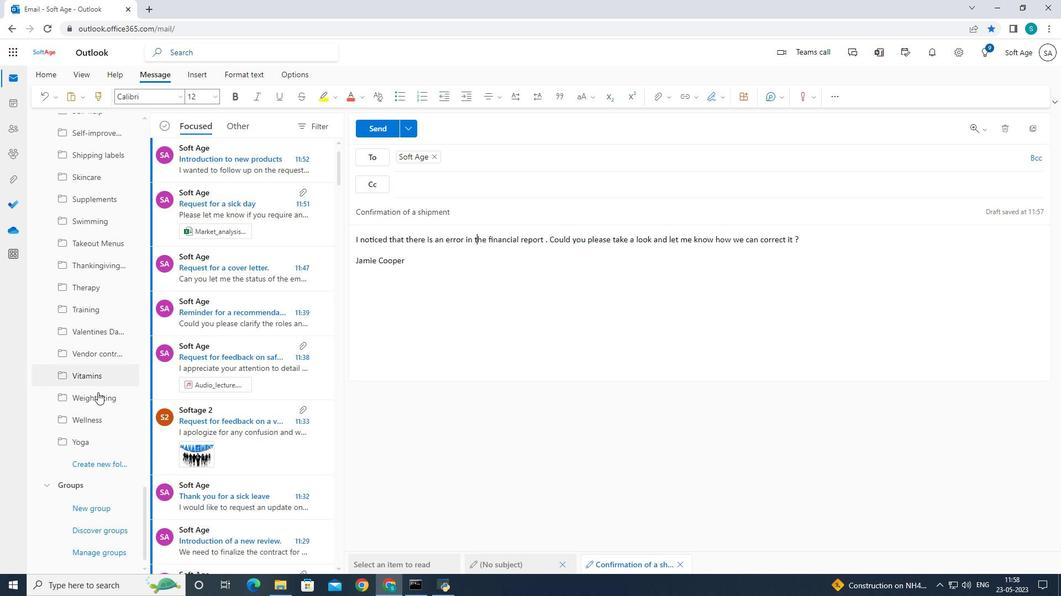 
Action: Mouse scrolled (97, 392) with delta (0, 0)
Screenshot: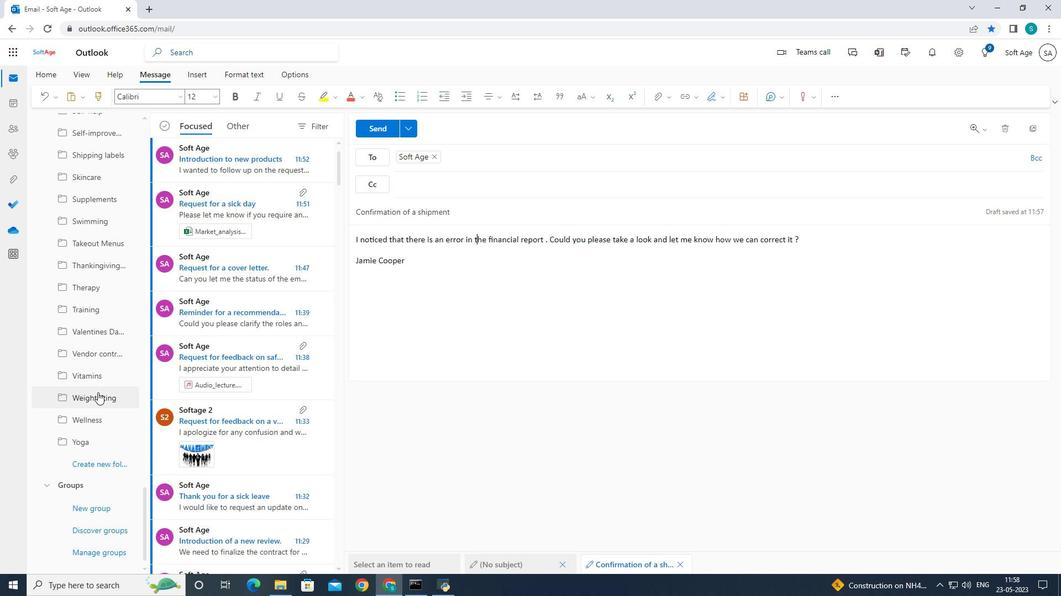 
Action: Mouse scrolled (97, 392) with delta (0, 0)
Screenshot: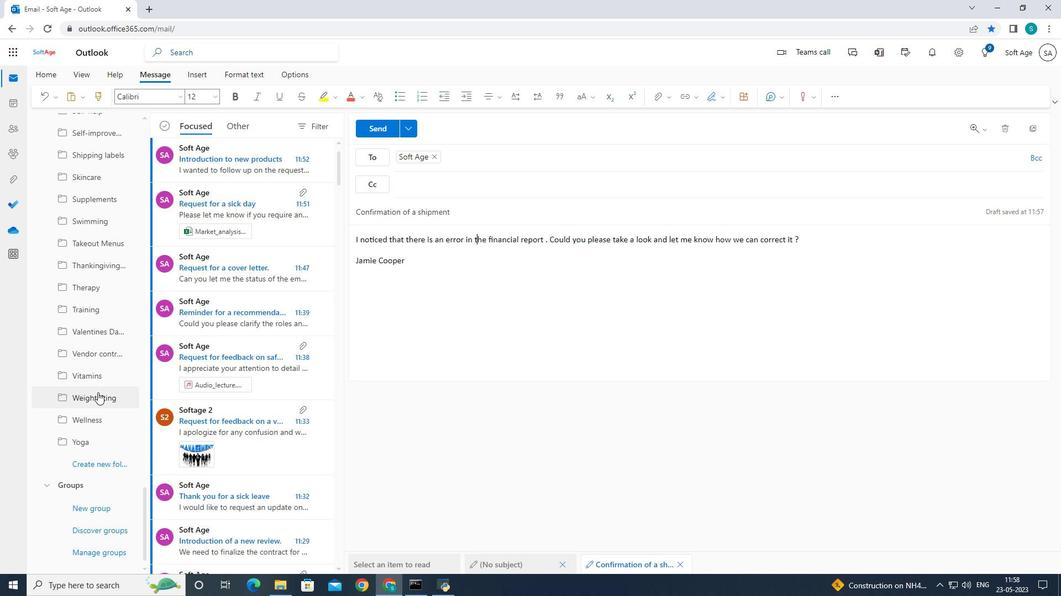 
Action: Mouse scrolled (97, 392) with delta (0, 0)
Screenshot: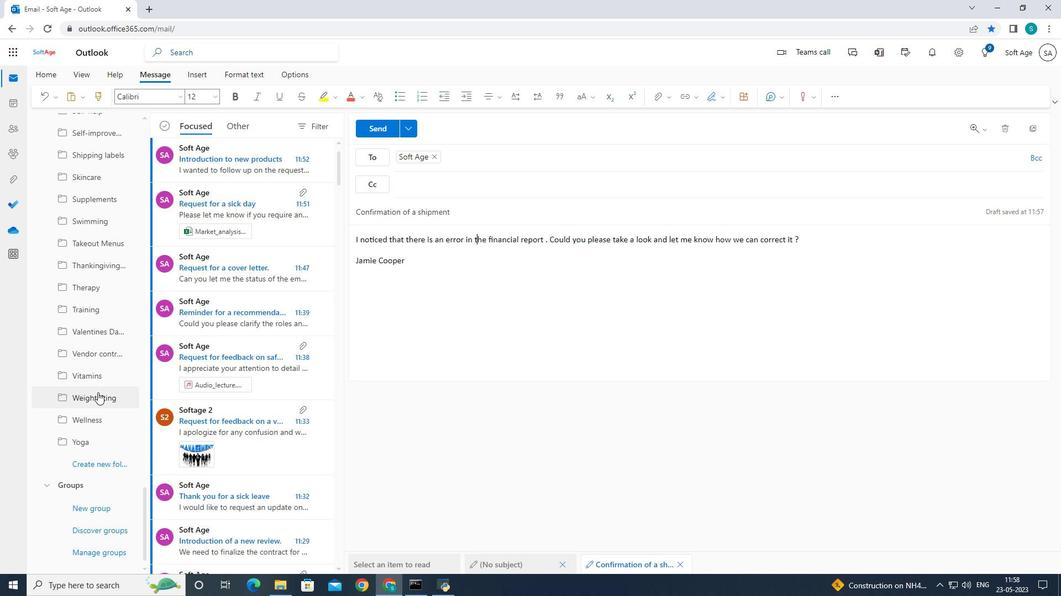 
Action: Mouse moved to (97, 465)
Screenshot: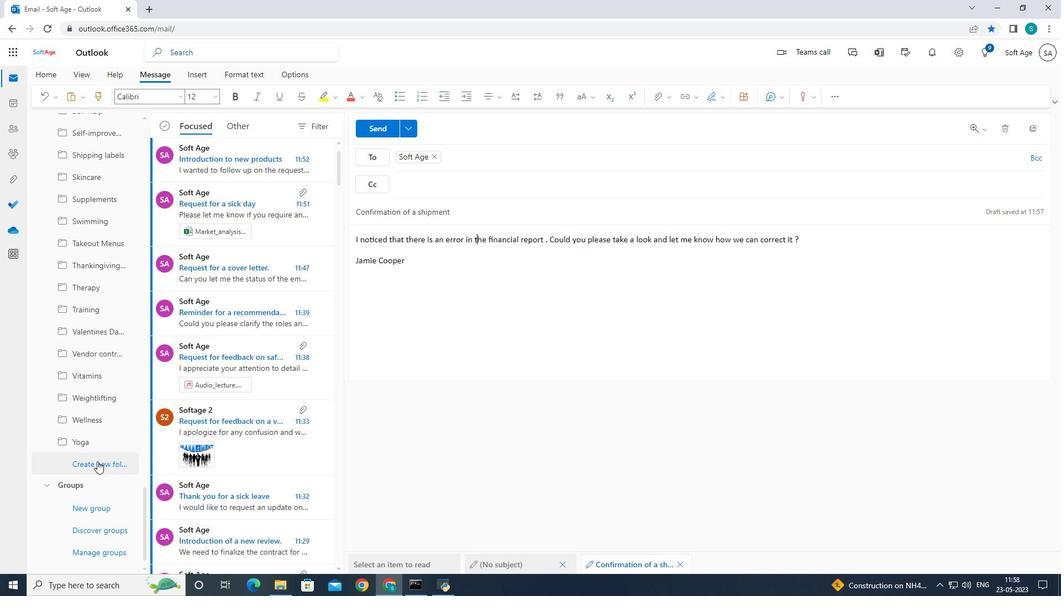 
Action: Mouse pressed left at (97, 465)
Screenshot: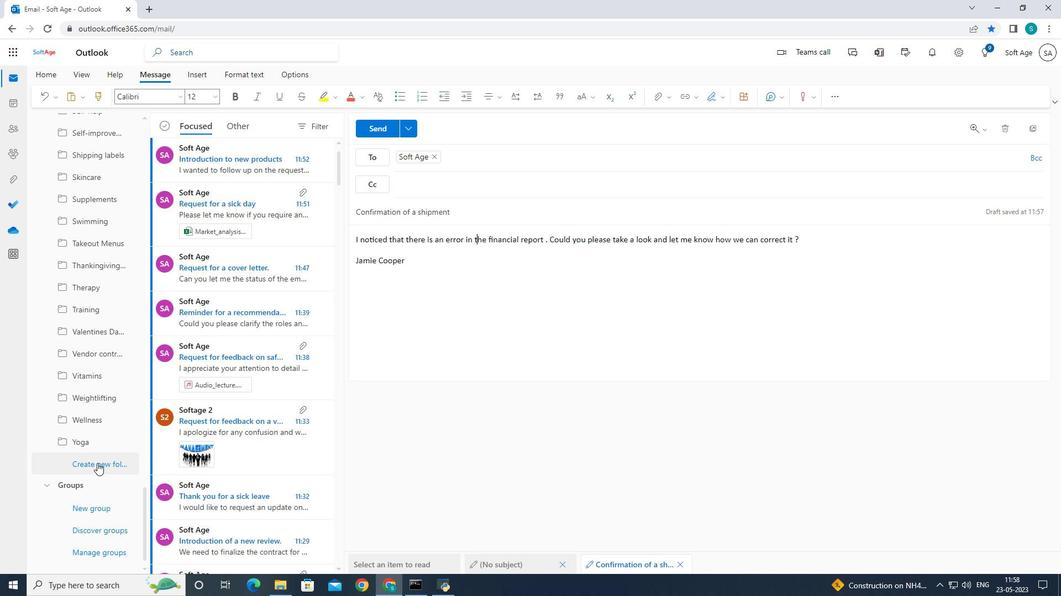 
Action: Mouse moved to (177, 431)
Screenshot: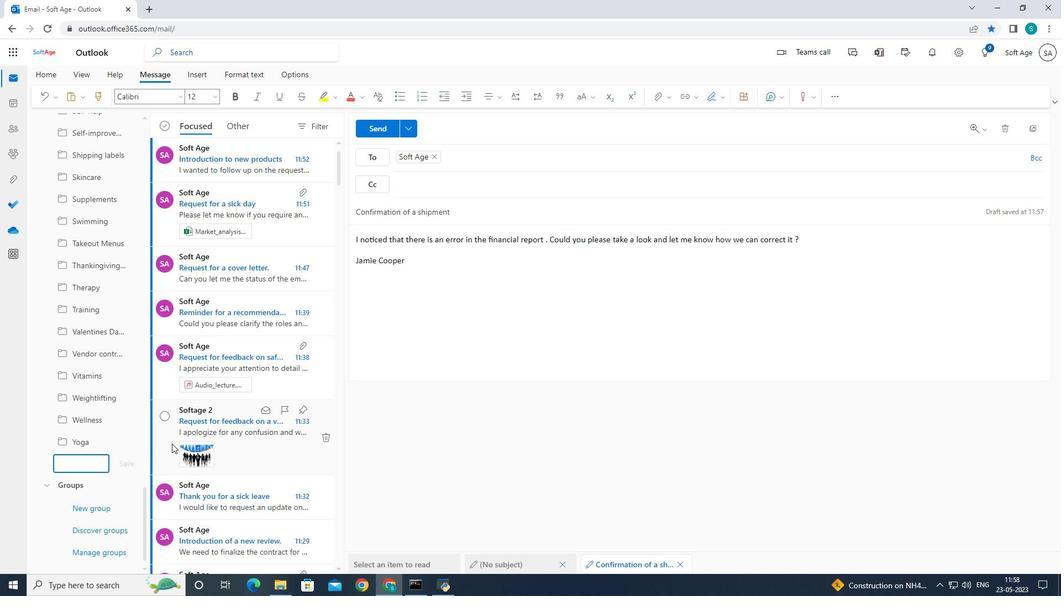 
Action: Key pressed <Key.caps_lock>C<Key.caps_lock>rafts<Key.enter>
Screenshot: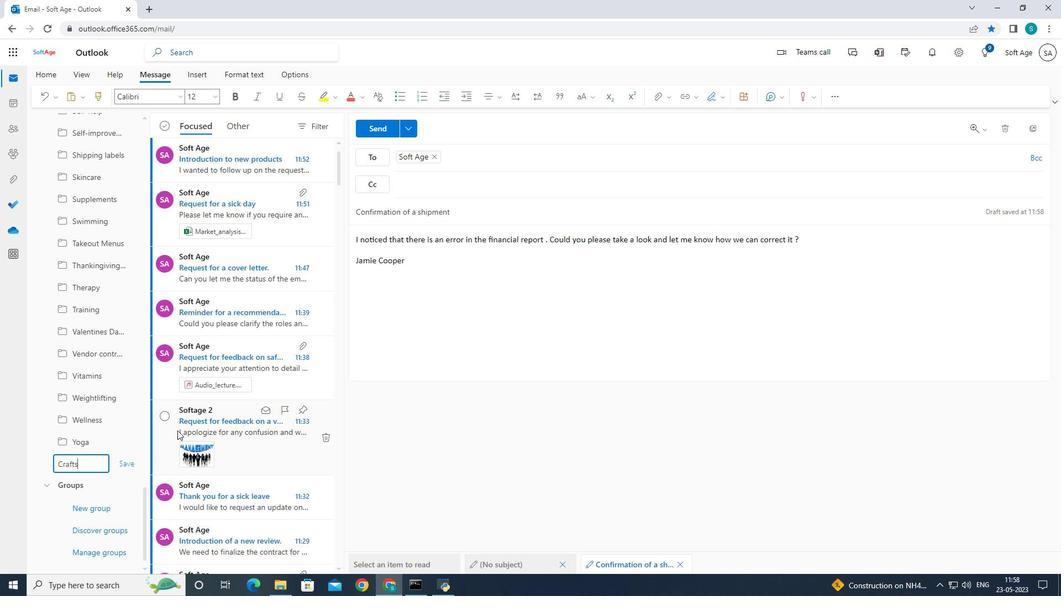 
Action: Mouse moved to (389, 129)
Screenshot: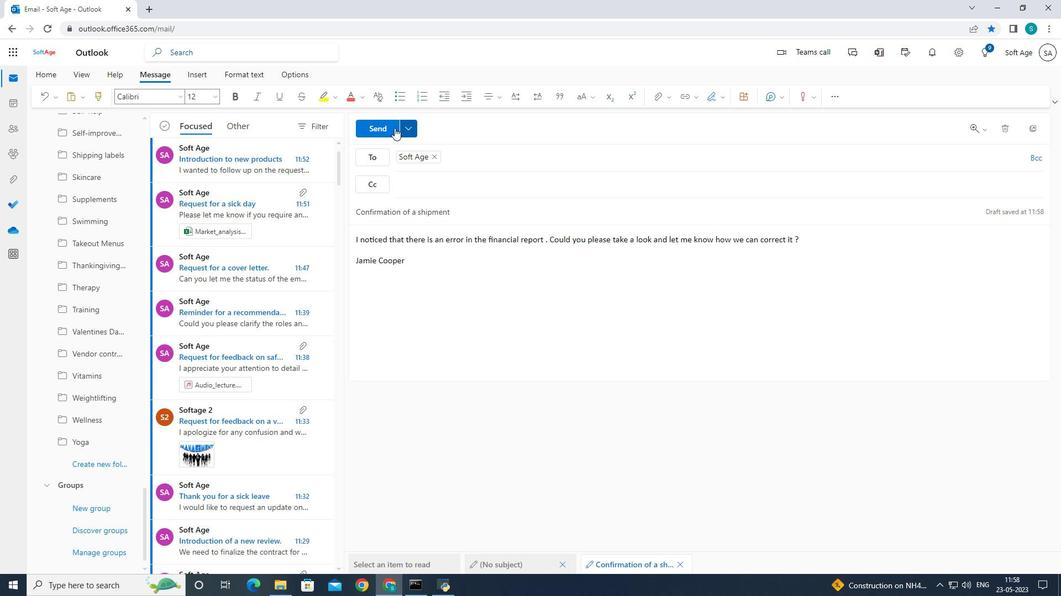 
Action: Mouse pressed left at (389, 129)
Screenshot: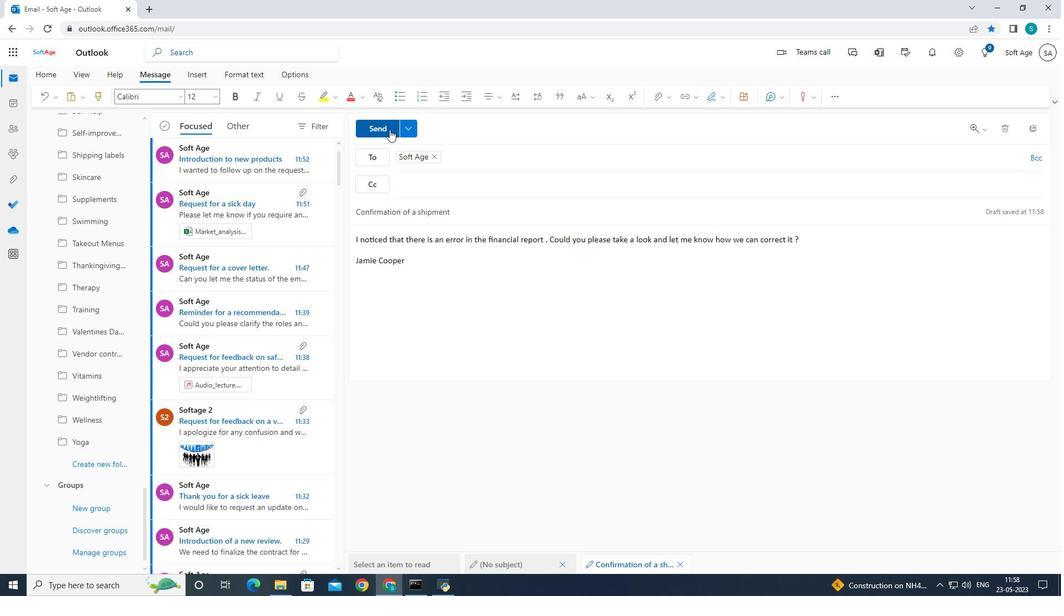 
Action: Mouse moved to (401, 128)
Screenshot: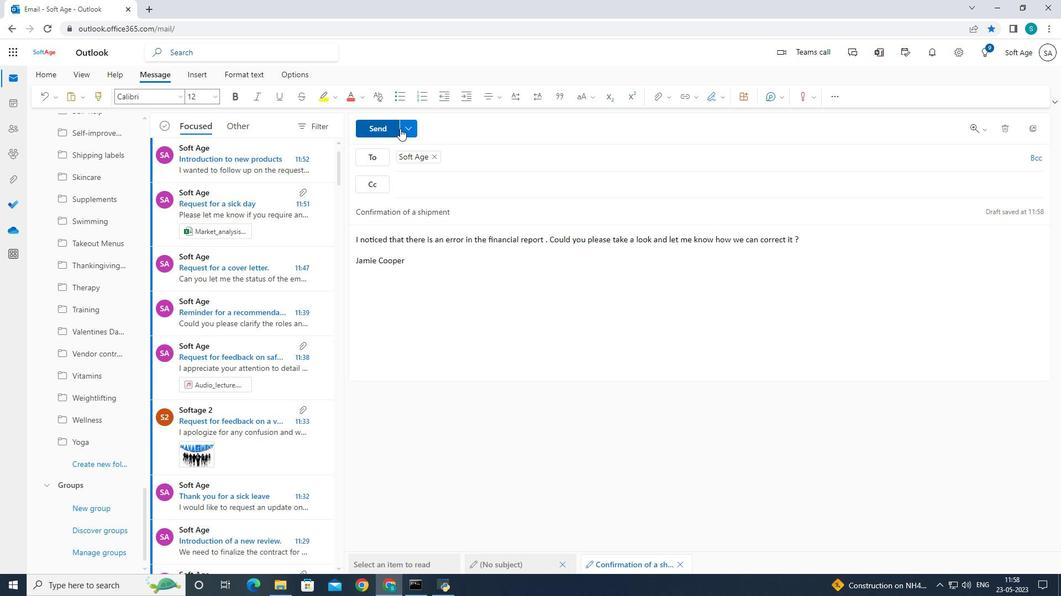 
